 Task: Find people on LinkedIn with the title 'Over', in the 'Machinery' industry, working at 'Mulya Technologies', who studied at 'Tezpur University', and talk about 'machine learning'.
Action: Mouse moved to (532, 67)
Screenshot: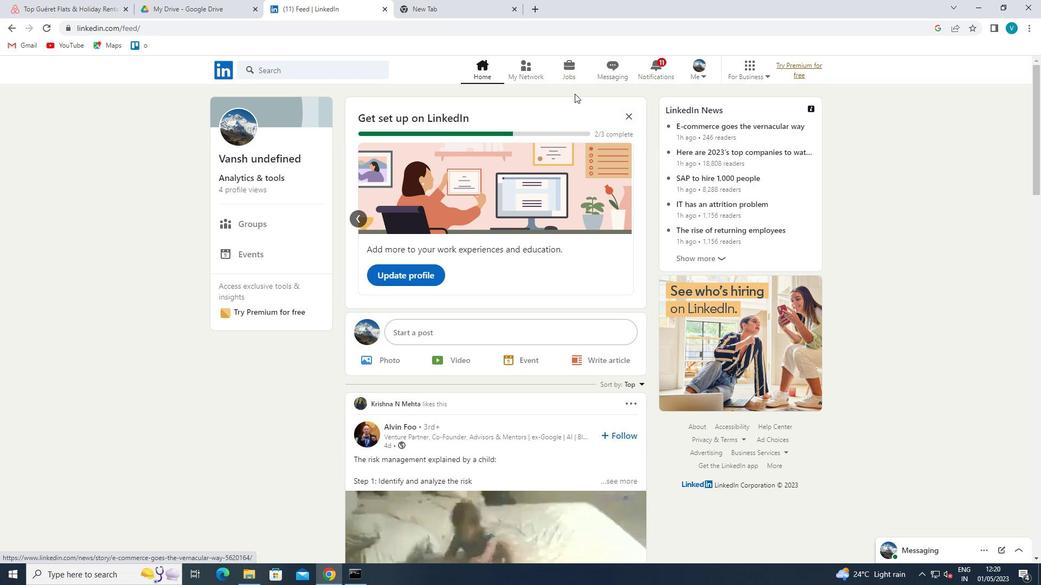 
Action: Mouse pressed left at (532, 67)
Screenshot: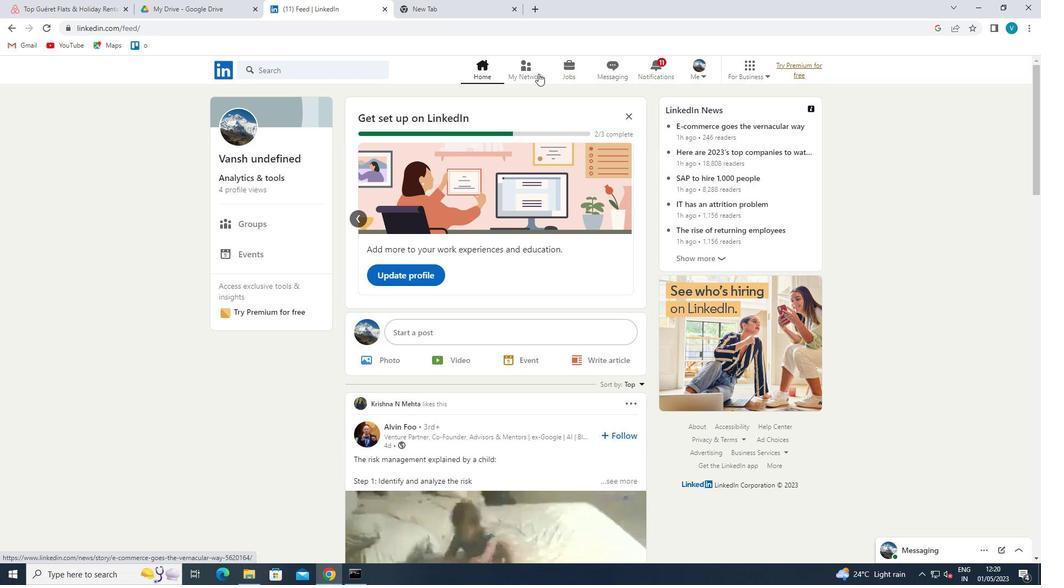 
Action: Mouse moved to (284, 135)
Screenshot: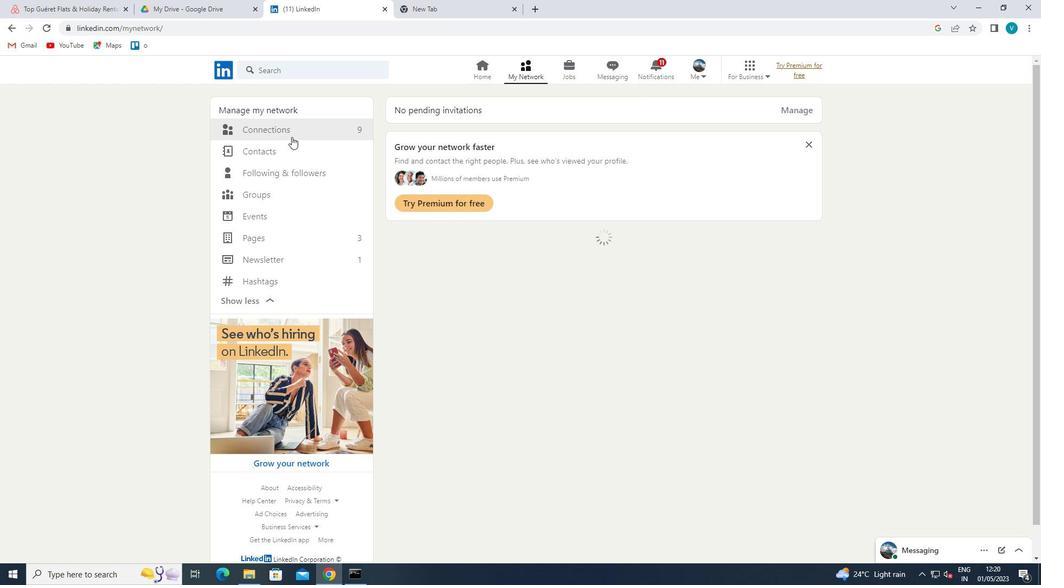 
Action: Mouse pressed left at (284, 135)
Screenshot: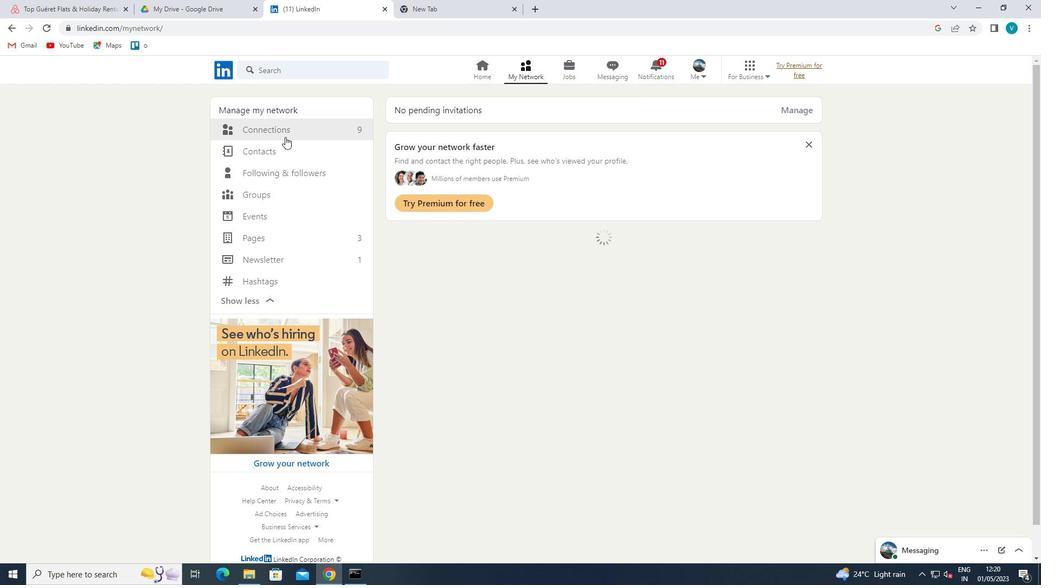 
Action: Mouse moved to (591, 125)
Screenshot: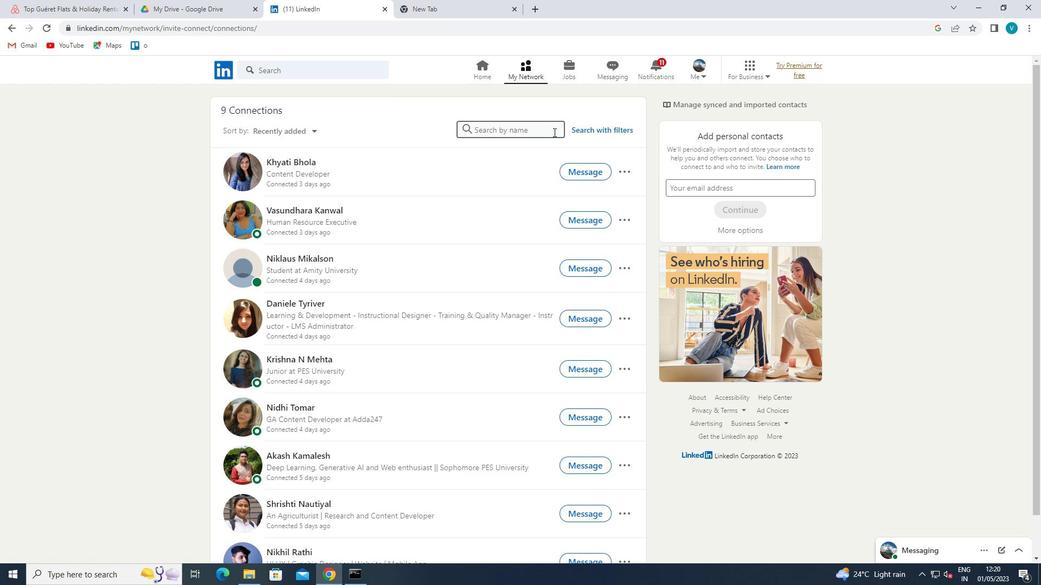 
Action: Mouse pressed left at (591, 125)
Screenshot: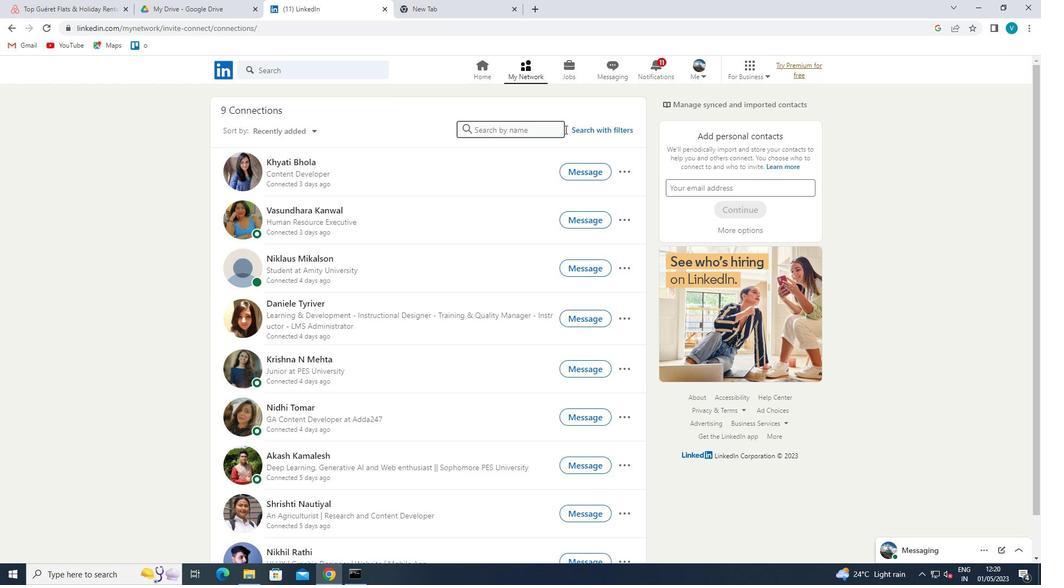 
Action: Mouse moved to (492, 100)
Screenshot: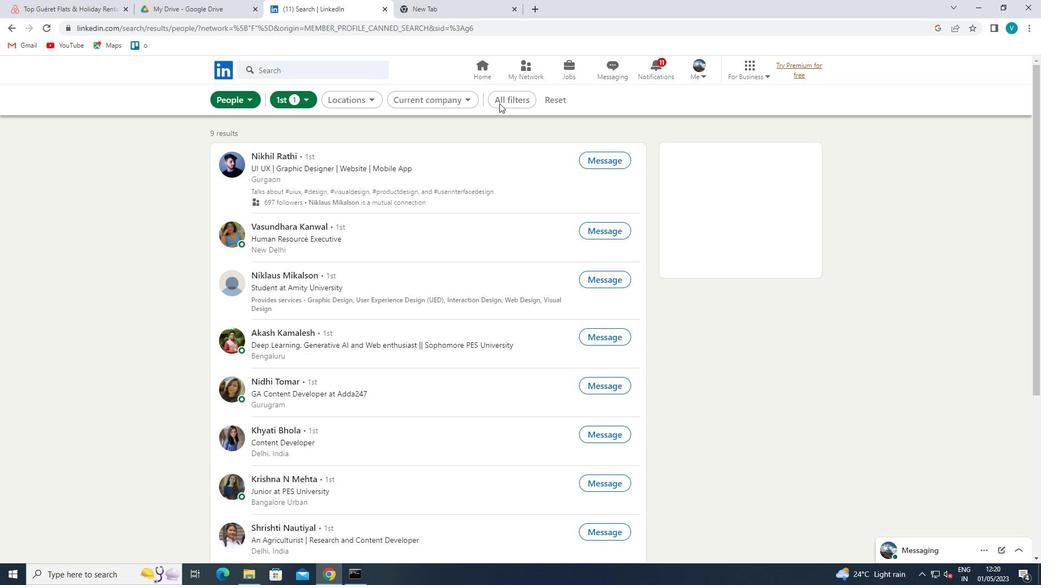
Action: Mouse pressed left at (492, 100)
Screenshot: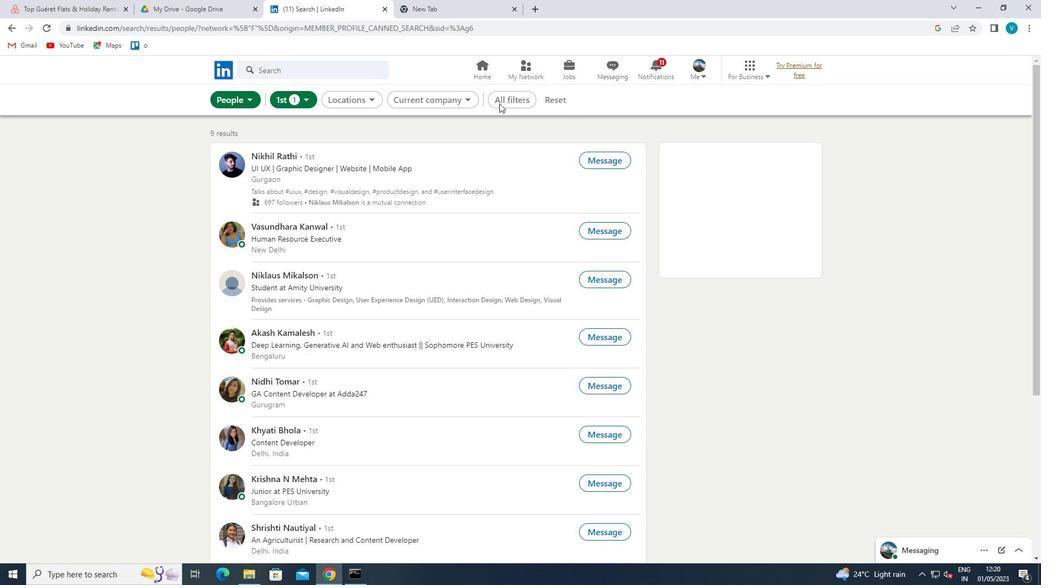 
Action: Mouse moved to (861, 330)
Screenshot: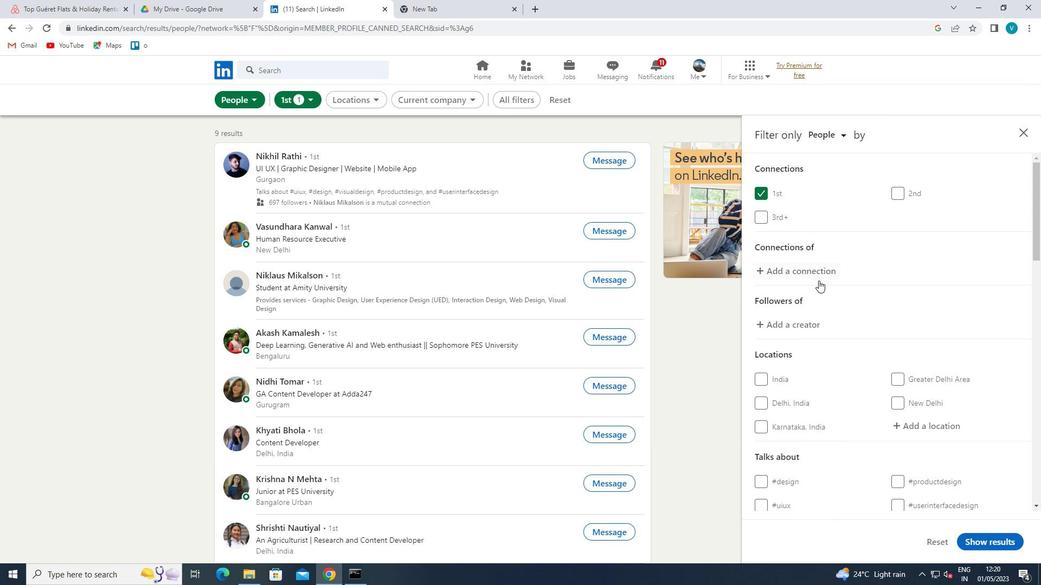 
Action: Mouse scrolled (861, 329) with delta (0, 0)
Screenshot: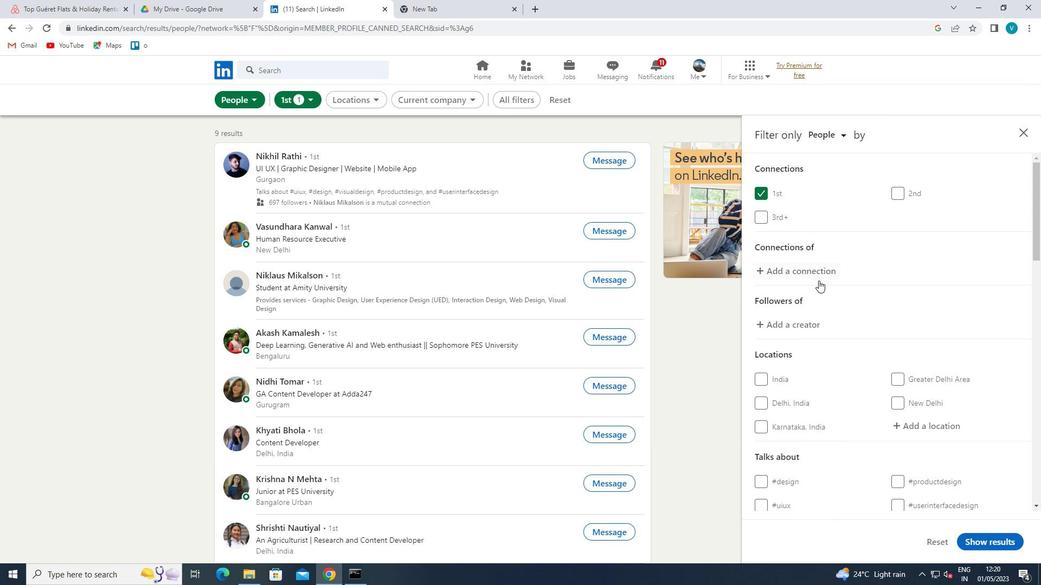 
Action: Mouse moved to (912, 369)
Screenshot: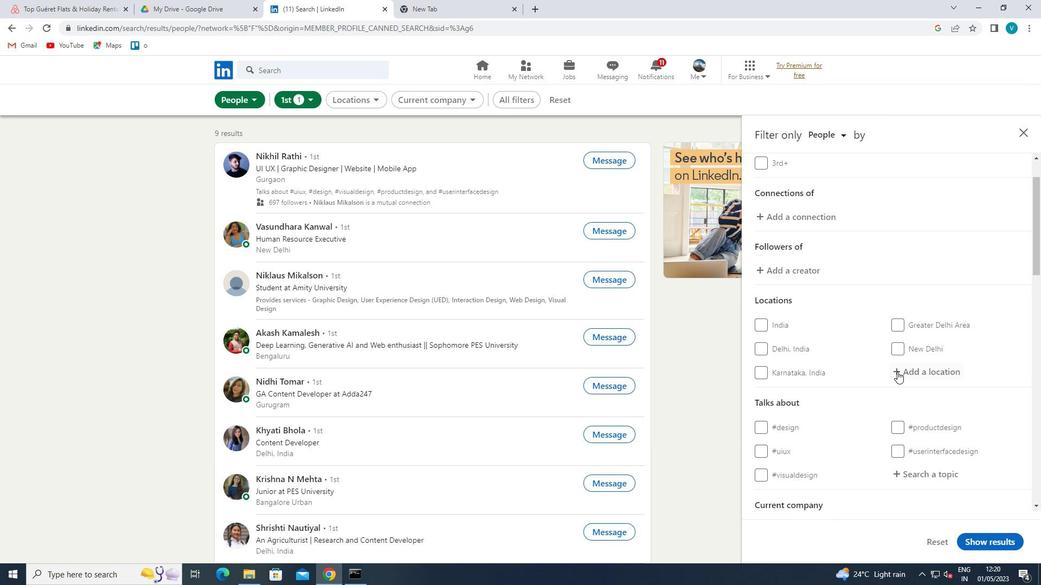 
Action: Mouse pressed left at (912, 369)
Screenshot: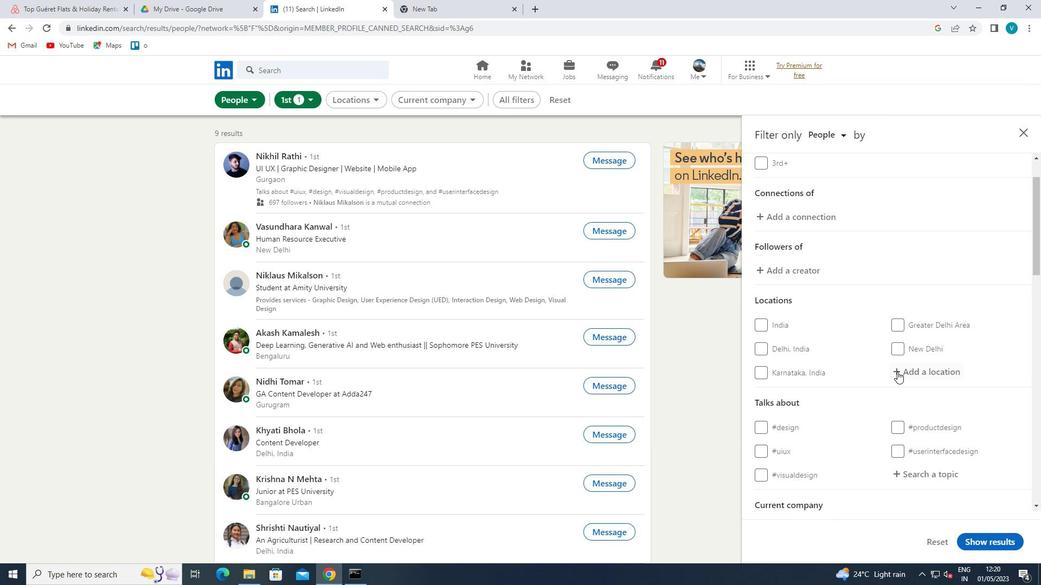 
Action: Mouse moved to (239, 170)
Screenshot: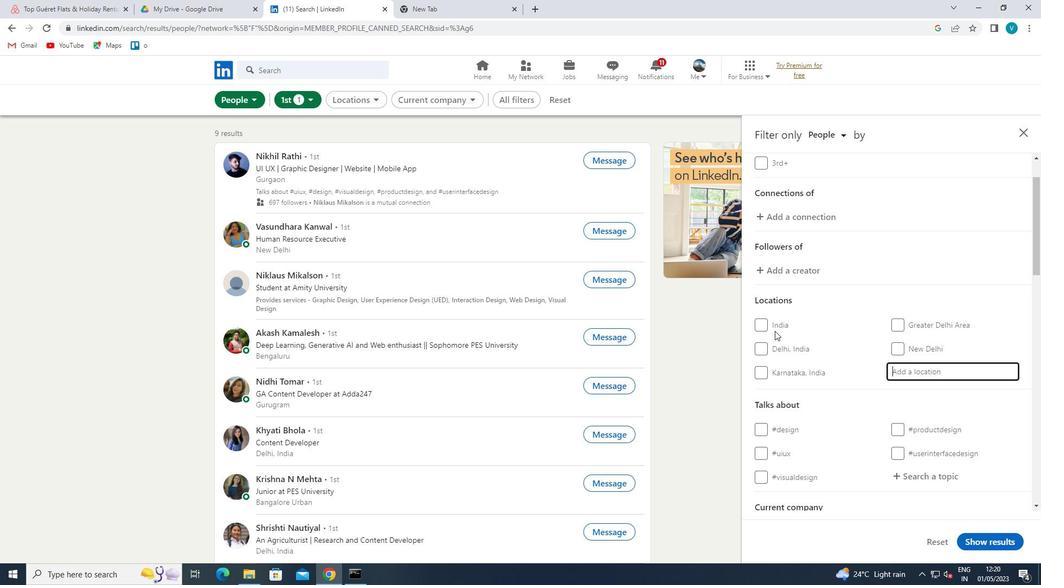 
Action: Key pressed <Key.shift>QIANGUO
Screenshot: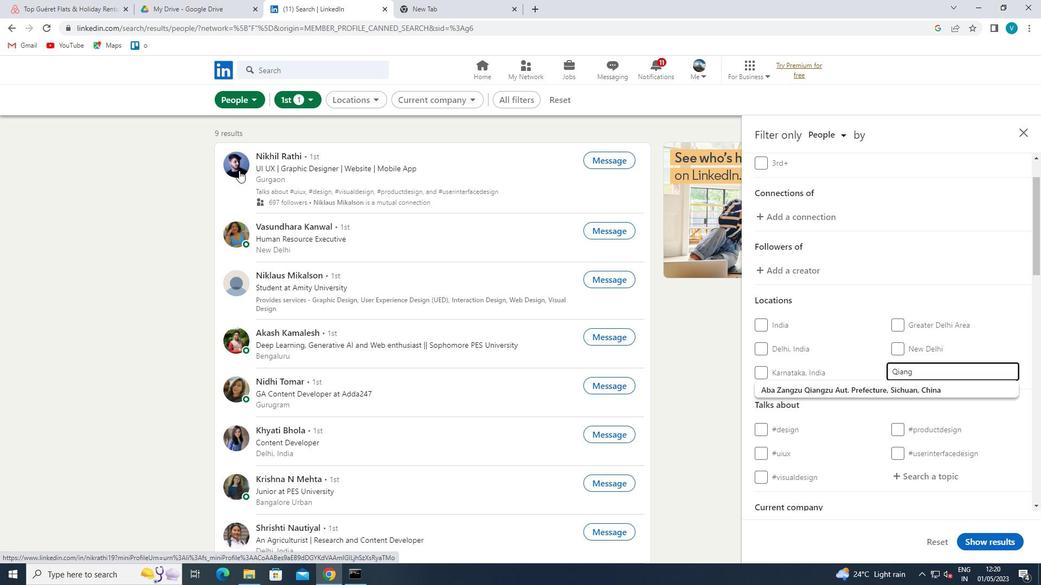 
Action: Mouse moved to (800, 381)
Screenshot: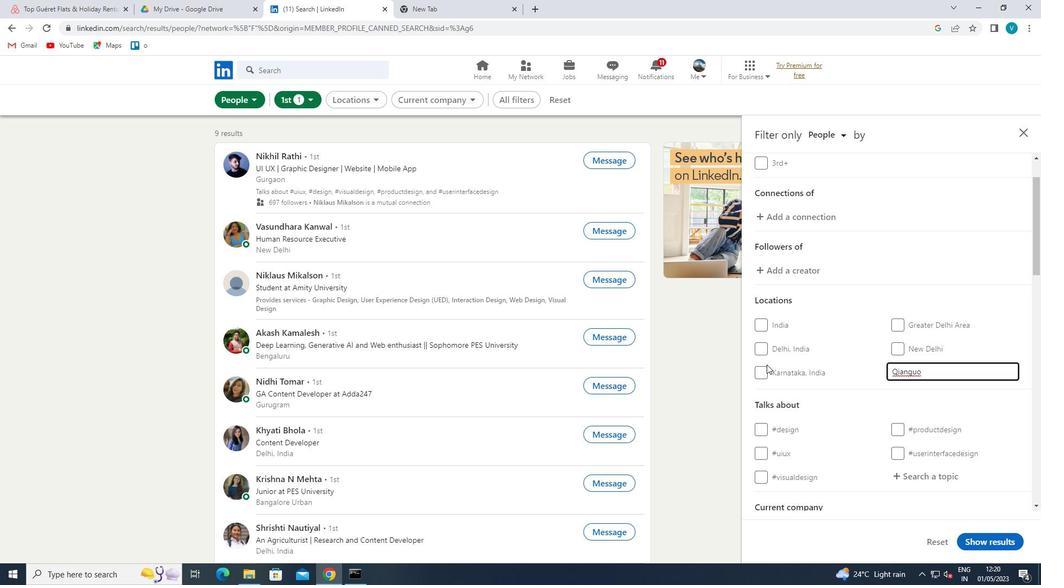 
Action: Mouse scrolled (800, 380) with delta (0, 0)
Screenshot: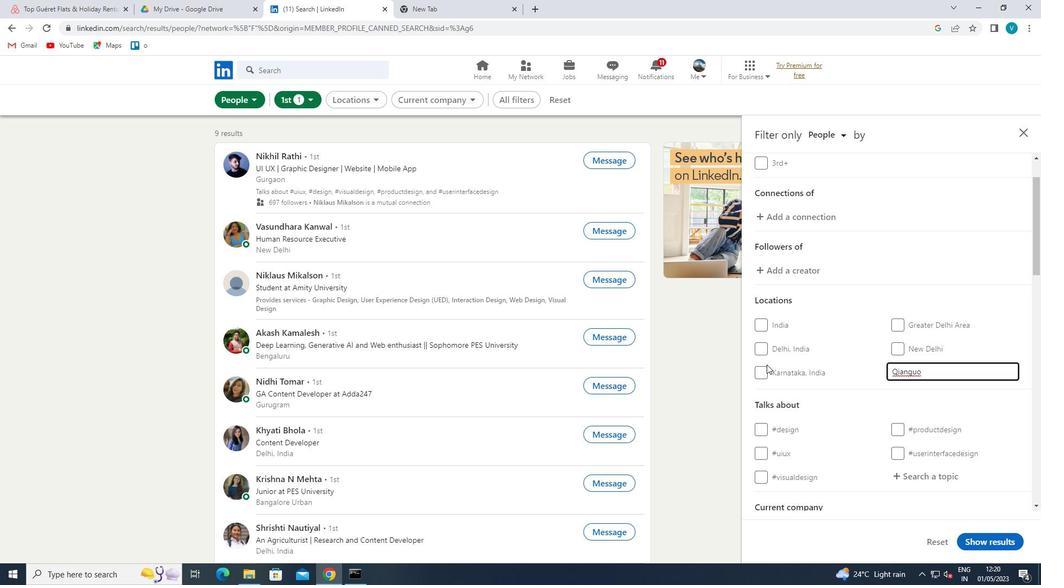 
Action: Mouse moved to (802, 396)
Screenshot: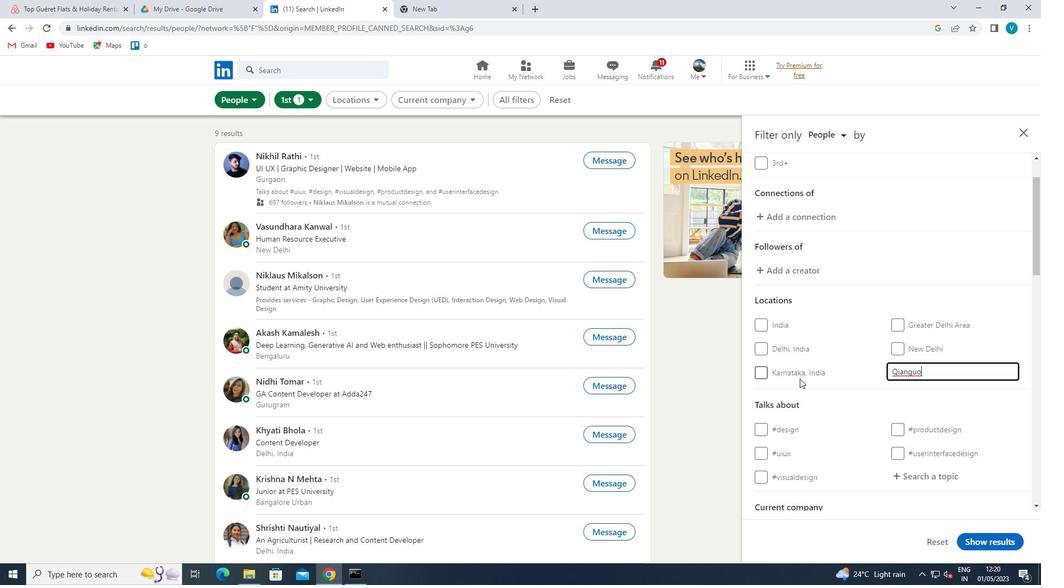 
Action: Mouse scrolled (802, 395) with delta (0, 0)
Screenshot: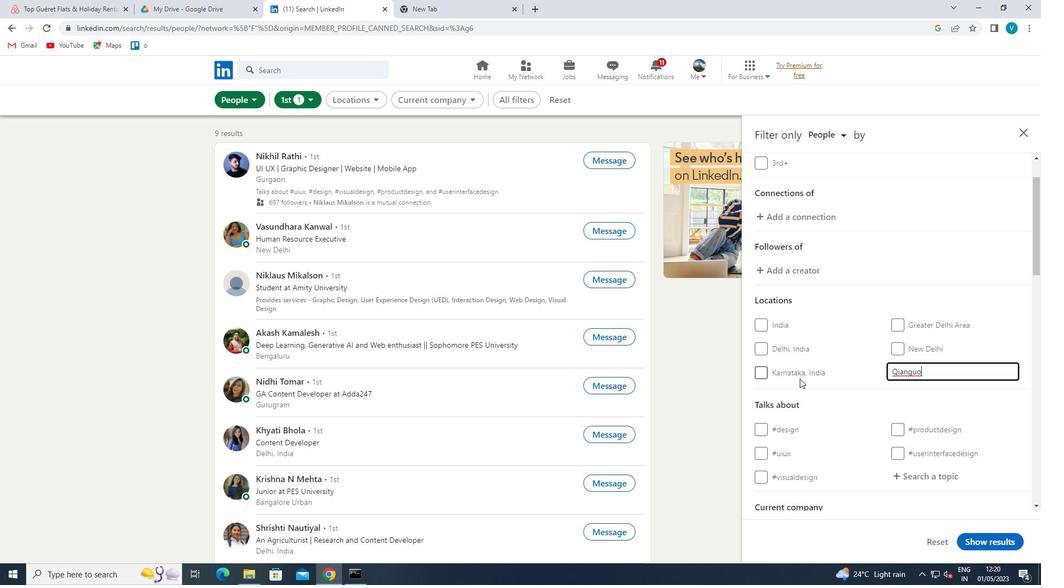 
Action: Mouse moved to (923, 372)
Screenshot: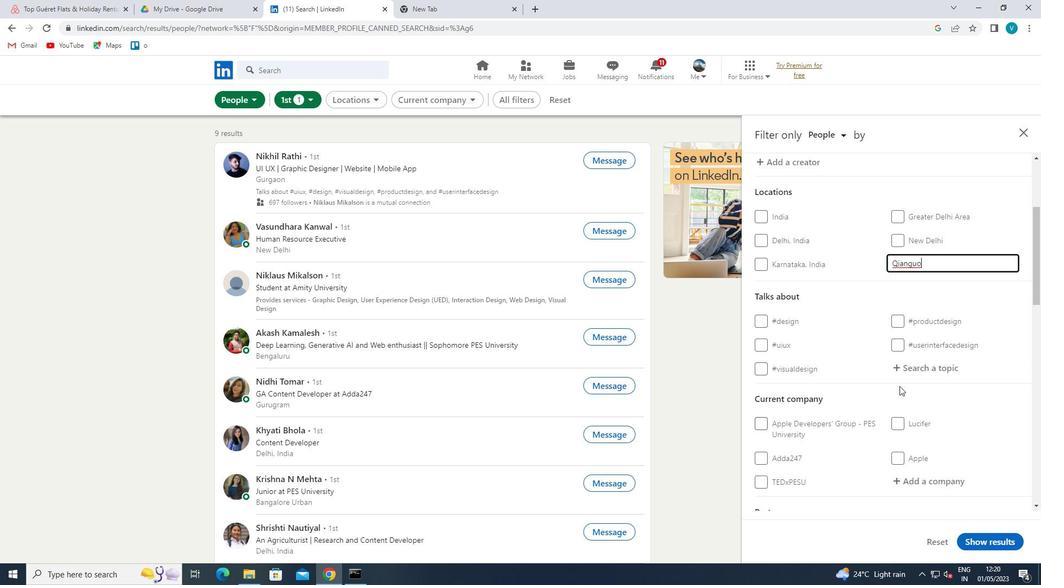 
Action: Mouse pressed left at (923, 372)
Screenshot: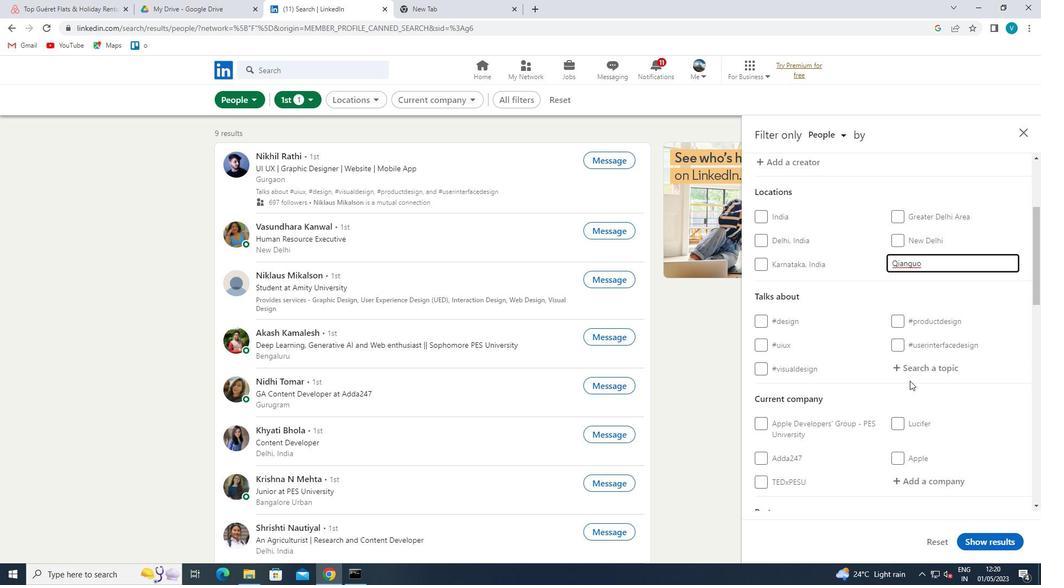 
Action: Mouse moved to (730, 315)
Screenshot: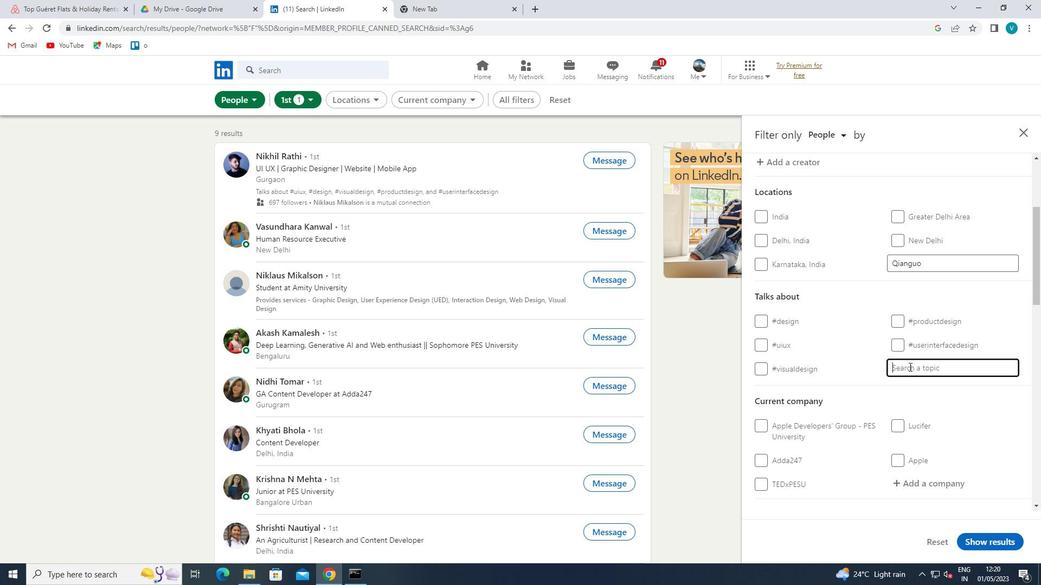 
Action: Key pressed MACHINE
Screenshot: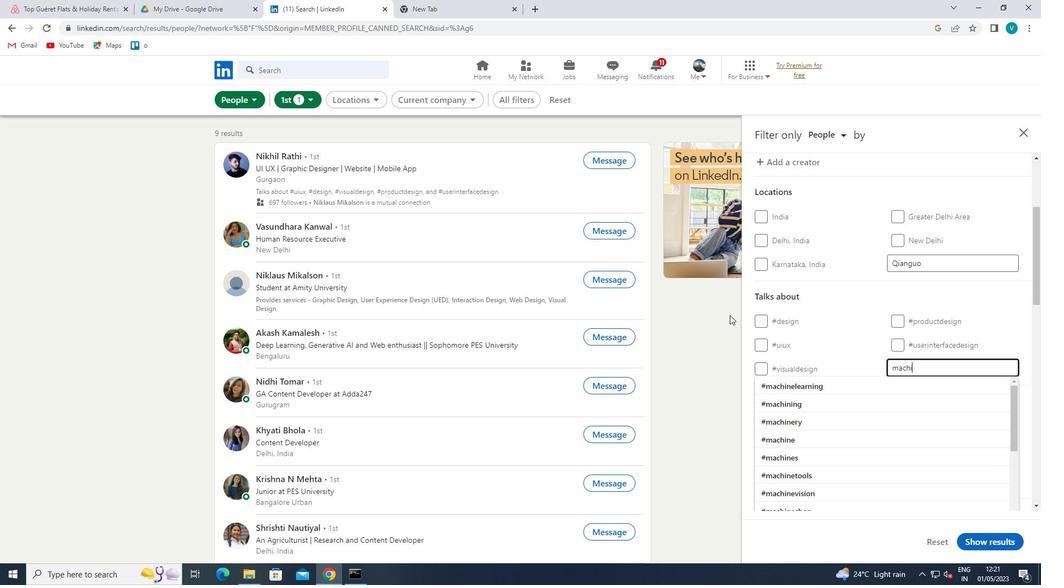 
Action: Mouse moved to (867, 386)
Screenshot: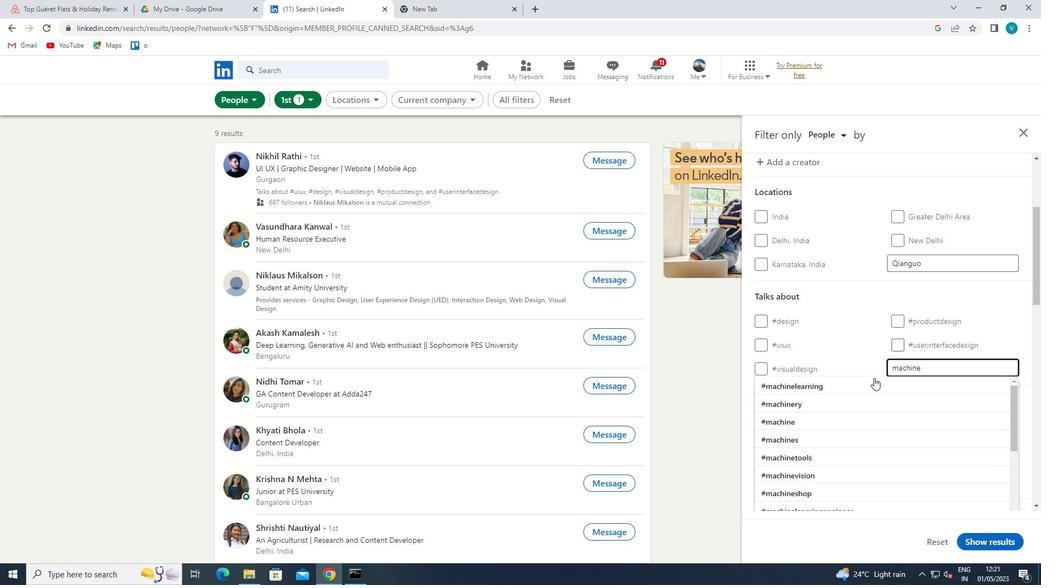 
Action: Mouse pressed left at (867, 386)
Screenshot: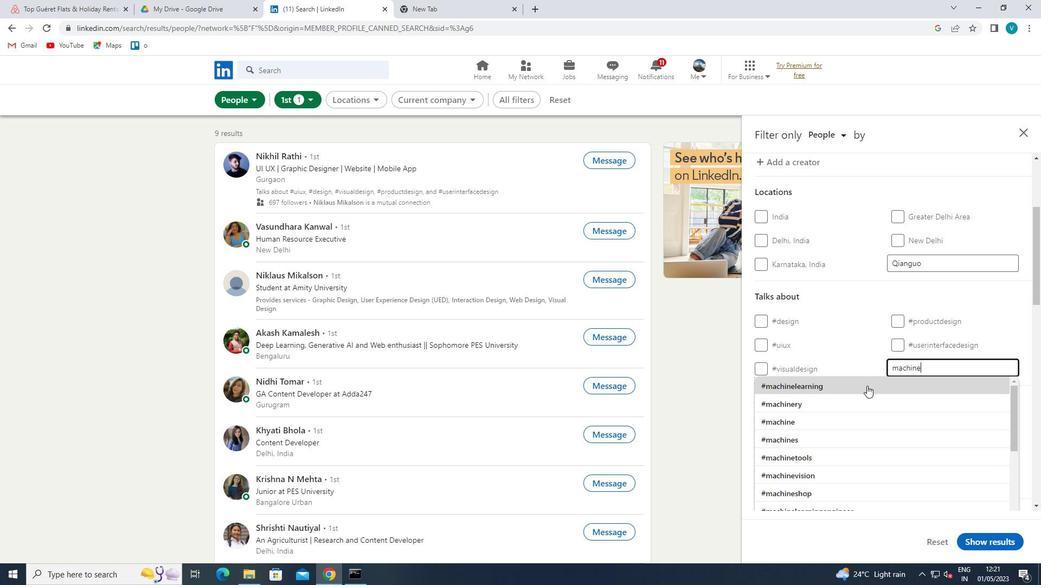
Action: Mouse scrolled (867, 385) with delta (0, 0)
Screenshot: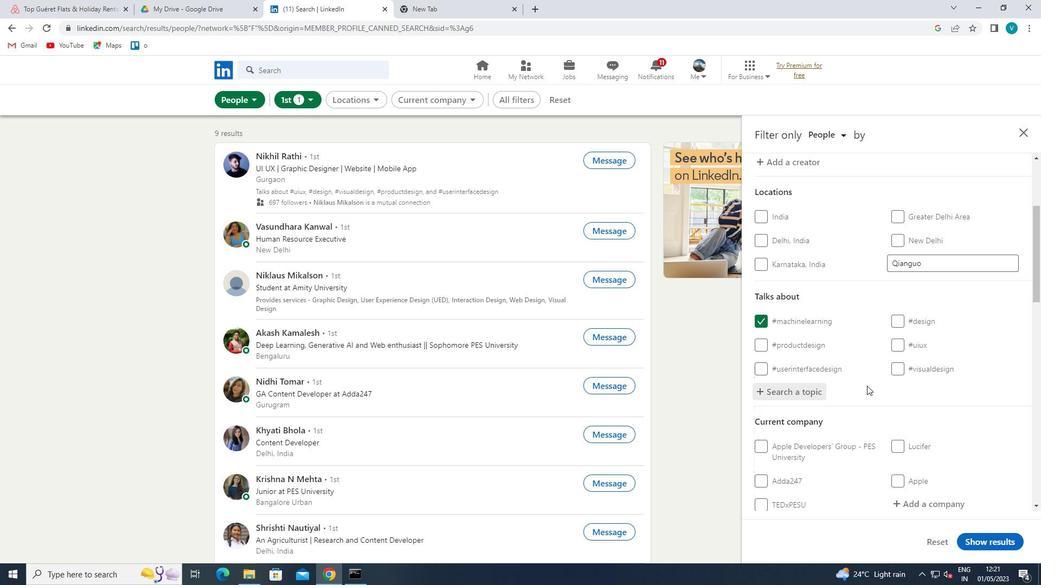 
Action: Mouse moved to (870, 386)
Screenshot: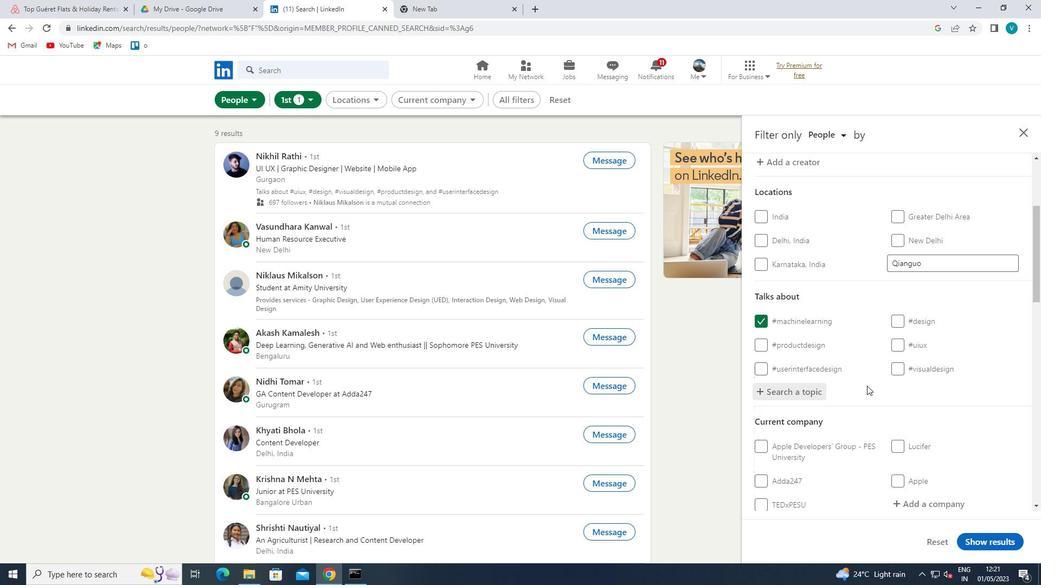 
Action: Mouse scrolled (870, 385) with delta (0, 0)
Screenshot: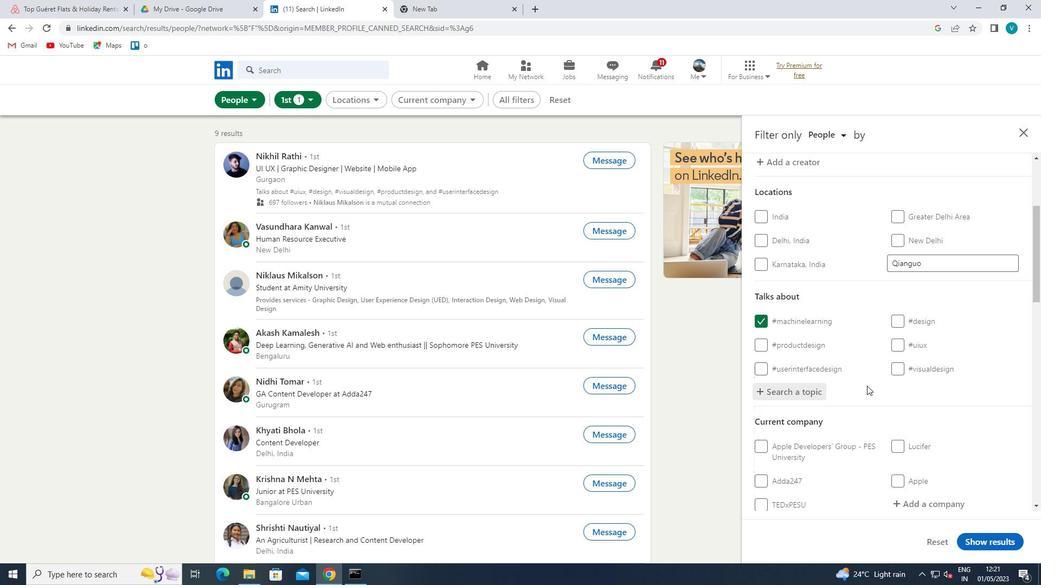 
Action: Mouse moved to (876, 388)
Screenshot: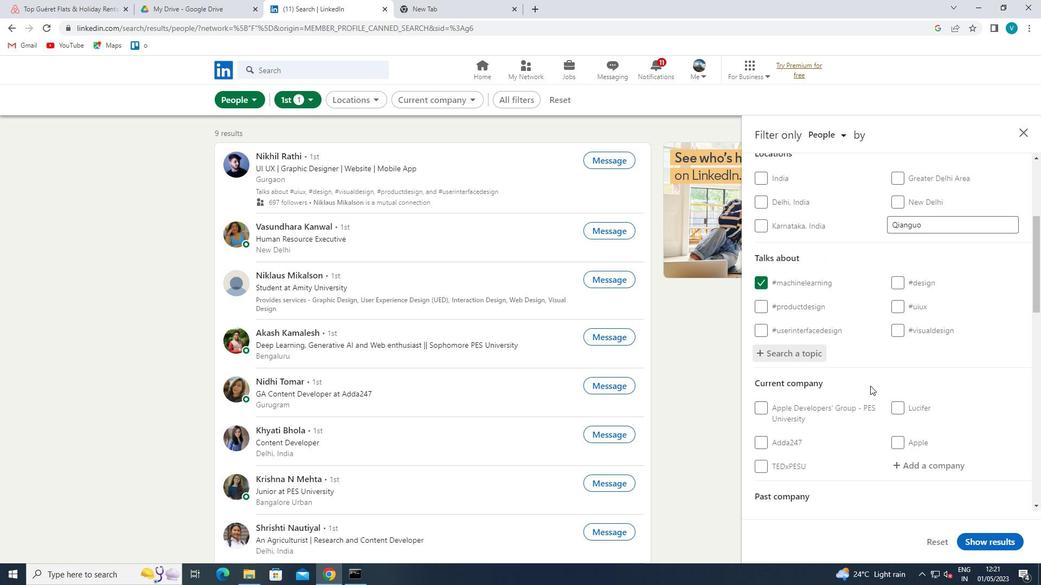 
Action: Mouse scrolled (876, 387) with delta (0, 0)
Screenshot: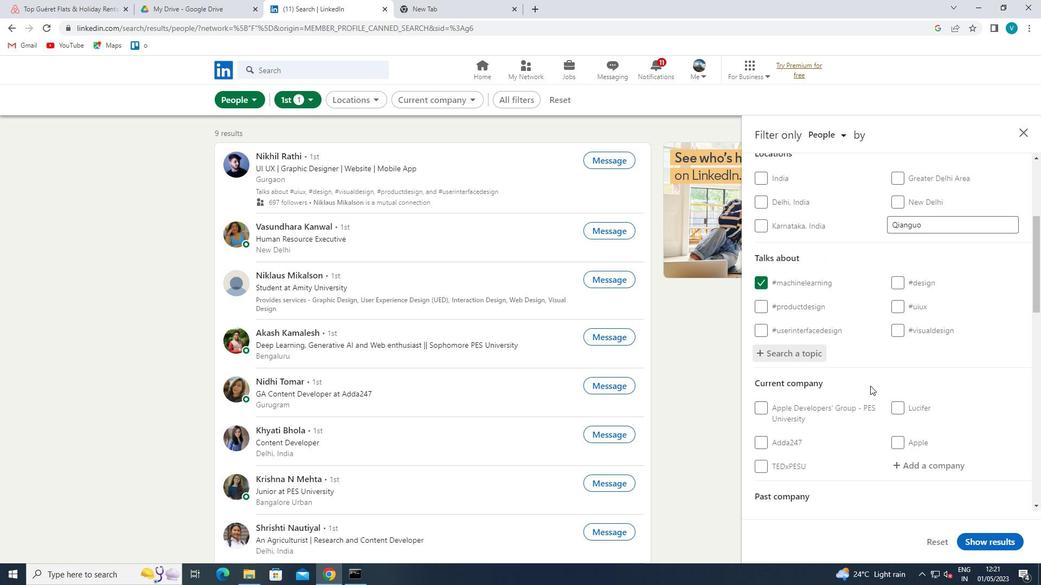
Action: Mouse moved to (942, 339)
Screenshot: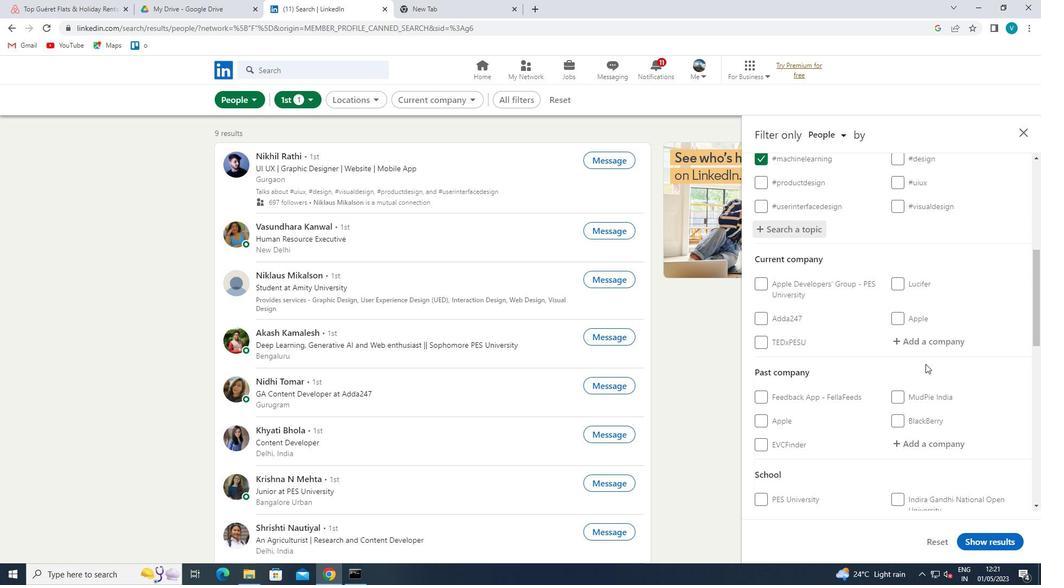 
Action: Mouse pressed left at (942, 339)
Screenshot: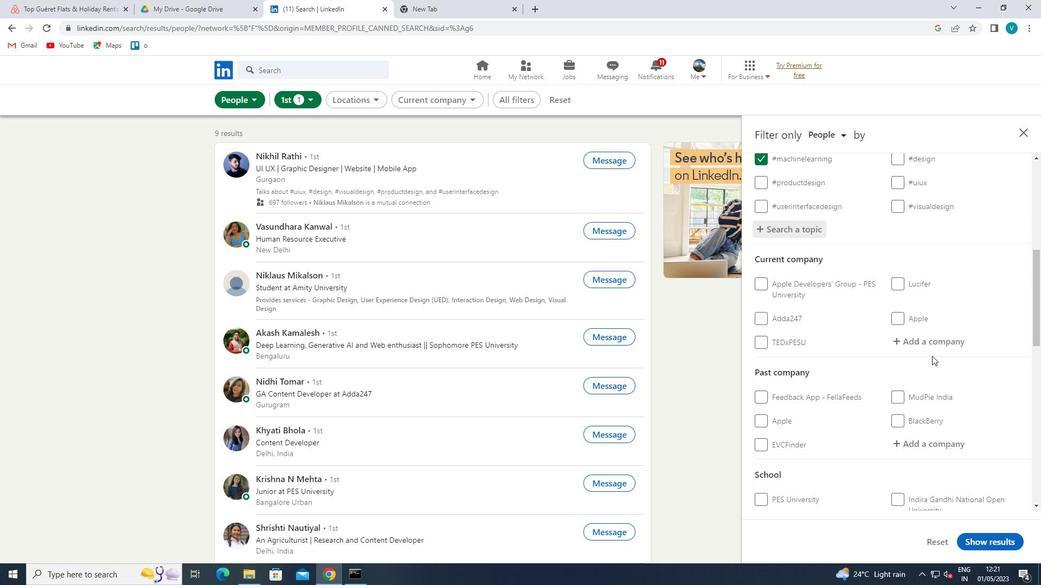 
Action: Mouse moved to (878, 320)
Screenshot: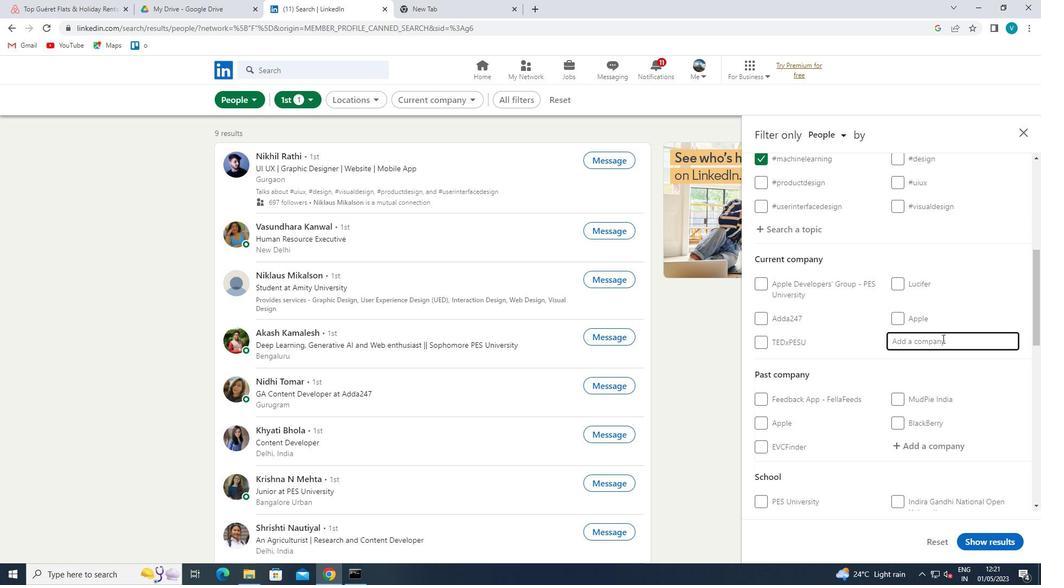 
Action: Key pressed <Key.shift>M
Screenshot: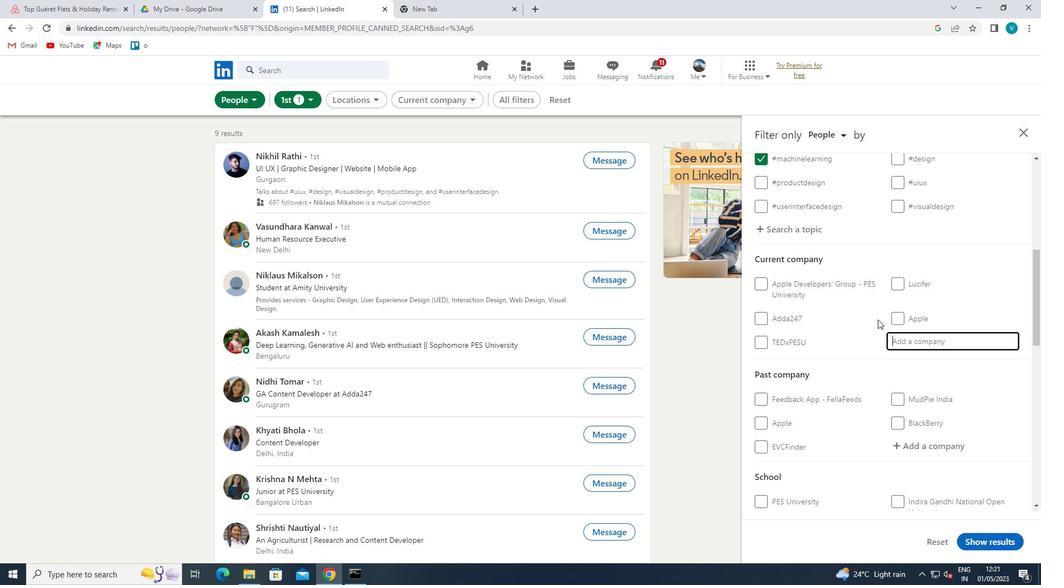 
Action: Mouse moved to (878, 320)
Screenshot: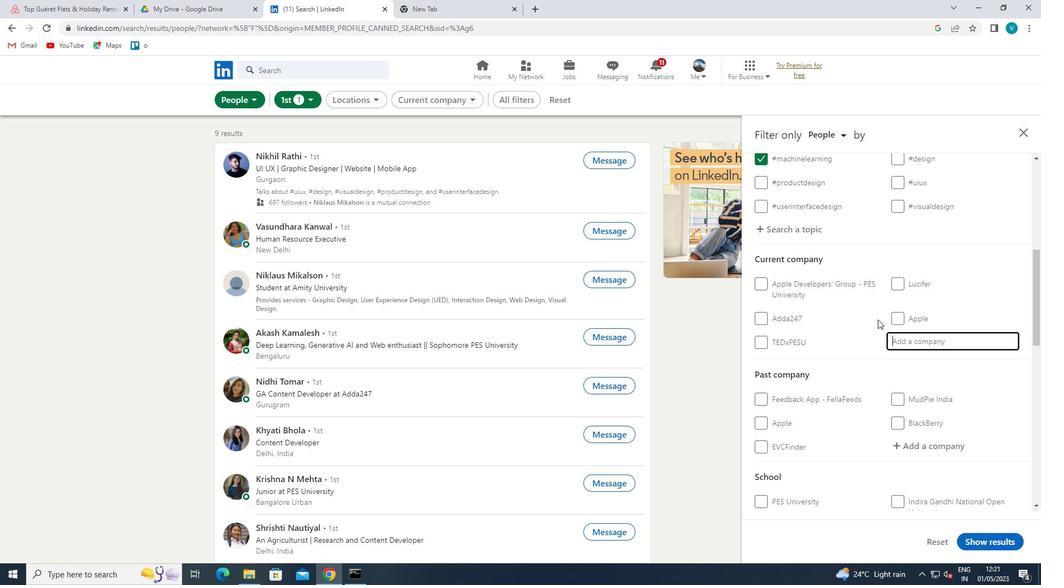 
Action: Key pressed ULYA
Screenshot: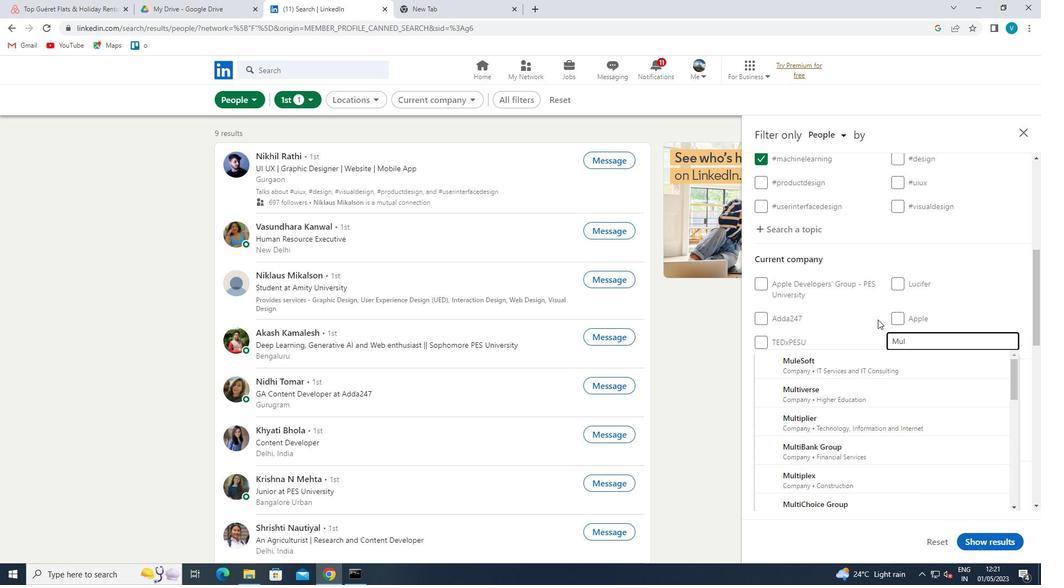 
Action: Mouse moved to (899, 367)
Screenshot: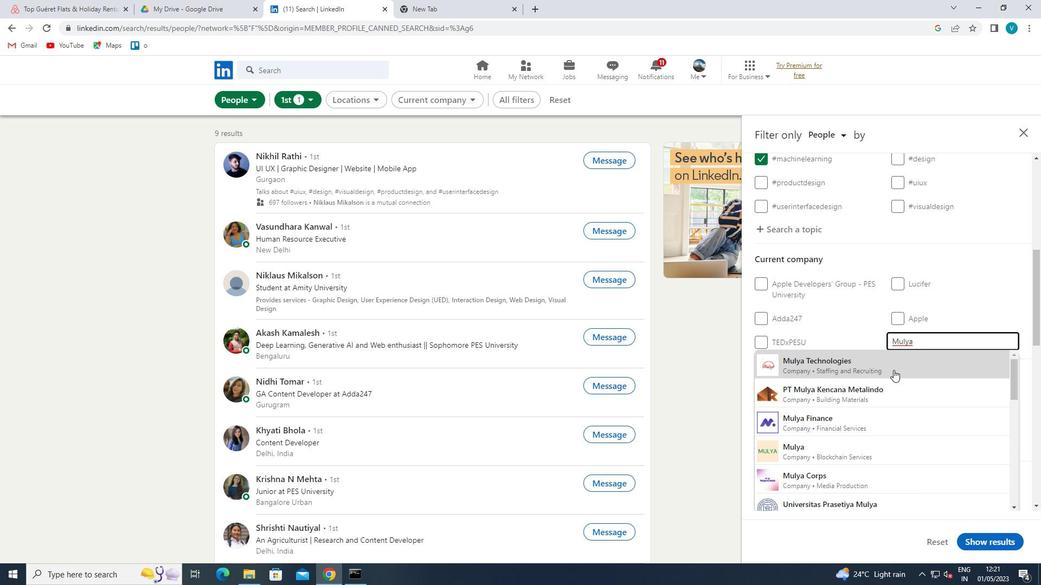 
Action: Mouse pressed left at (899, 367)
Screenshot: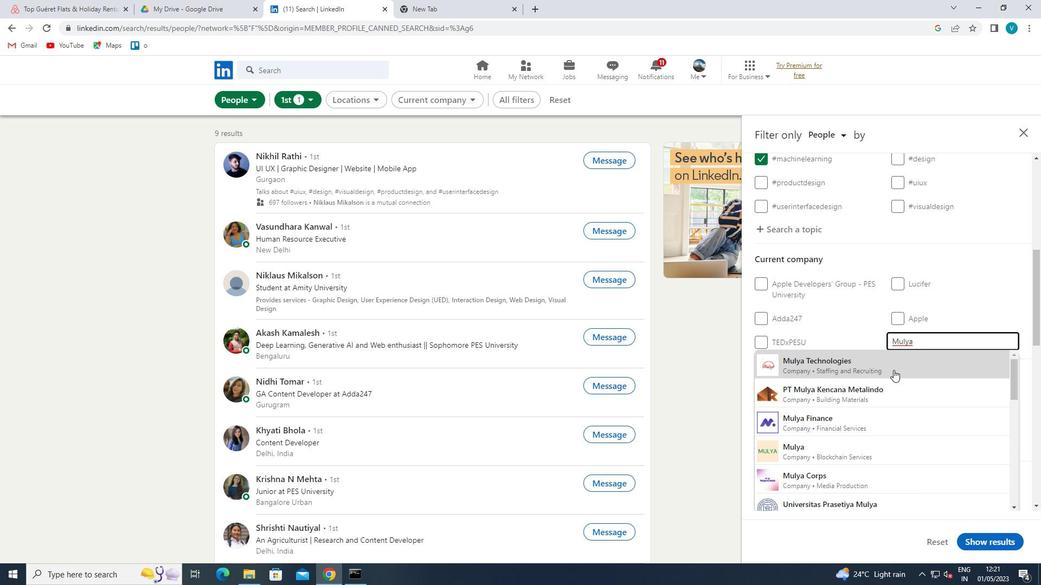 
Action: Mouse scrolled (899, 366) with delta (0, 0)
Screenshot: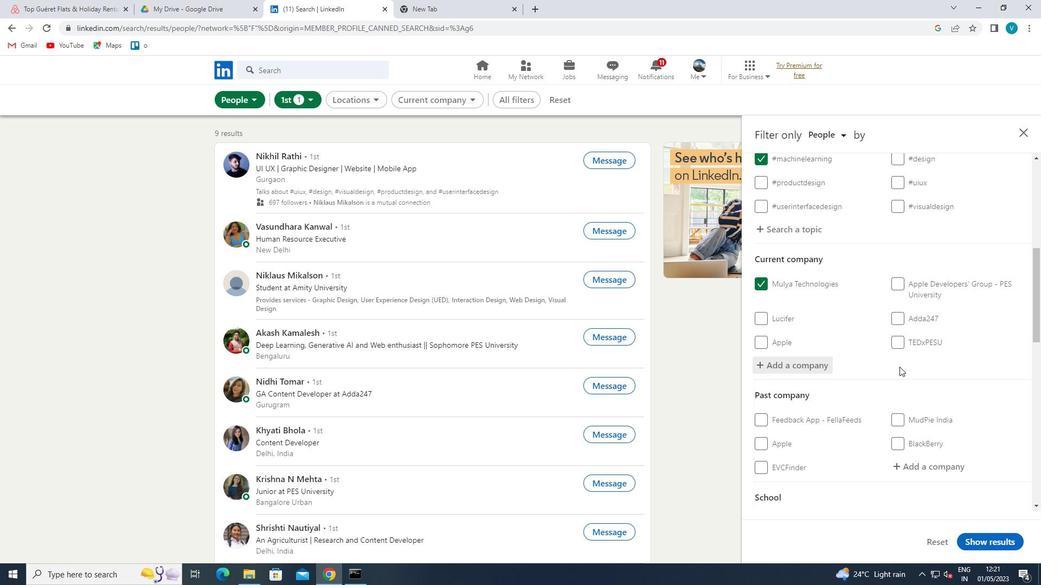 
Action: Mouse scrolled (899, 366) with delta (0, 0)
Screenshot: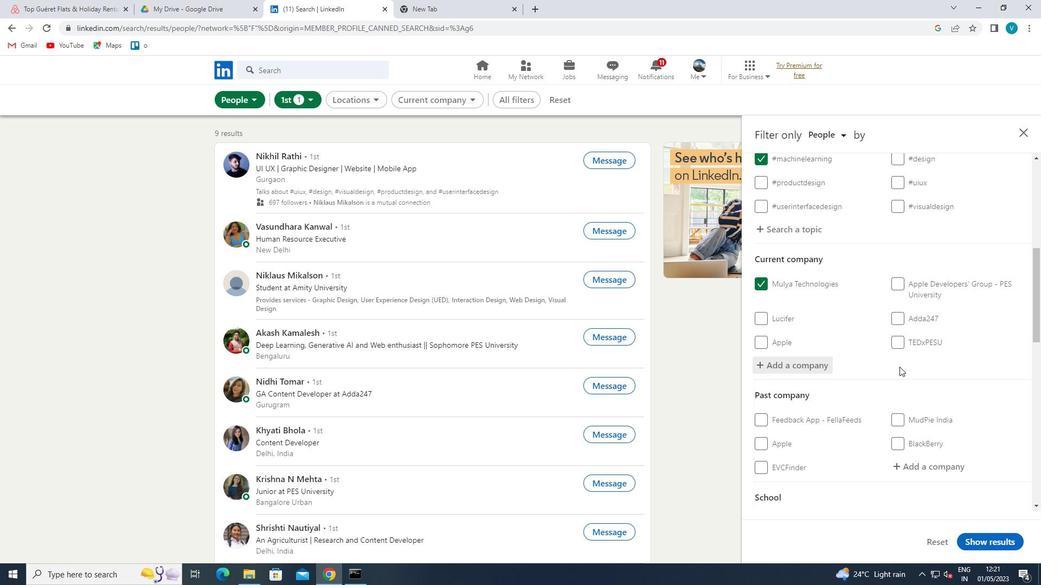 
Action: Mouse scrolled (899, 366) with delta (0, 0)
Screenshot: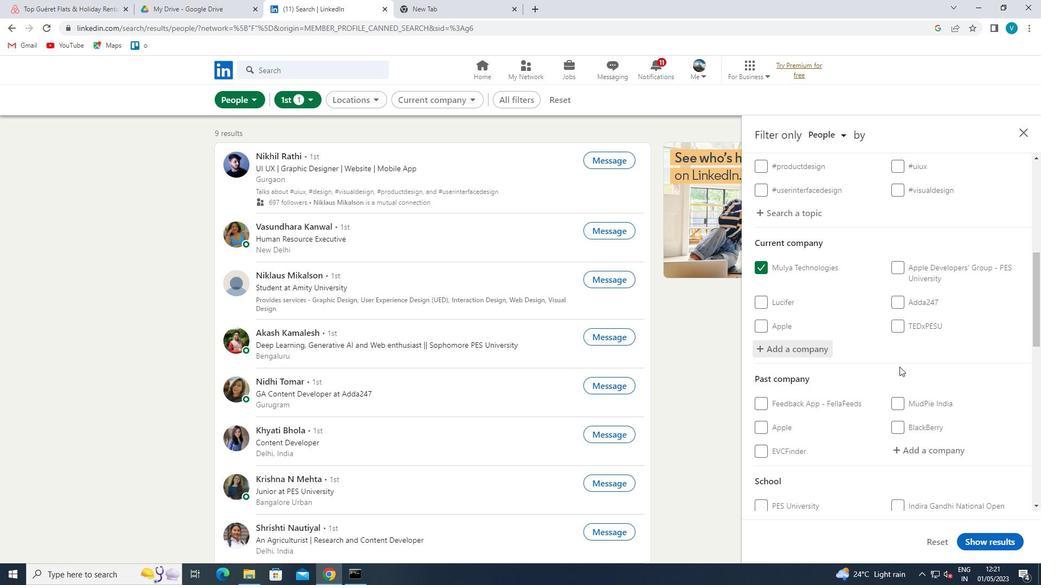 
Action: Mouse scrolled (899, 366) with delta (0, 0)
Screenshot: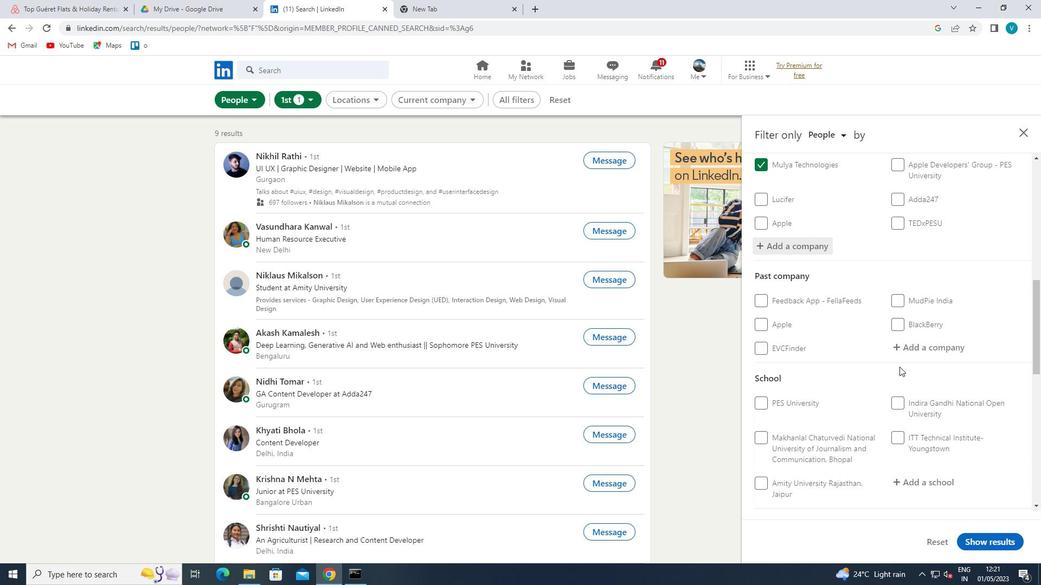 
Action: Mouse moved to (929, 390)
Screenshot: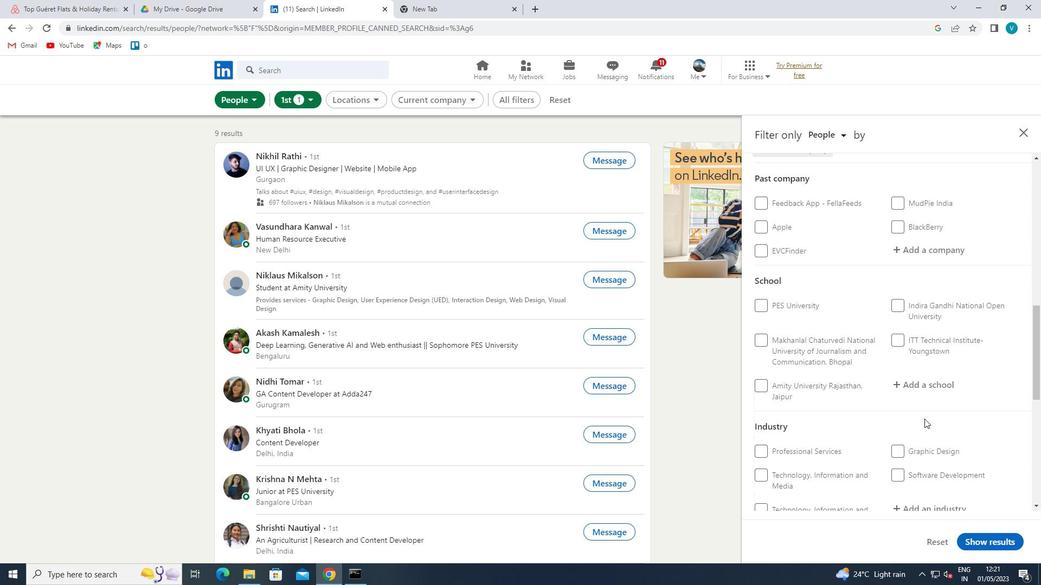 
Action: Mouse pressed left at (929, 390)
Screenshot: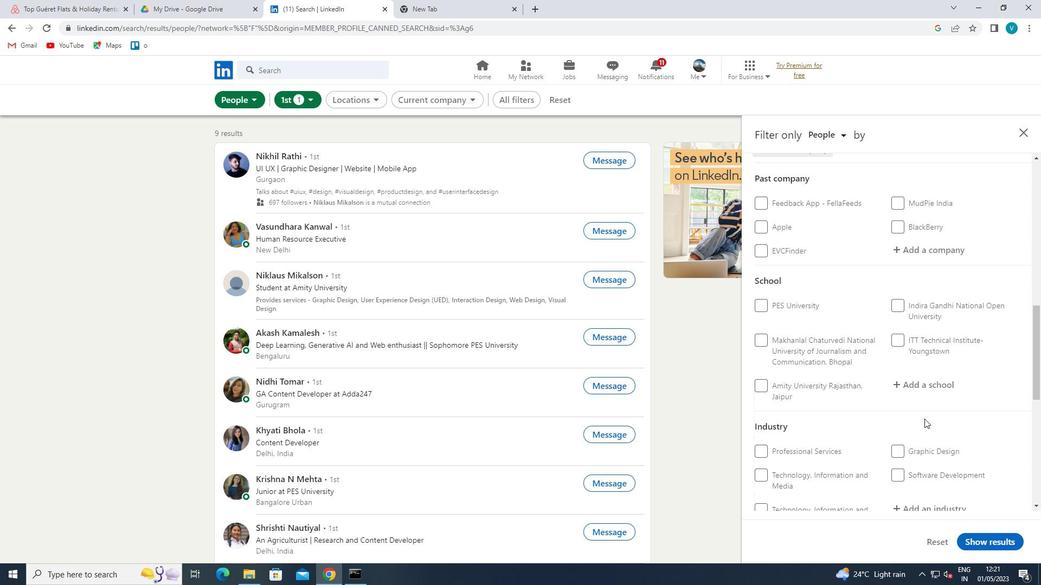 
Action: Mouse moved to (893, 378)
Screenshot: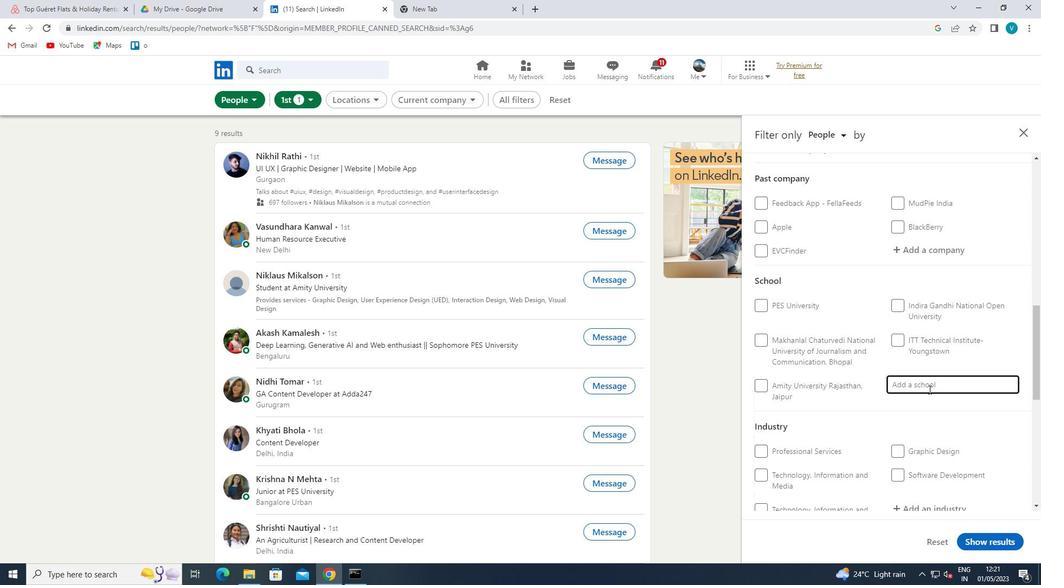 
Action: Key pressed <Key.shift>TEZ
Screenshot: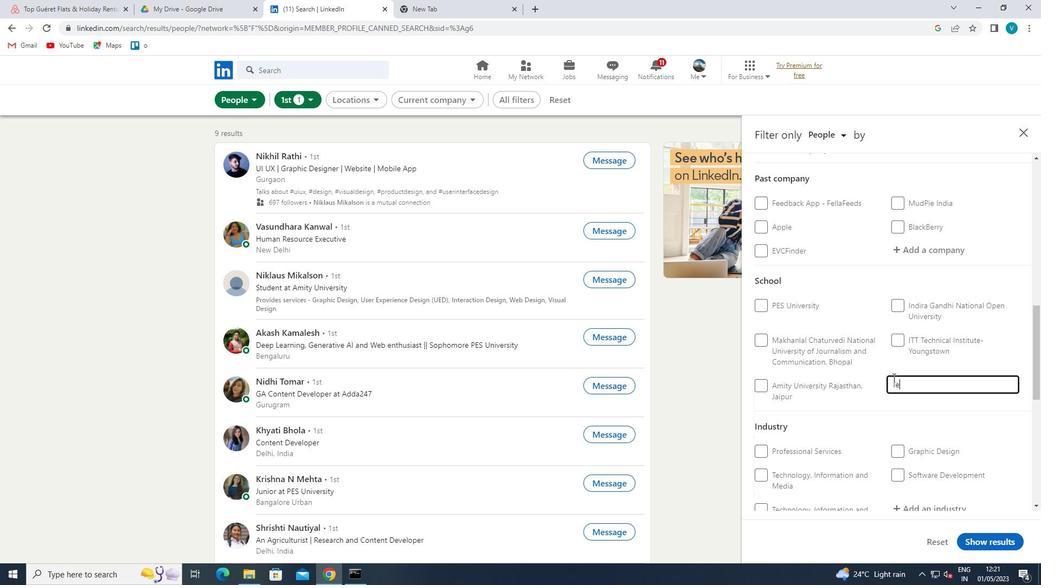 
Action: Mouse moved to (893, 378)
Screenshot: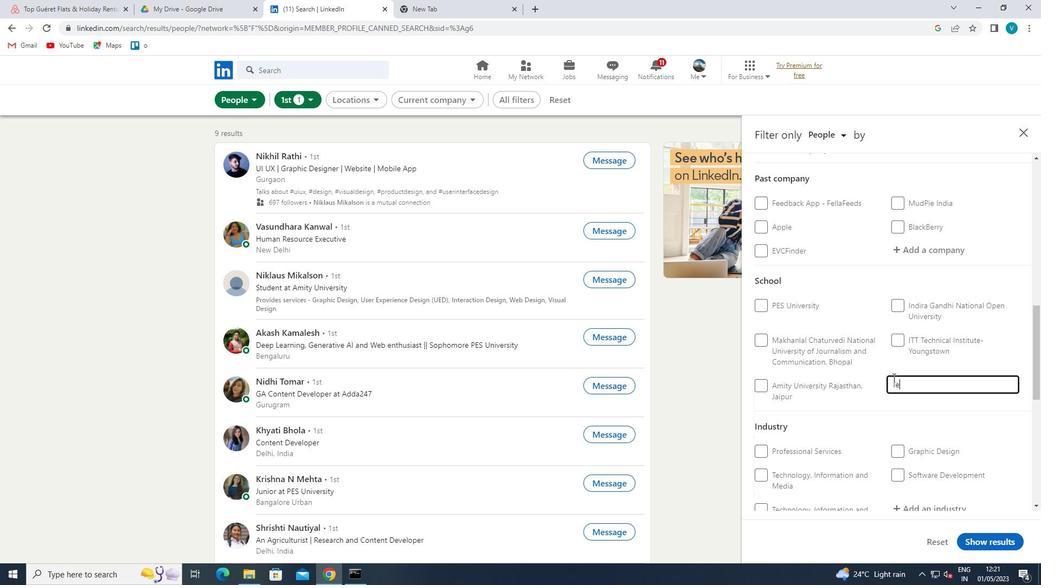 
Action: Key pressed PUR<Key.space>
Screenshot: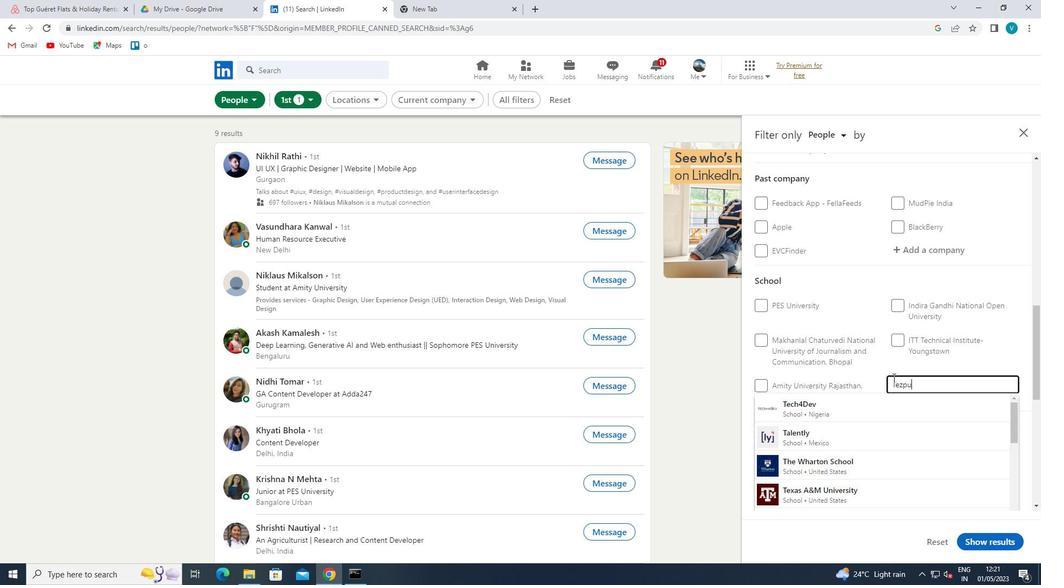 
Action: Mouse moved to (881, 411)
Screenshot: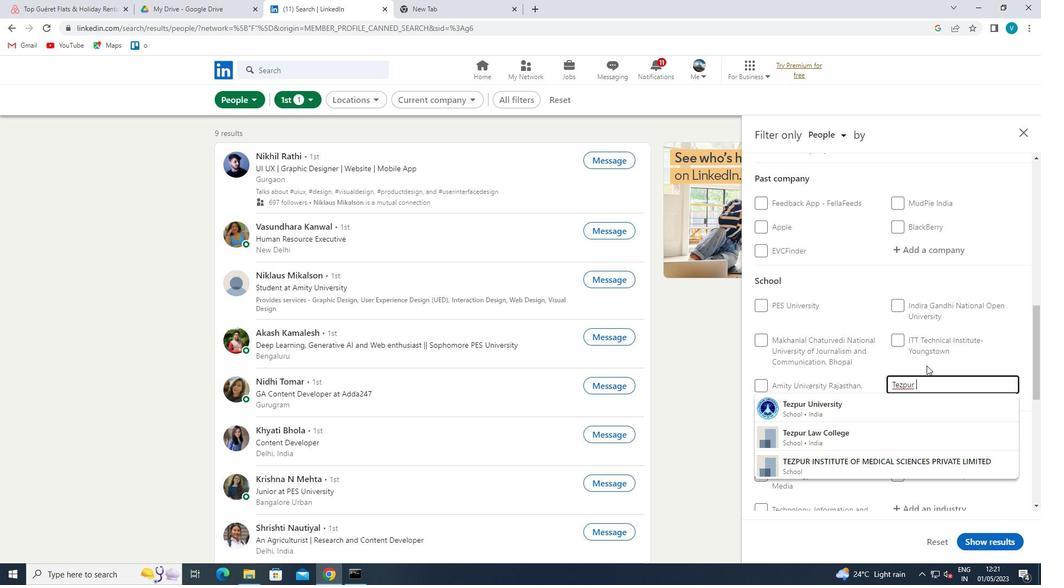 
Action: Mouse pressed left at (881, 411)
Screenshot: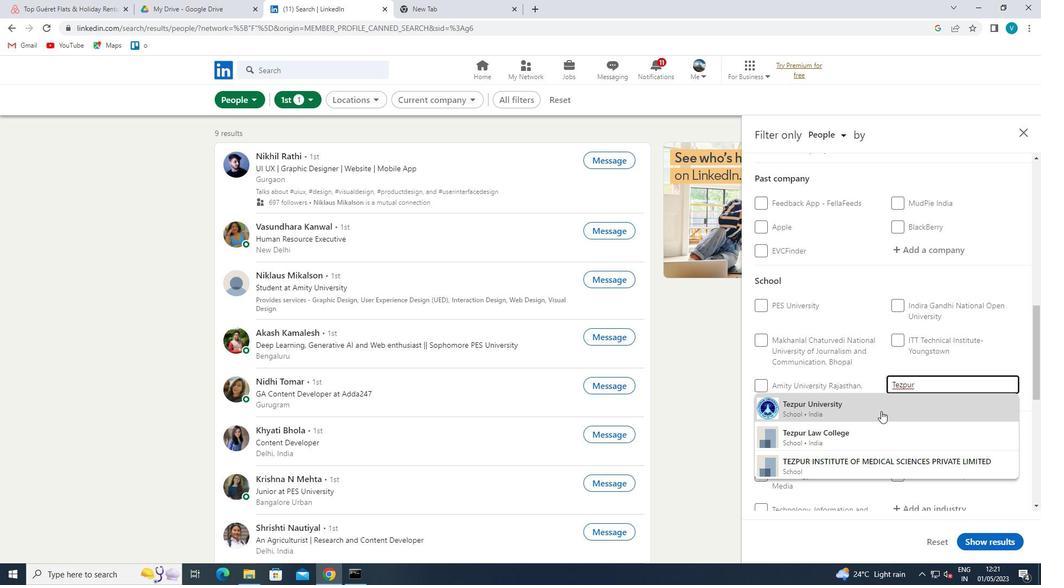 
Action: Mouse moved to (892, 397)
Screenshot: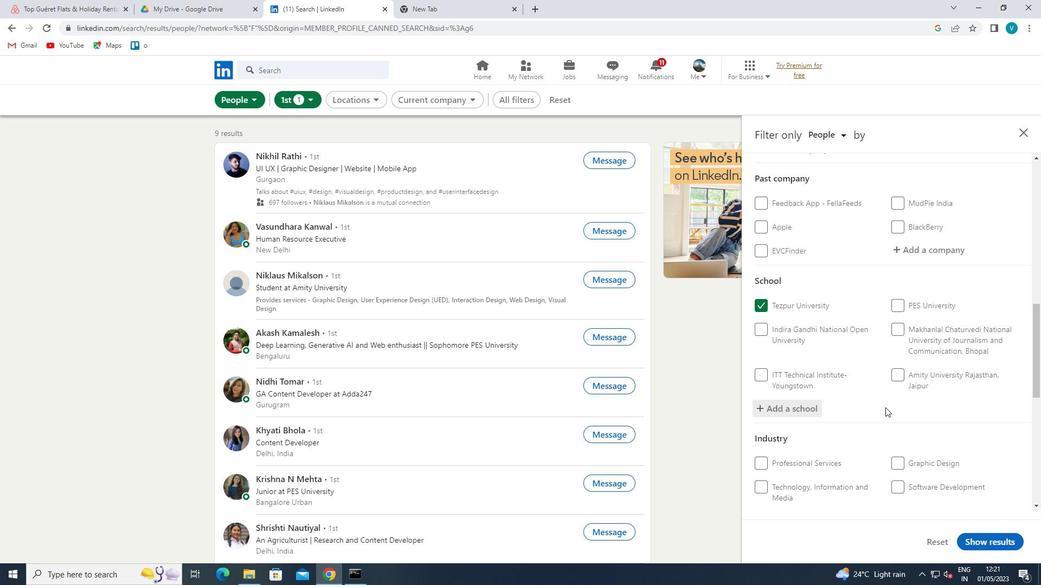 
Action: Mouse scrolled (892, 396) with delta (0, 0)
Screenshot: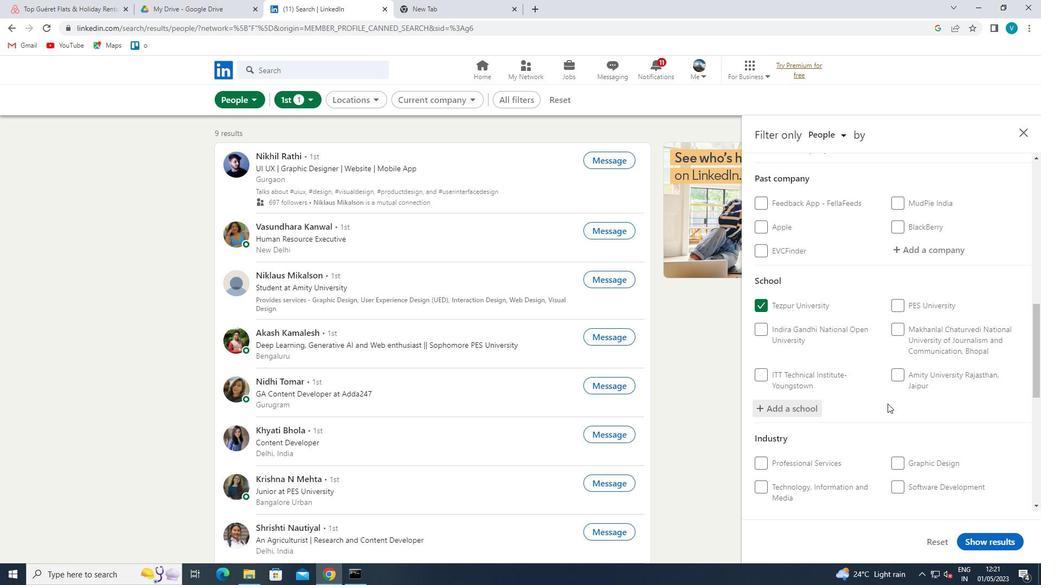 
Action: Mouse scrolled (892, 396) with delta (0, 0)
Screenshot: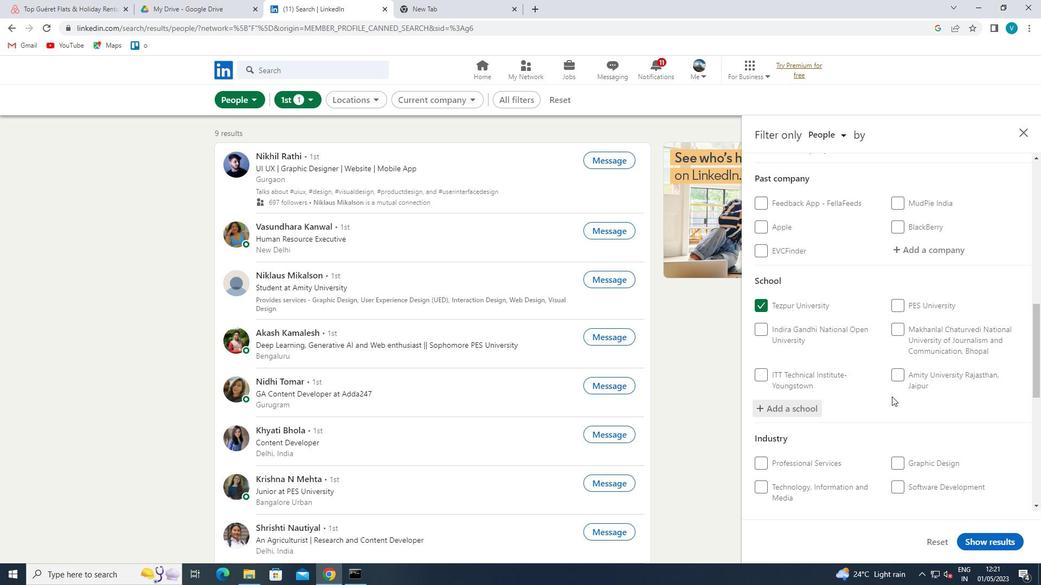 
Action: Mouse scrolled (892, 396) with delta (0, 0)
Screenshot: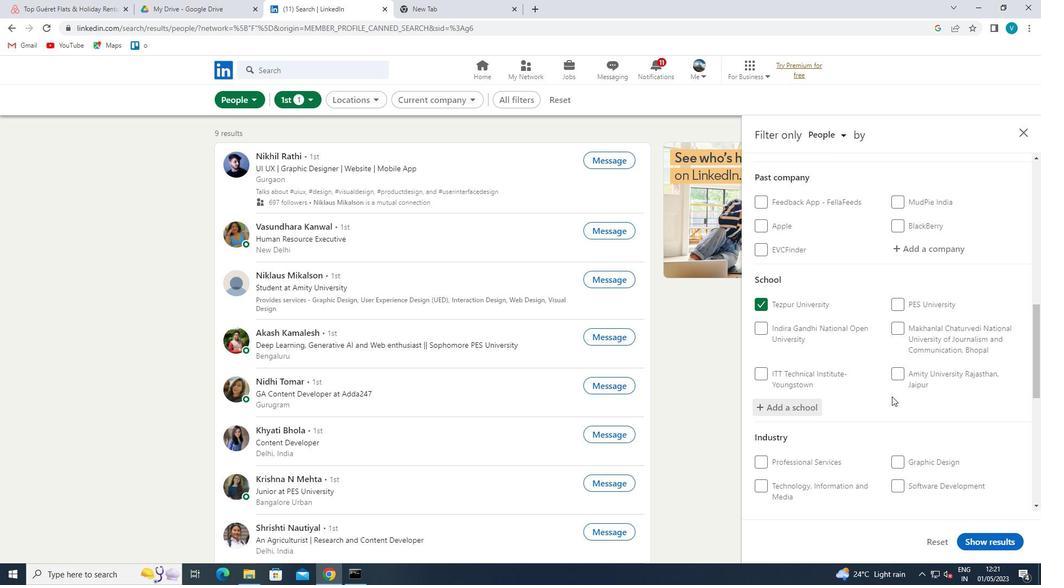 
Action: Mouse moved to (930, 358)
Screenshot: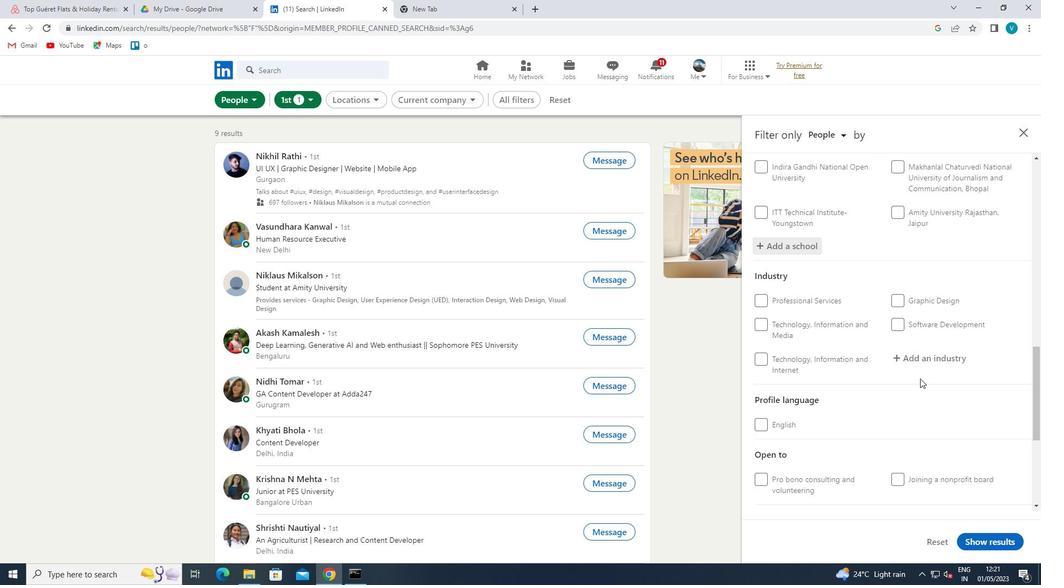 
Action: Mouse pressed left at (930, 358)
Screenshot: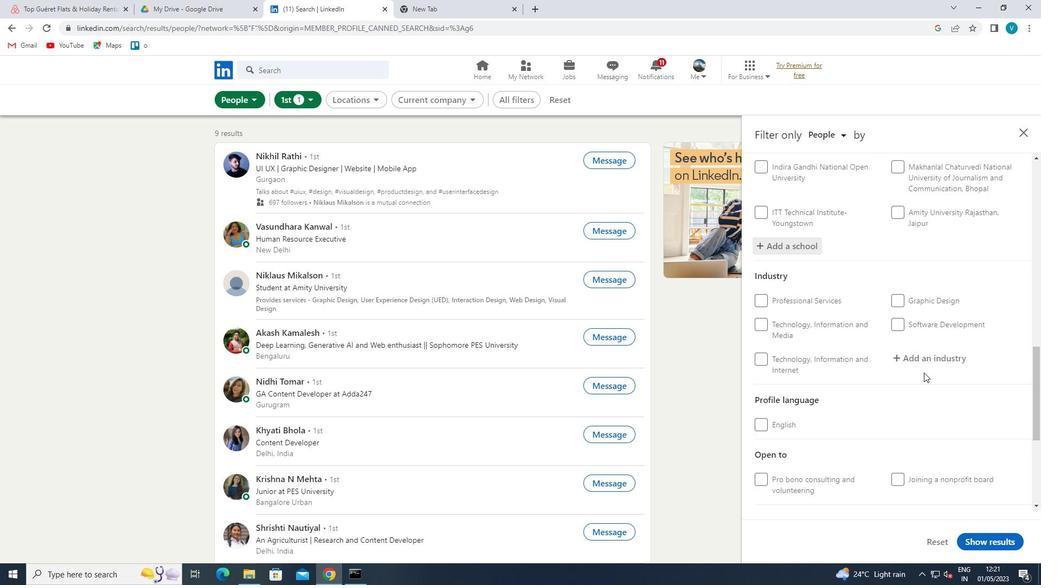 
Action: Mouse moved to (867, 340)
Screenshot: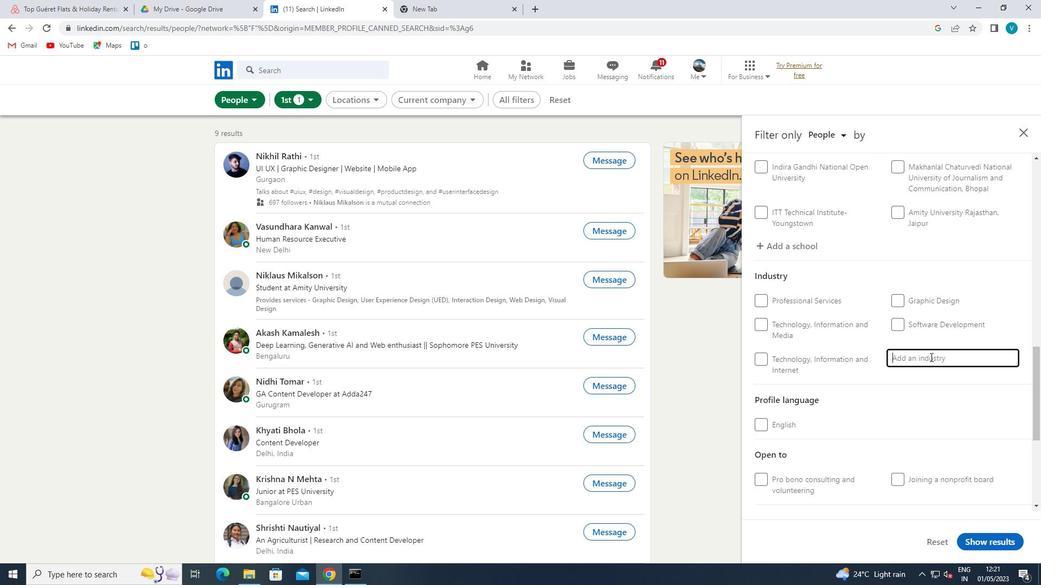 
Action: Key pressed <Key.shift>MACHI
Screenshot: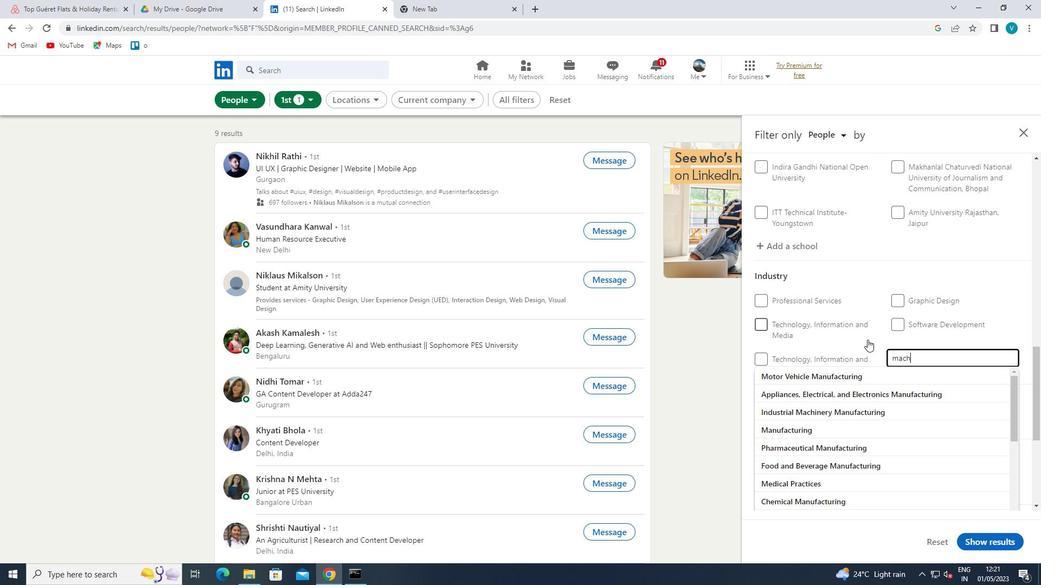 
Action: Mouse moved to (867, 340)
Screenshot: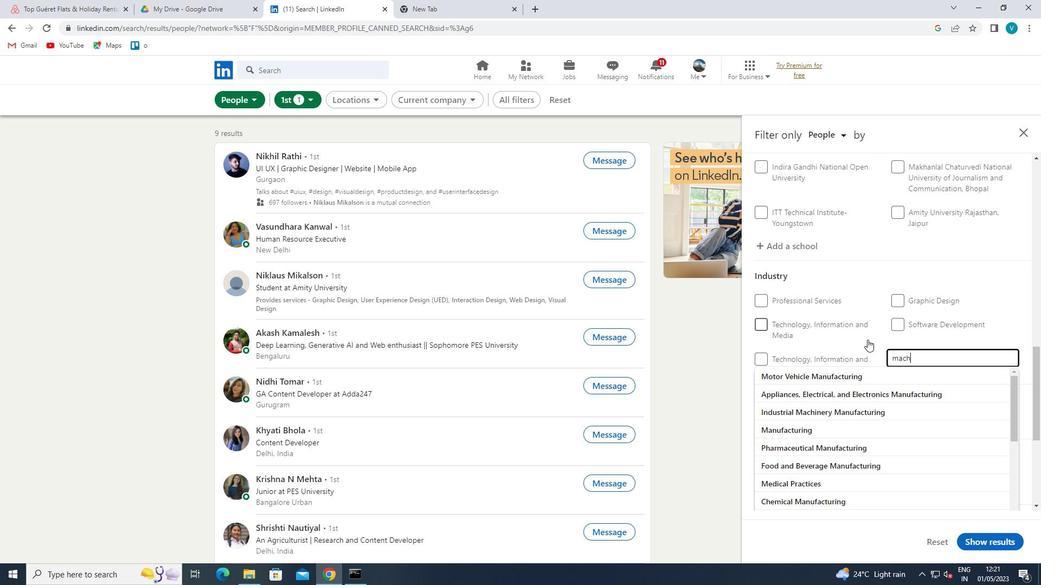 
Action: Key pressed N
Screenshot: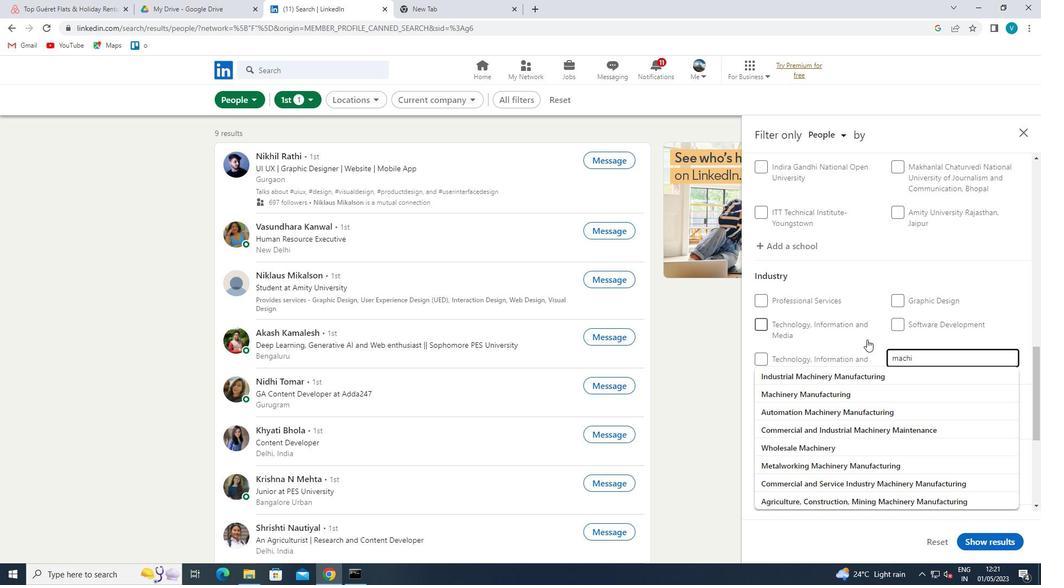 
Action: Mouse moved to (867, 340)
Screenshot: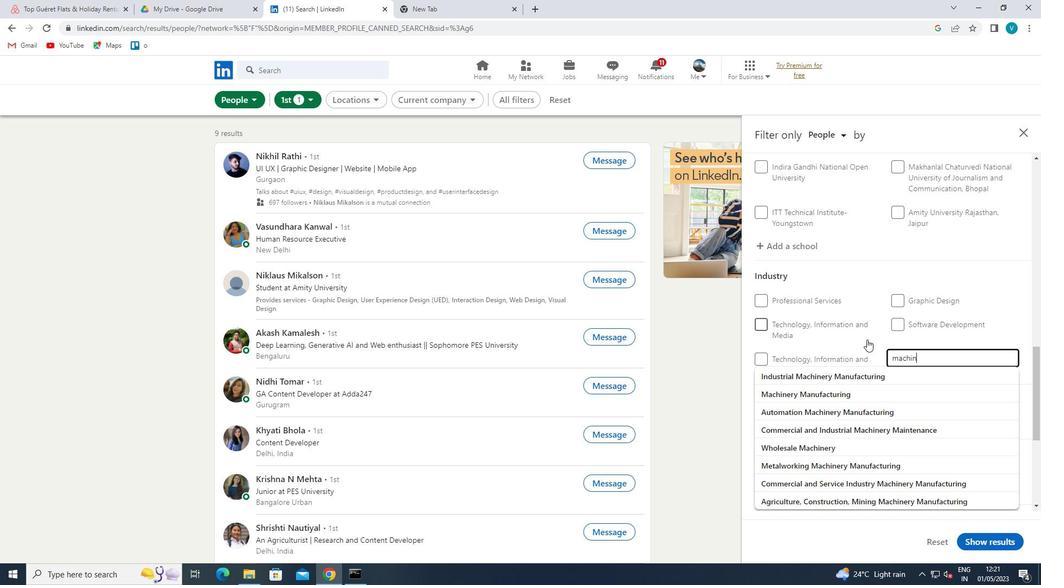 
Action: Key pressed ERY<Key.space>
Screenshot: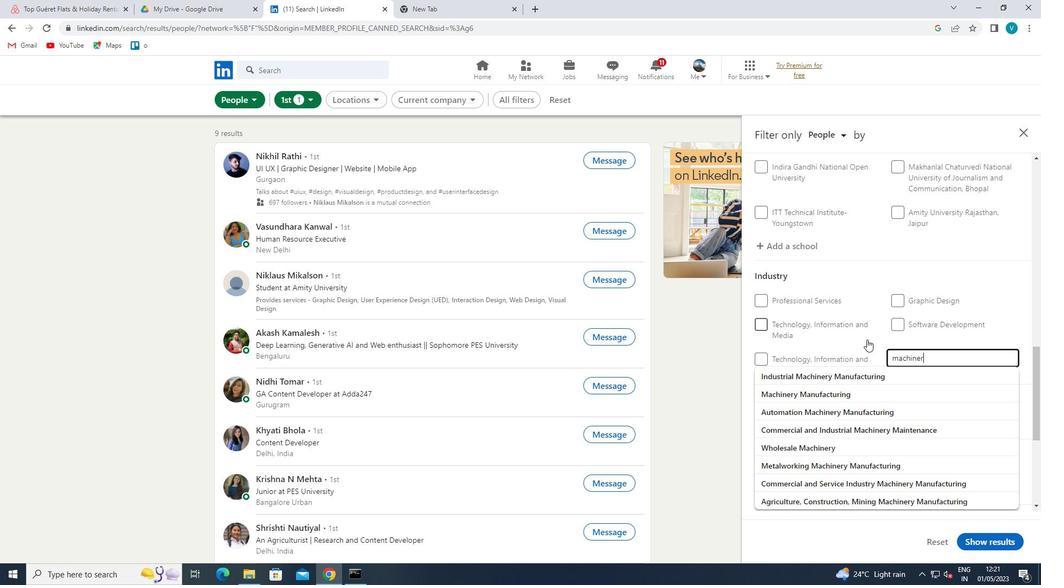 
Action: Mouse moved to (899, 354)
Screenshot: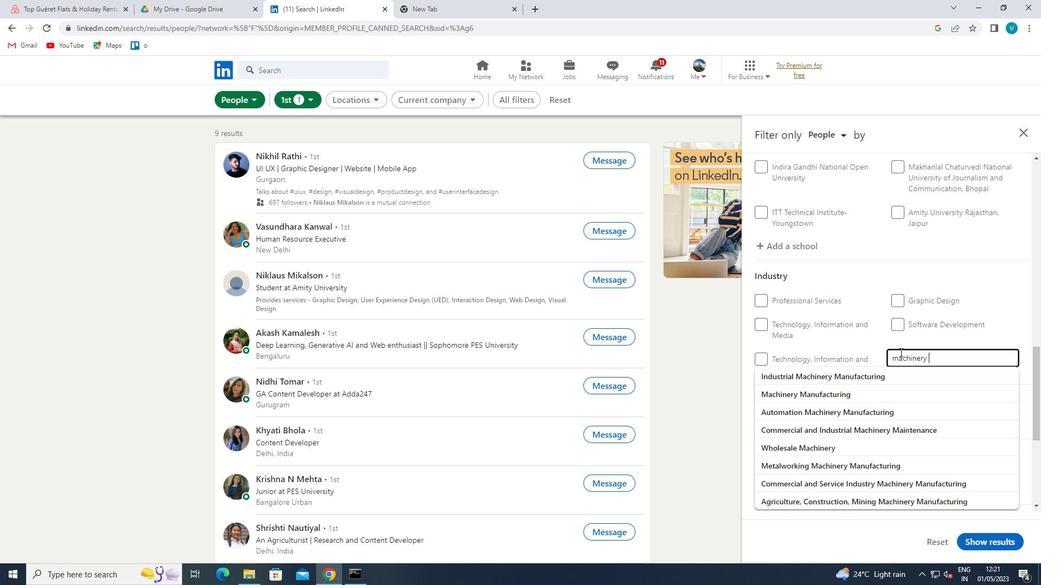 
Action: Mouse pressed left at (899, 354)
Screenshot: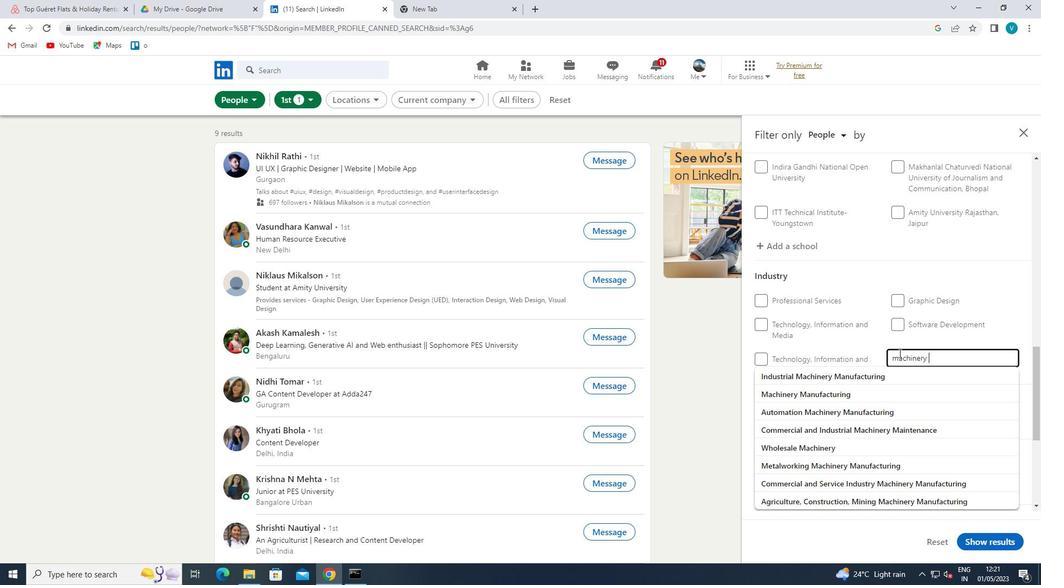 
Action: Mouse moved to (893, 354)
Screenshot: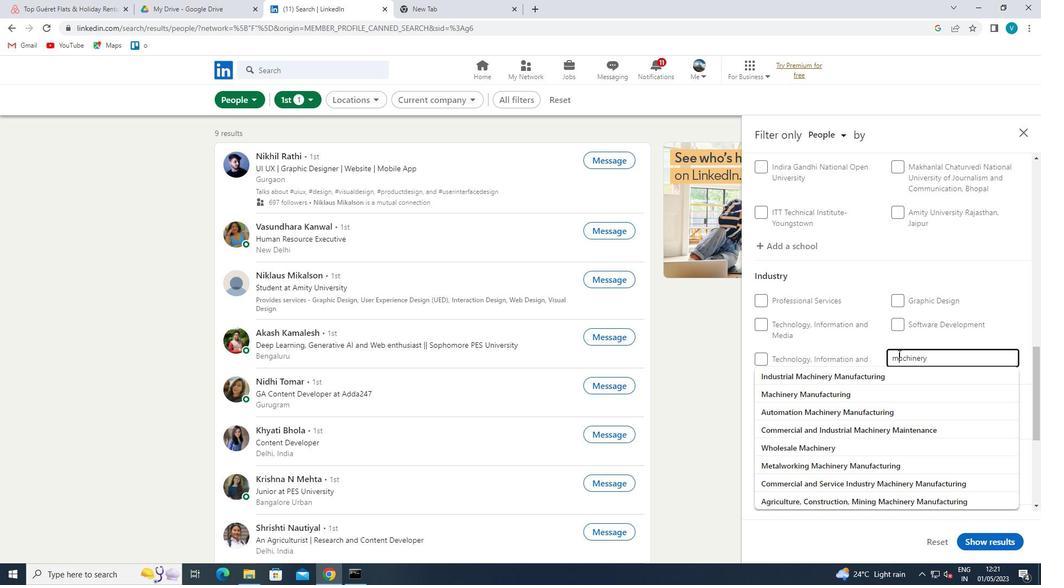 
Action: Key pressed <Key.backspace>
Screenshot: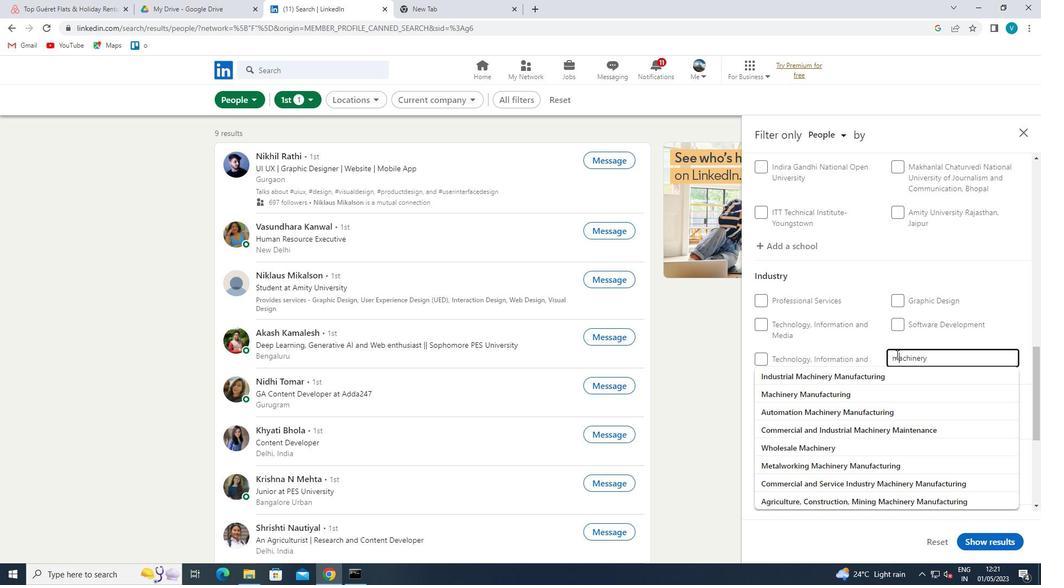 
Action: Mouse moved to (610, 271)
Screenshot: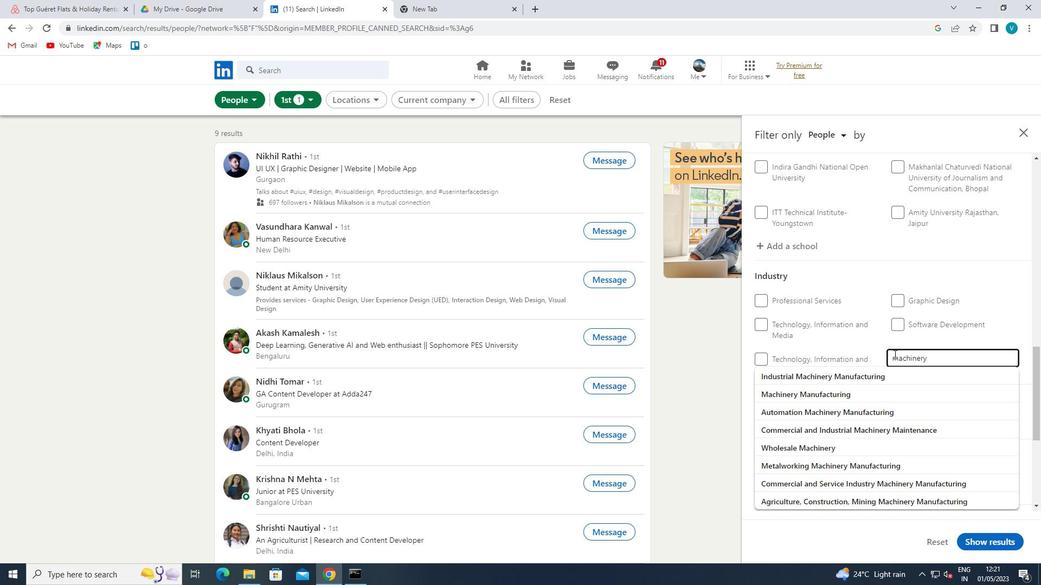
Action: Key pressed <Key.shift>
Screenshot: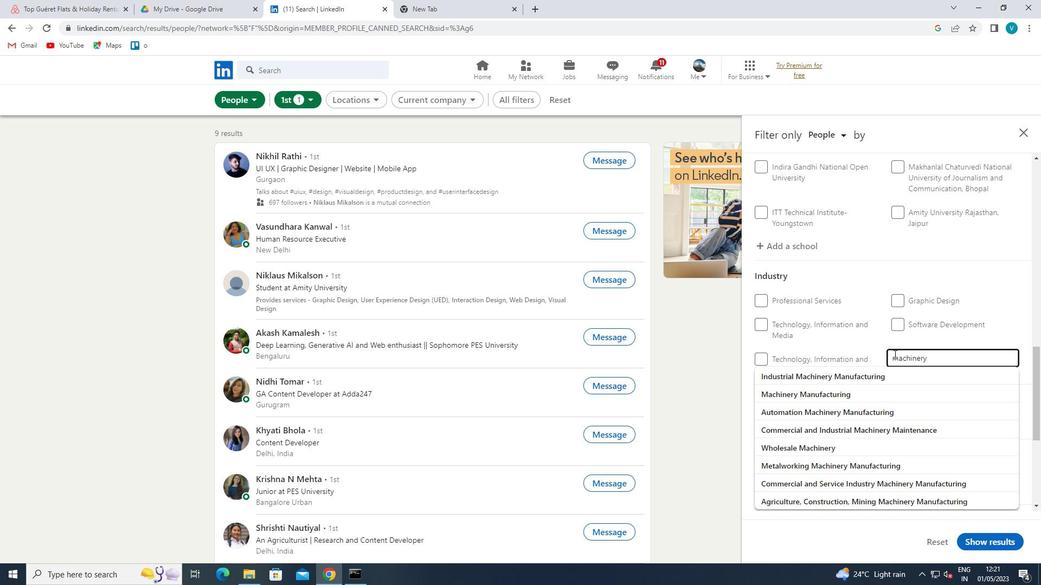 
Action: Mouse moved to (168, 145)
Screenshot: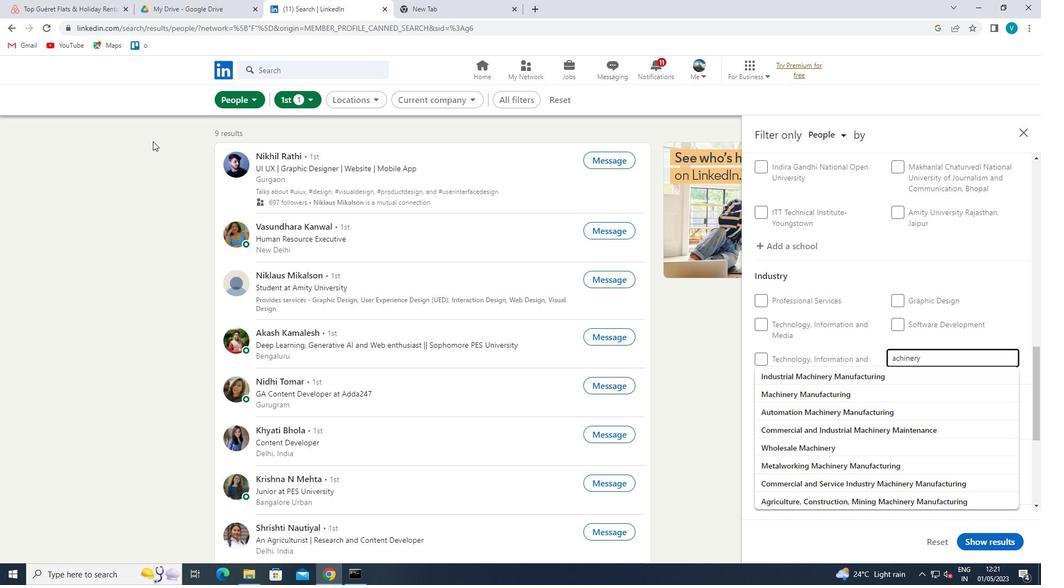 
Action: Key pressed M
Screenshot: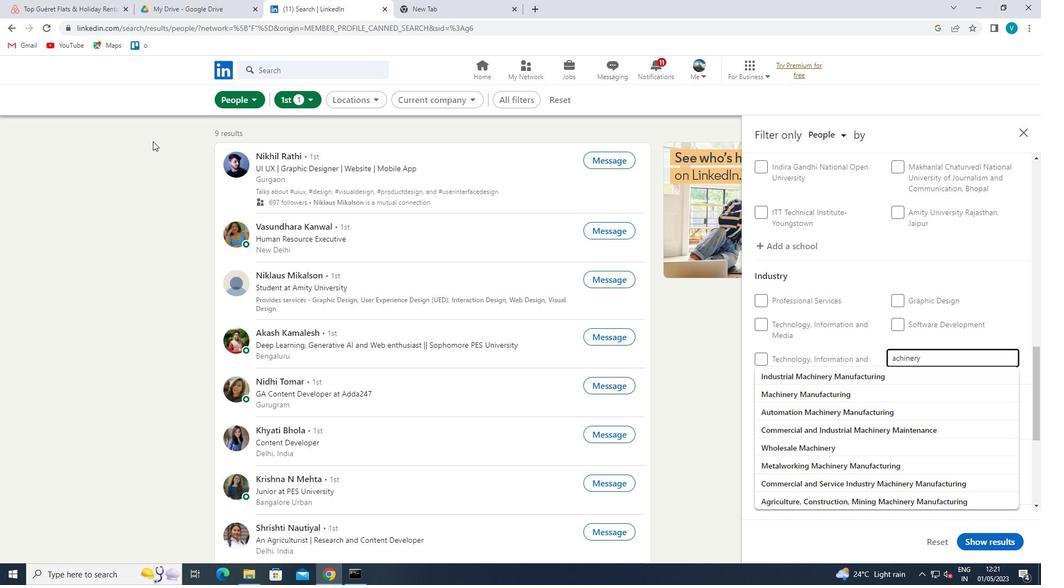 
Action: Mouse moved to (829, 391)
Screenshot: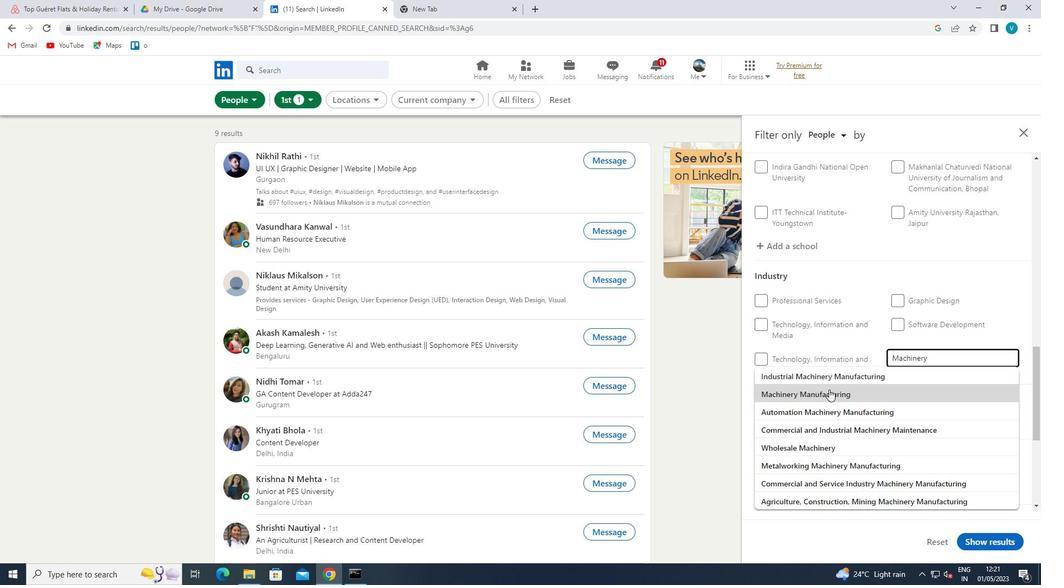
Action: Mouse pressed left at (829, 391)
Screenshot: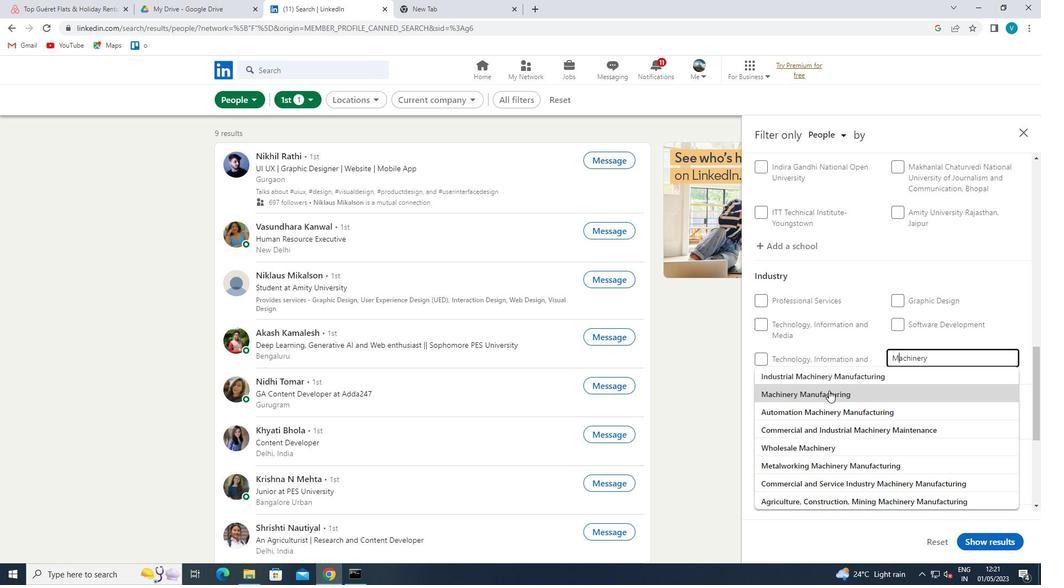 
Action: Mouse moved to (825, 391)
Screenshot: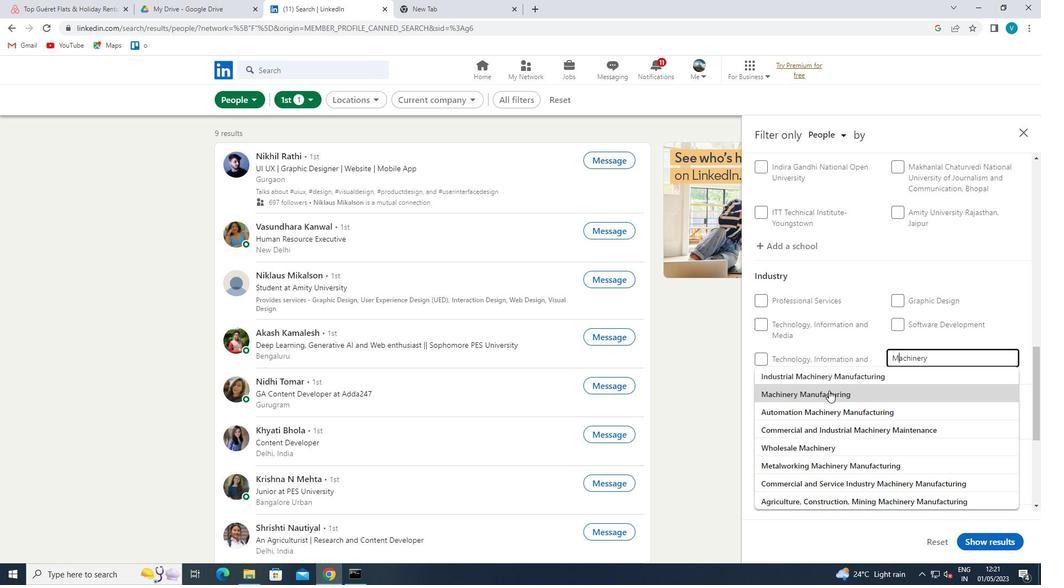 
Action: Mouse scrolled (825, 390) with delta (0, 0)
Screenshot: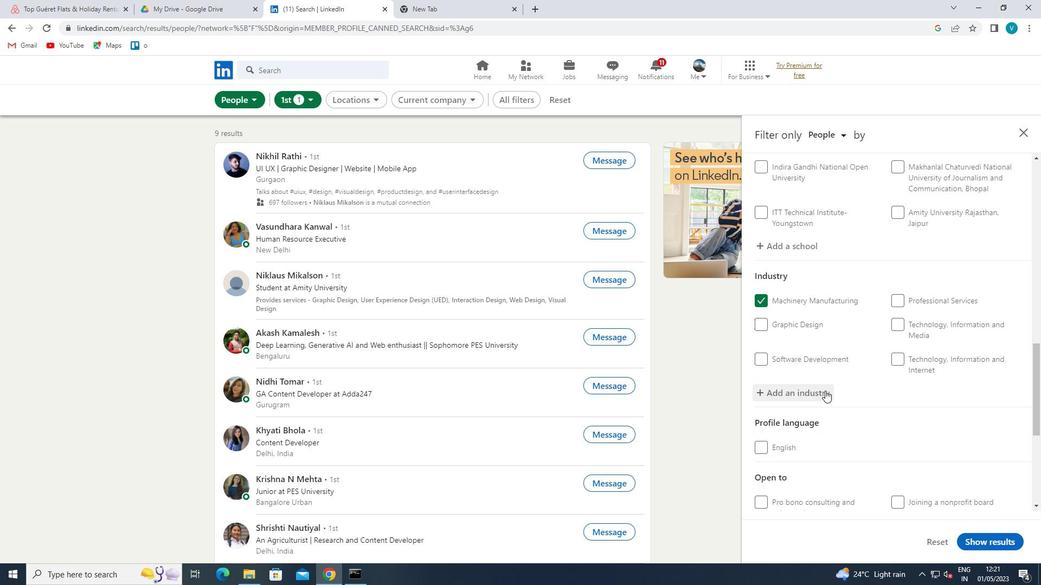 
Action: Mouse scrolled (825, 390) with delta (0, 0)
Screenshot: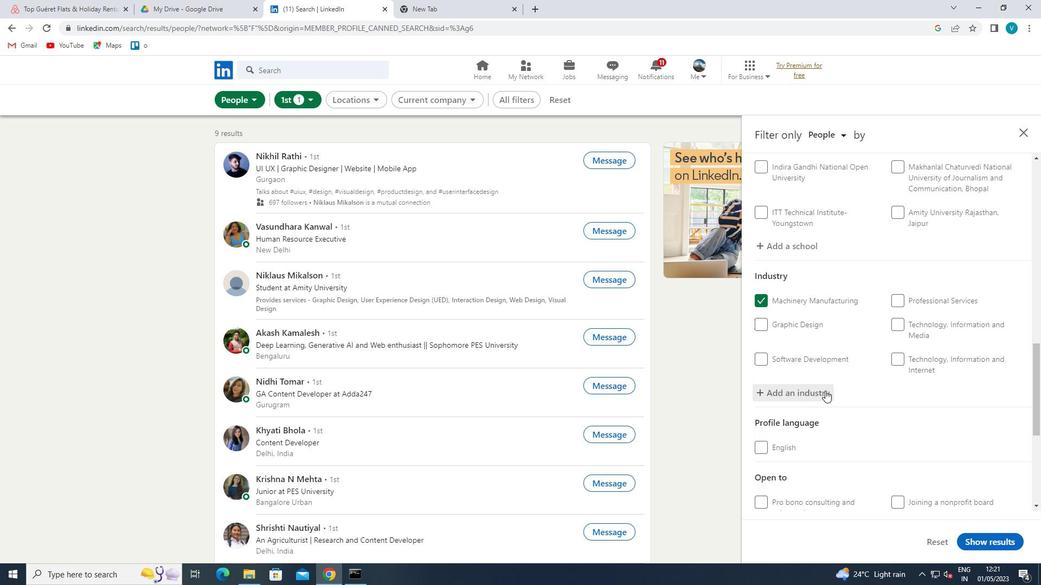 
Action: Mouse scrolled (825, 390) with delta (0, 0)
Screenshot: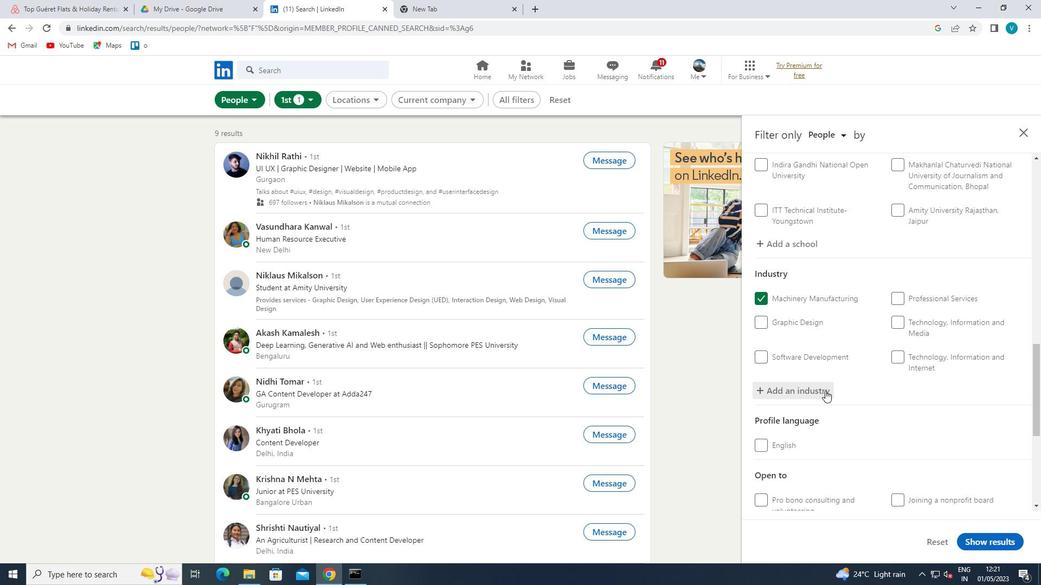 
Action: Mouse moved to (921, 413)
Screenshot: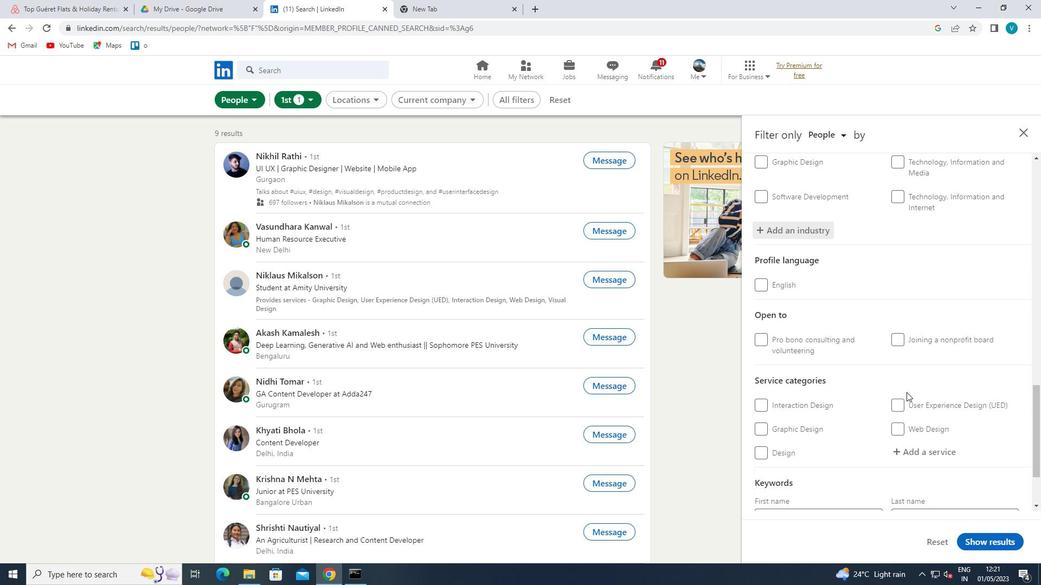 
Action: Mouse scrolled (921, 412) with delta (0, 0)
Screenshot: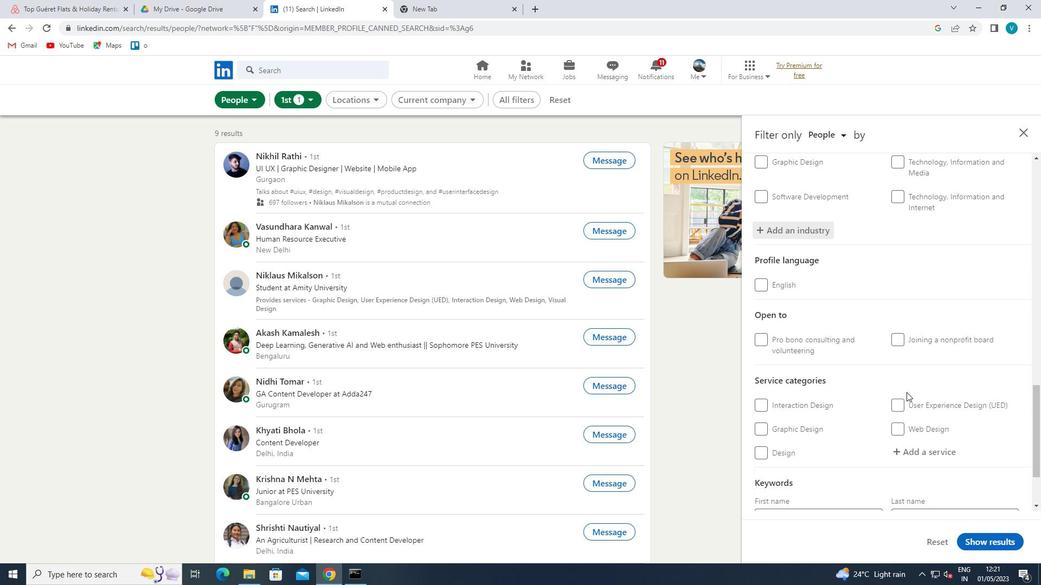 
Action: Mouse moved to (921, 416)
Screenshot: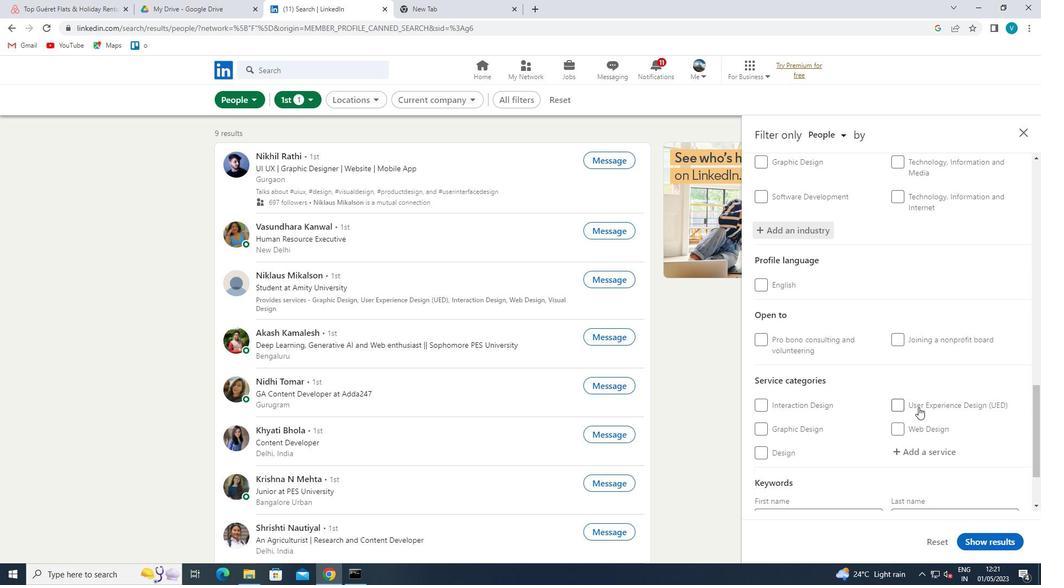 
Action: Mouse scrolled (921, 415) with delta (0, 0)
Screenshot: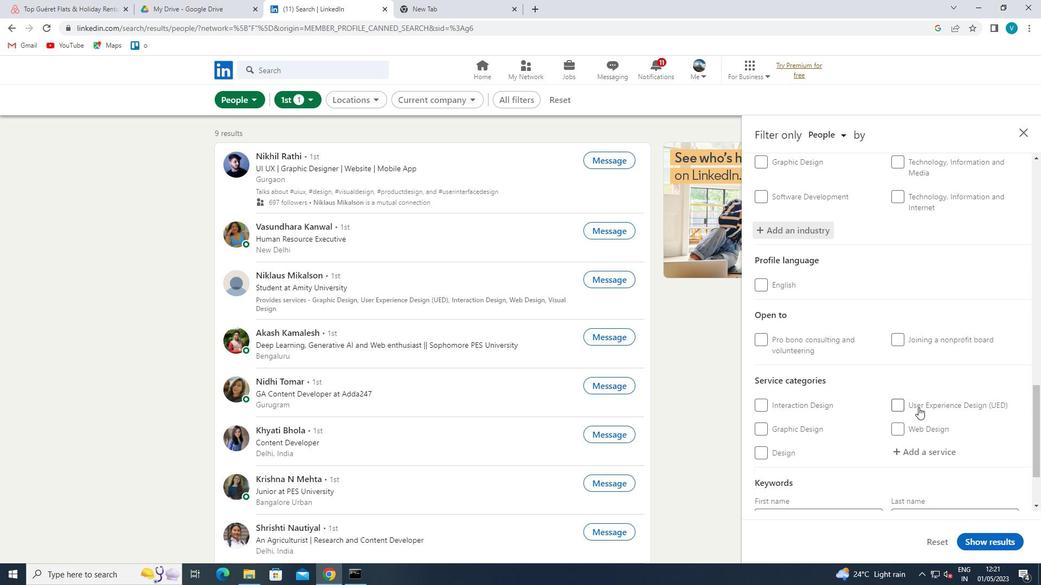 
Action: Mouse moved to (930, 363)
Screenshot: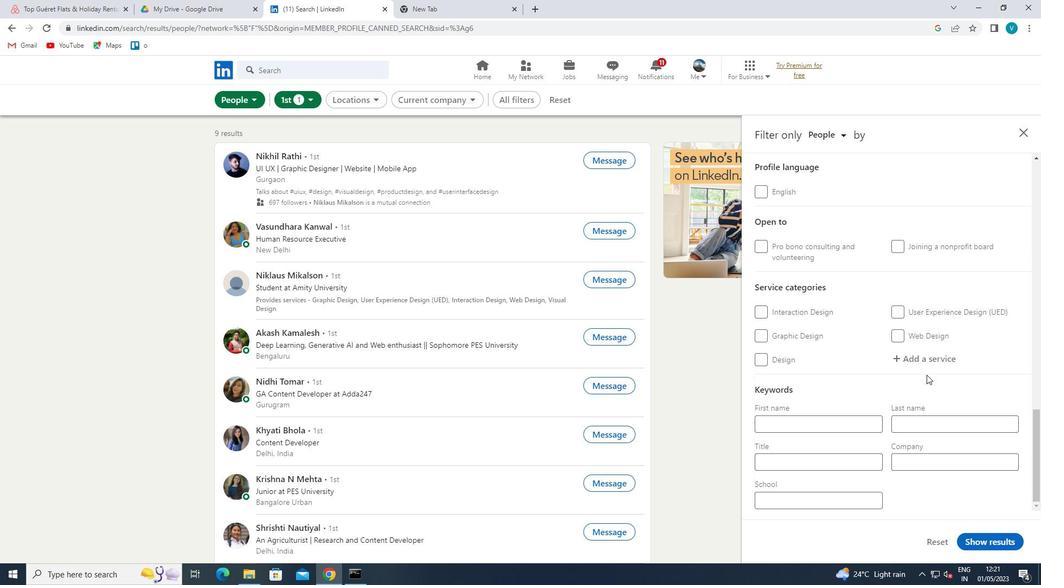 
Action: Mouse pressed left at (930, 363)
Screenshot: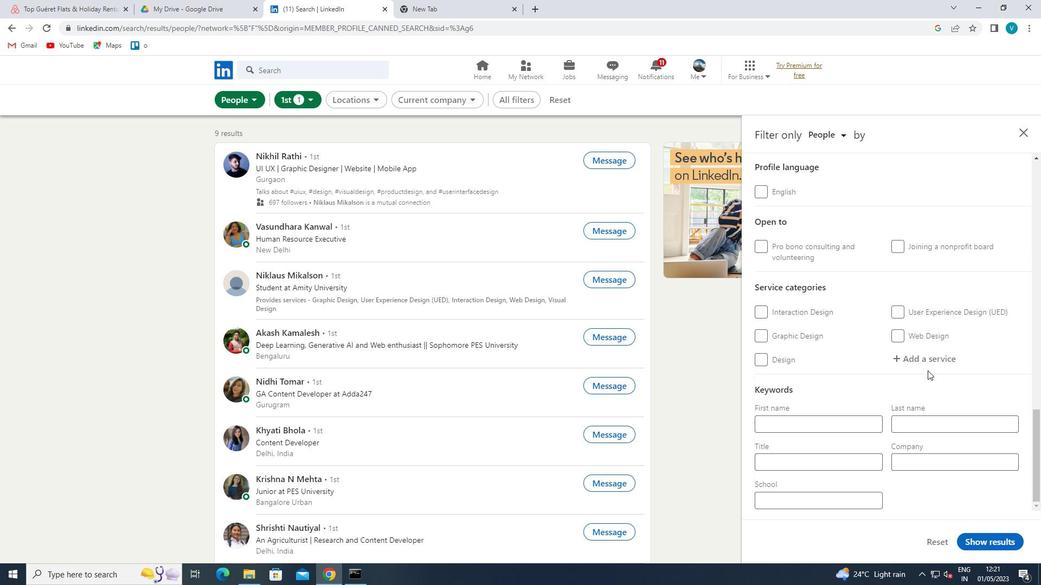
Action: Mouse moved to (741, 308)
Screenshot: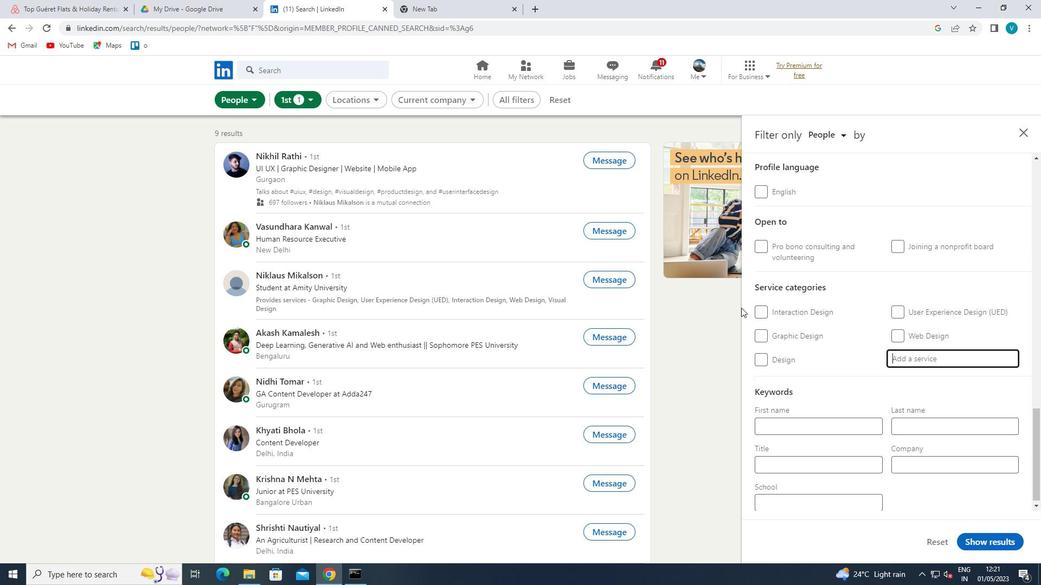 
Action: Key pressed <Key.shift>
Screenshot: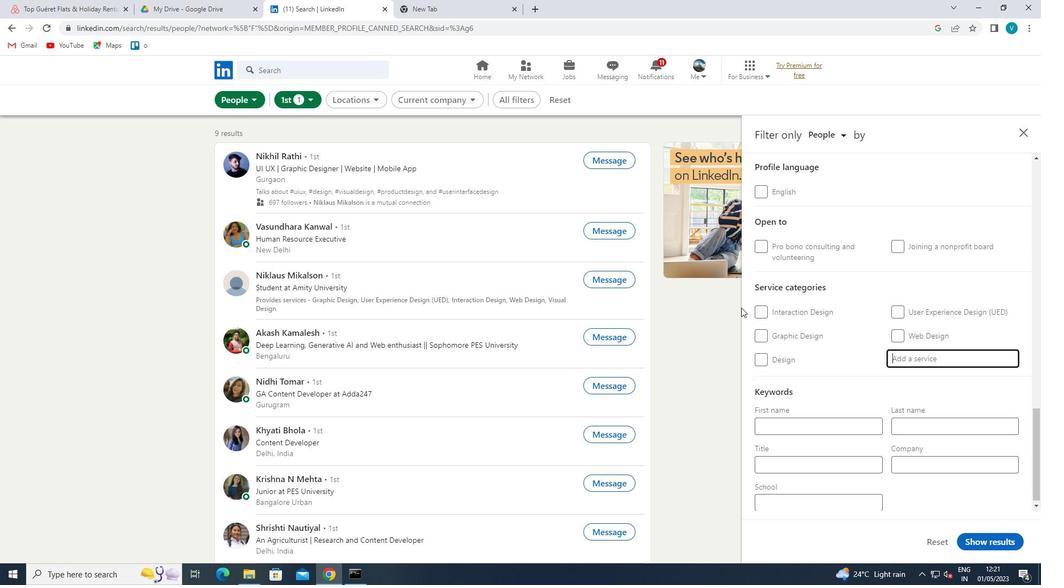 
Action: Mouse moved to (740, 308)
Screenshot: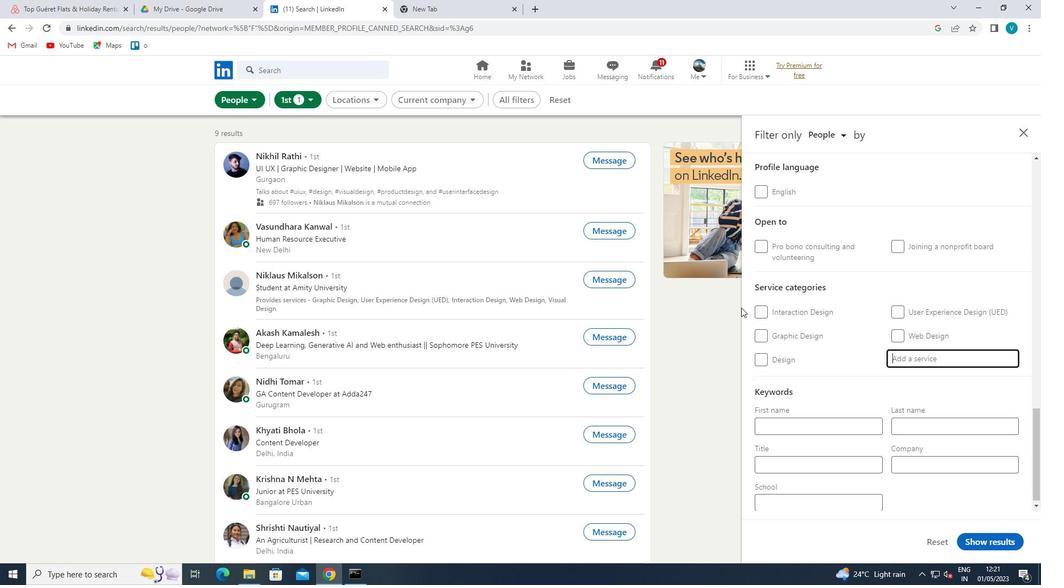 
Action: Key pressed M
Screenshot: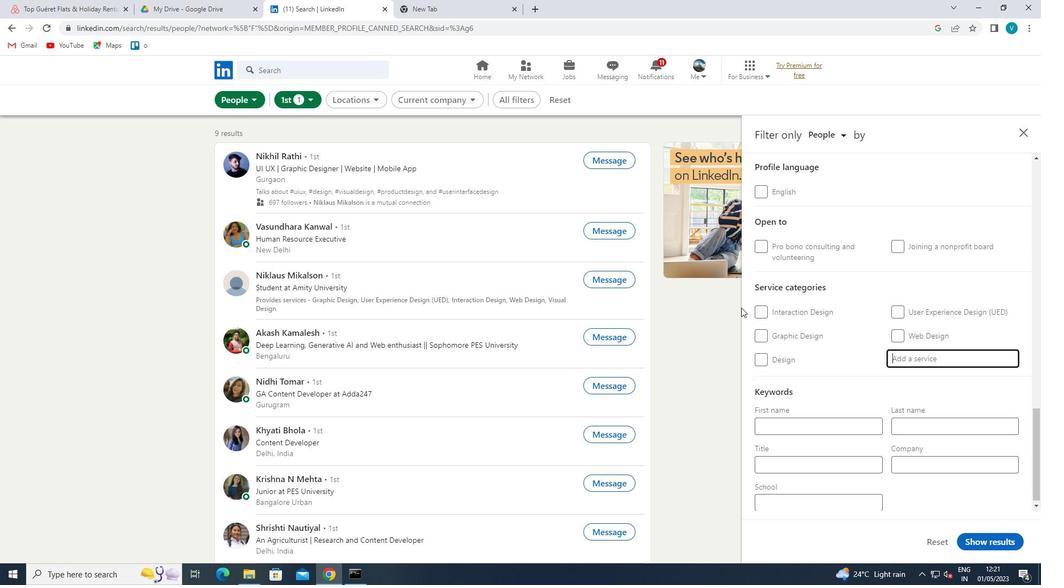 
Action: Mouse moved to (738, 307)
Screenshot: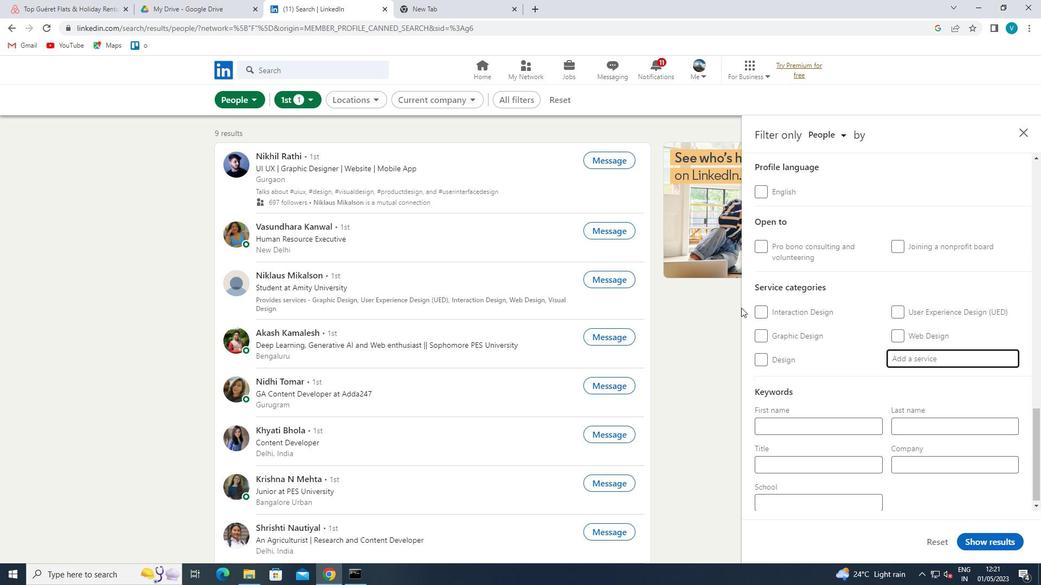 
Action: Key pressed A 1361, 567)
Screenshot: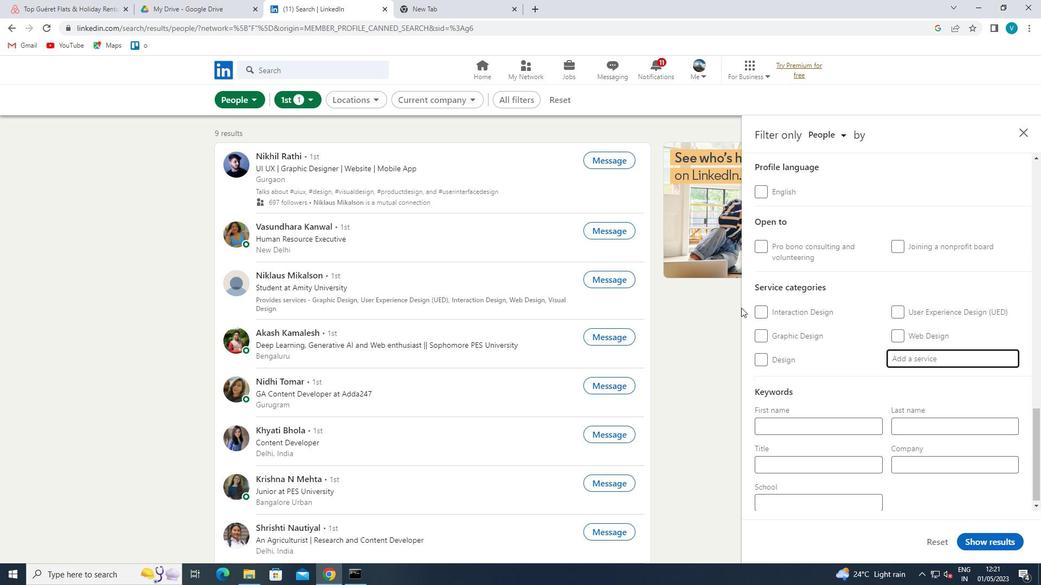 
Action: Mouse moved to (734, 305)
Screenshot: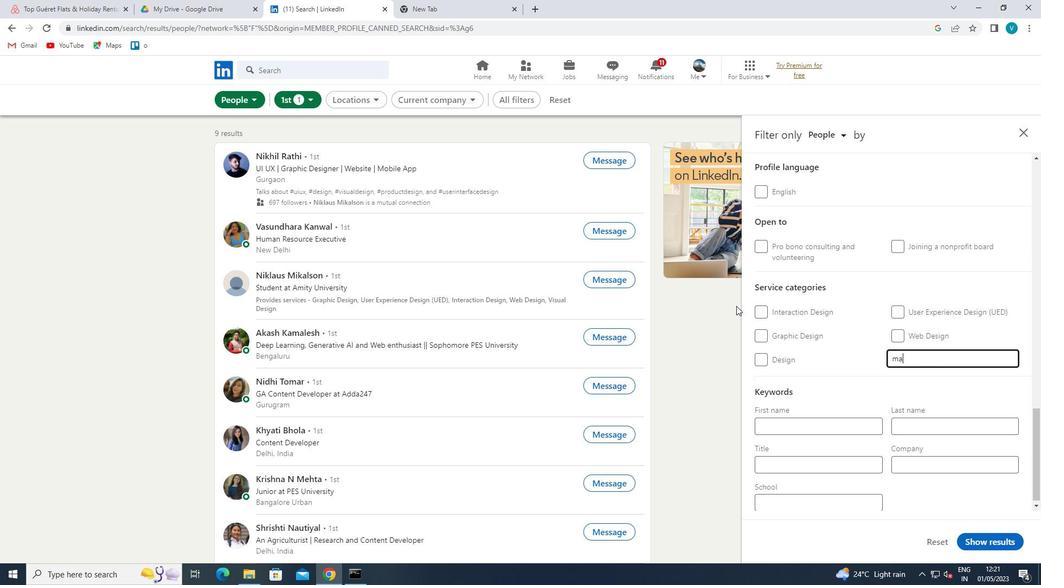 
Action: Key pressed R
Screenshot: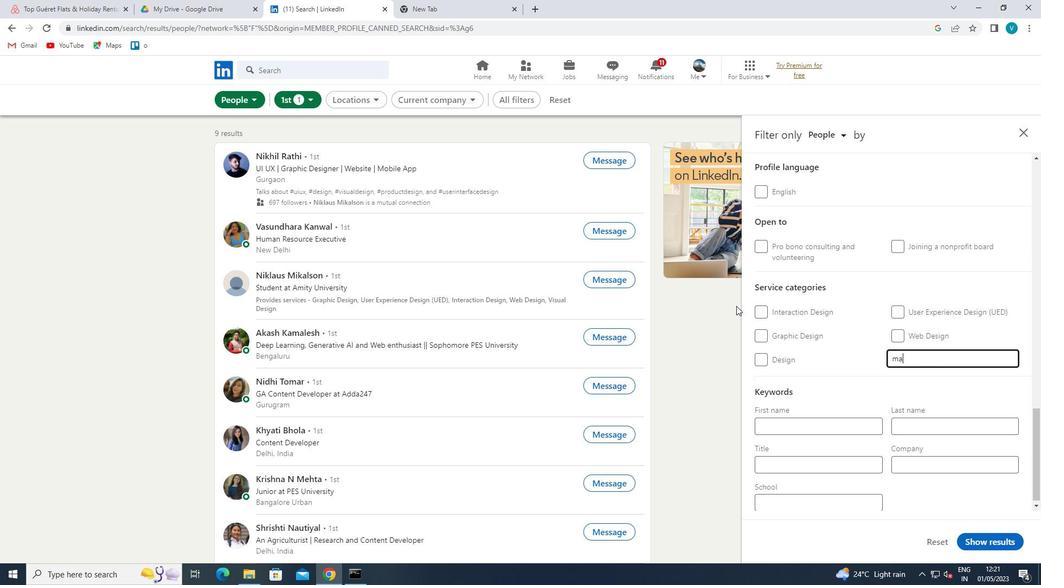 
Action: Mouse moved to (733, 305)
Screenshot: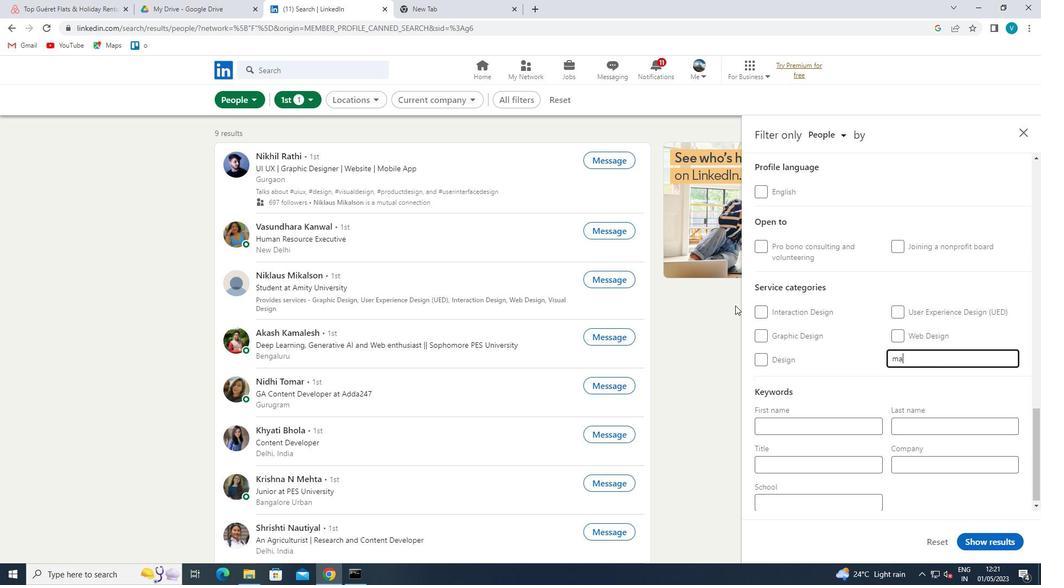 
Action: Key pressed KE
Screenshot: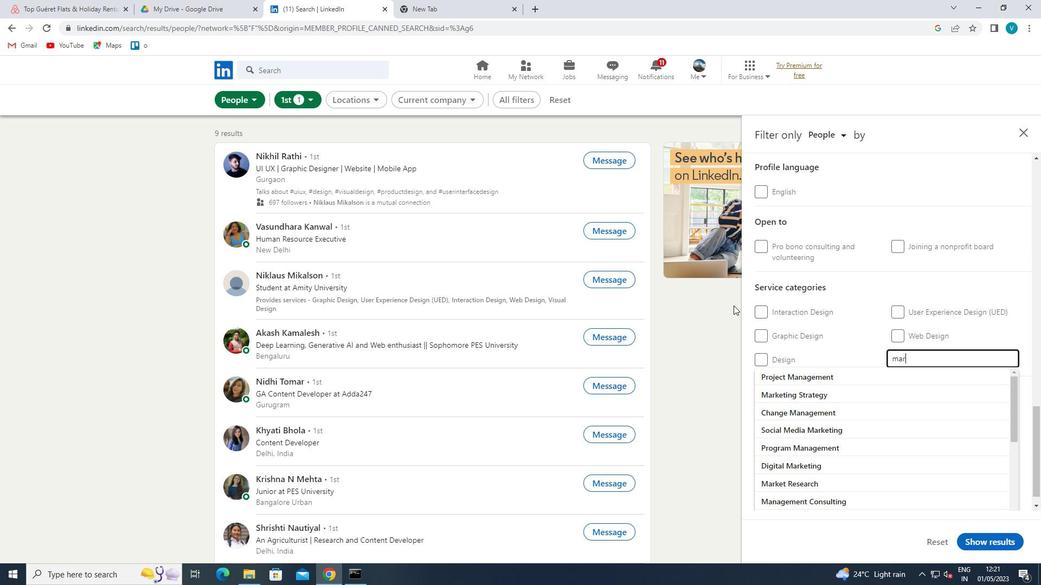 
Action: Mouse moved to (733, 305)
Screenshot: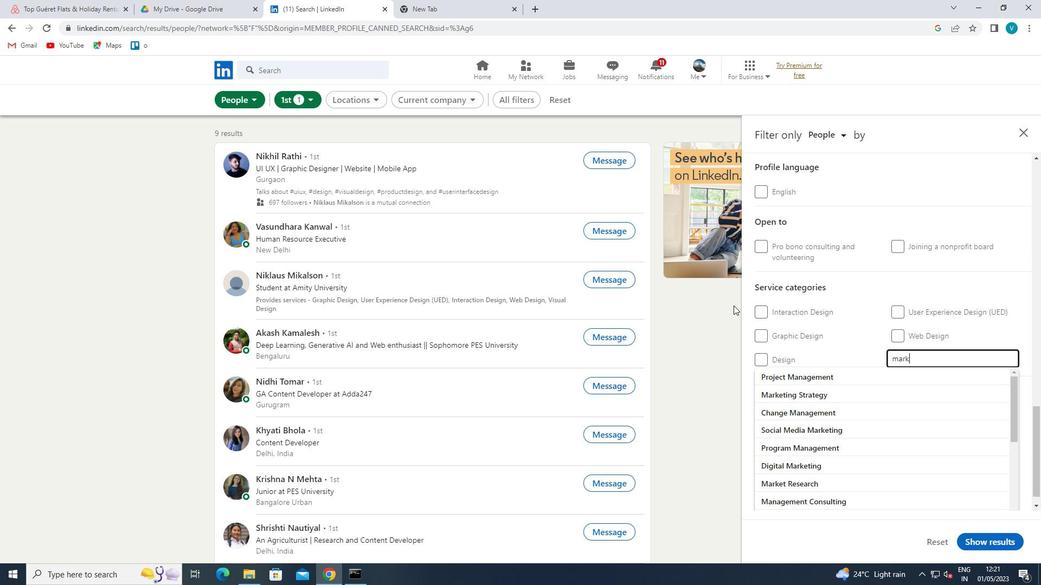 
Action: Key pressed T
Screenshot: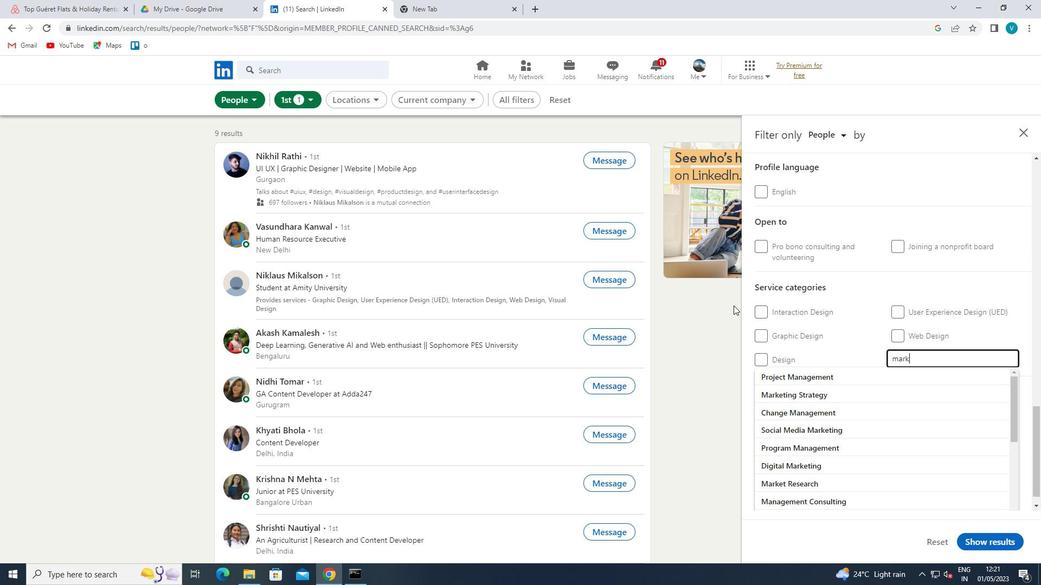 
Action: Mouse moved to (732, 304)
Screenshot: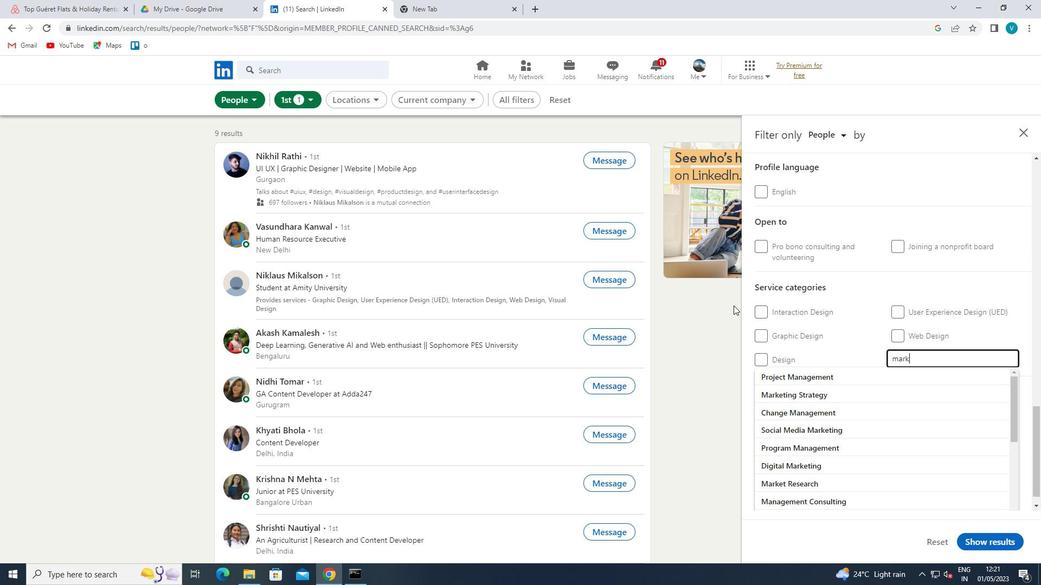 
Action: Key pressed <Key.space>
Screenshot: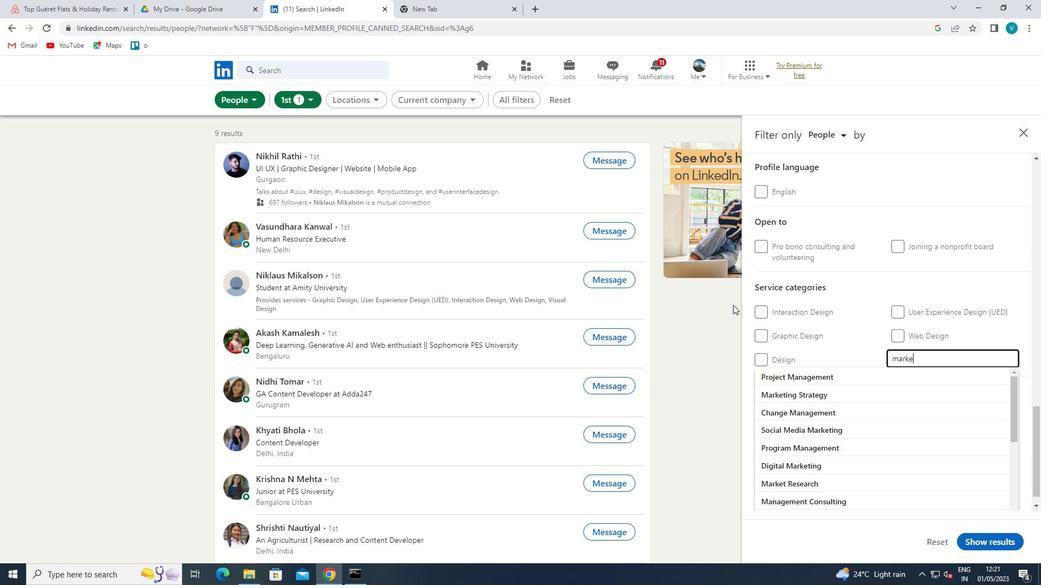 
Action: Mouse moved to (846, 389)
Screenshot: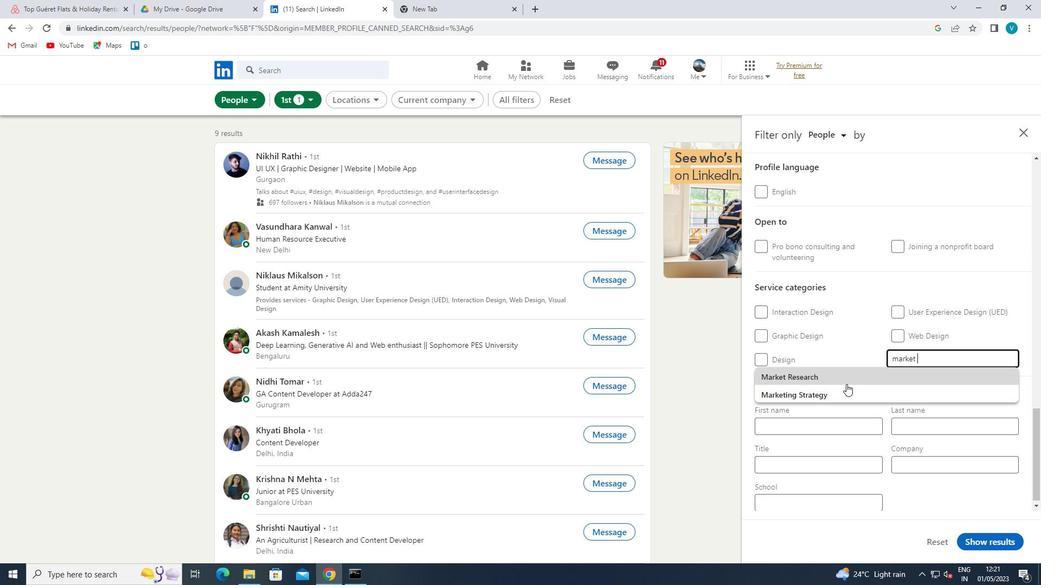 
Action: Mouse pressed left at (846, 389)
Screenshot: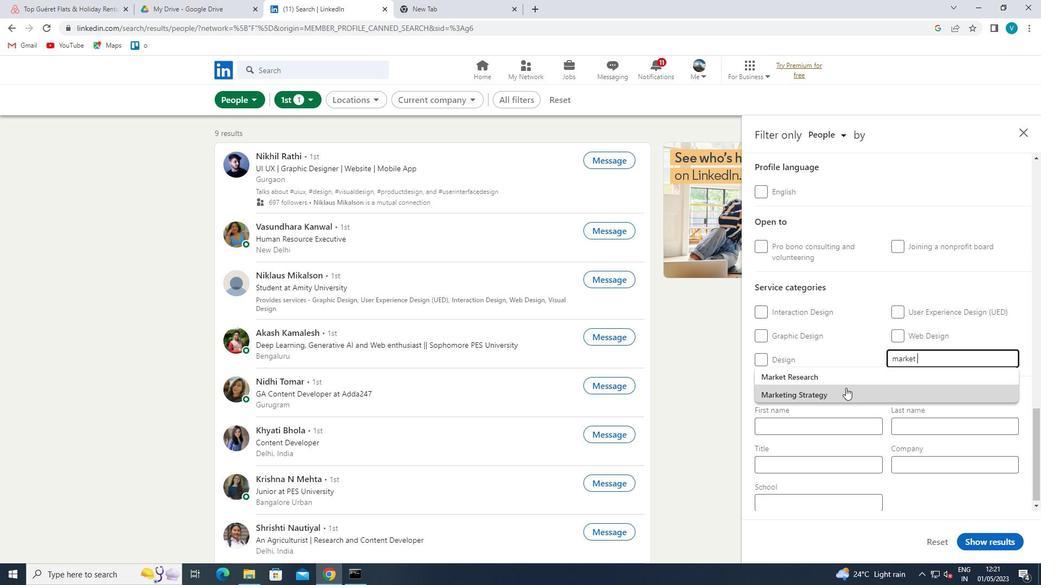 
Action: Mouse moved to (848, 389)
Screenshot: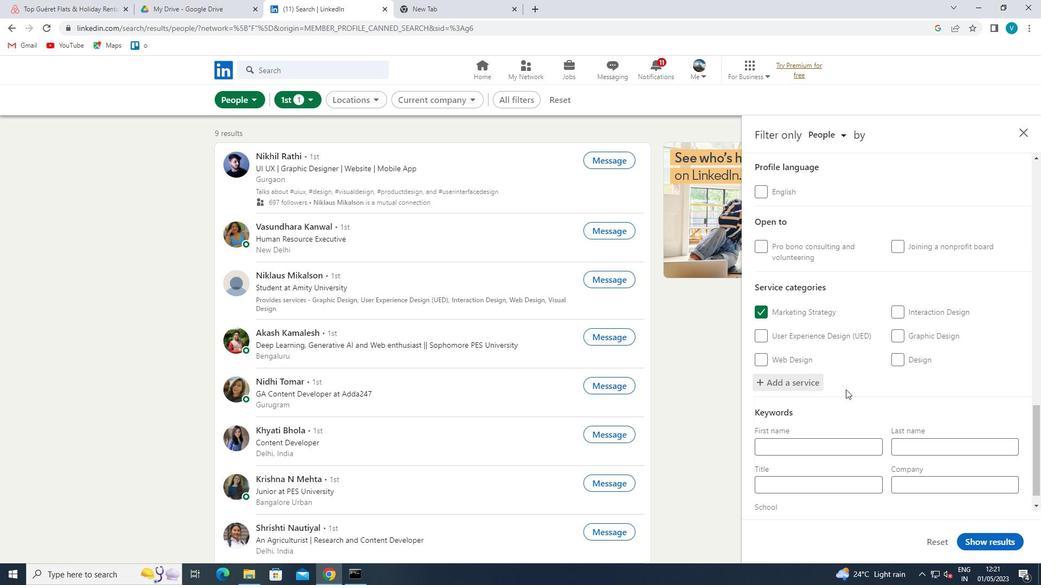 
Action: Mouse scrolled (848, 388) with delta (0, 0)
Screenshot: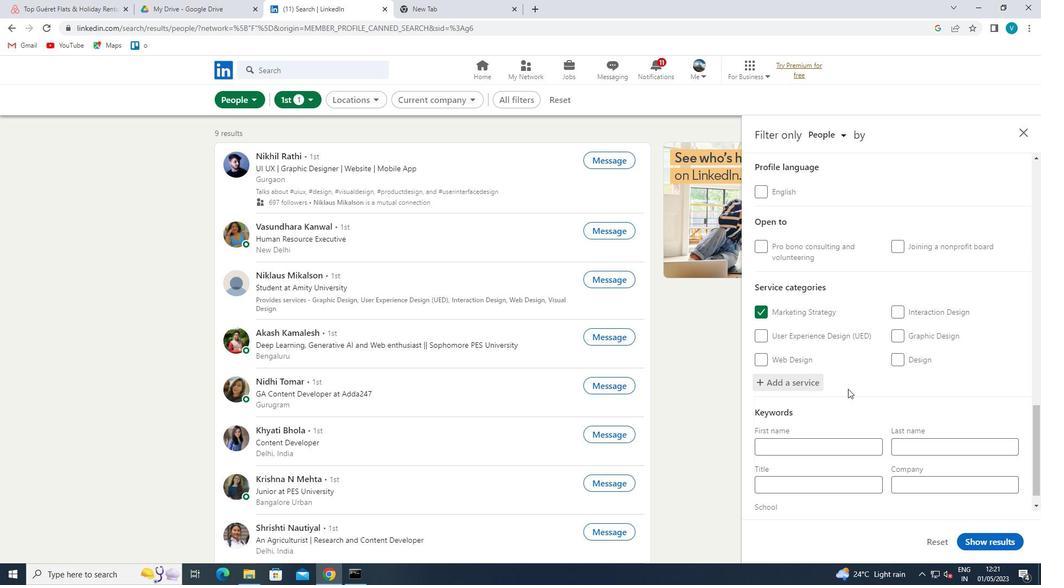 
Action: Mouse scrolled (848, 388) with delta (0, 0)
Screenshot: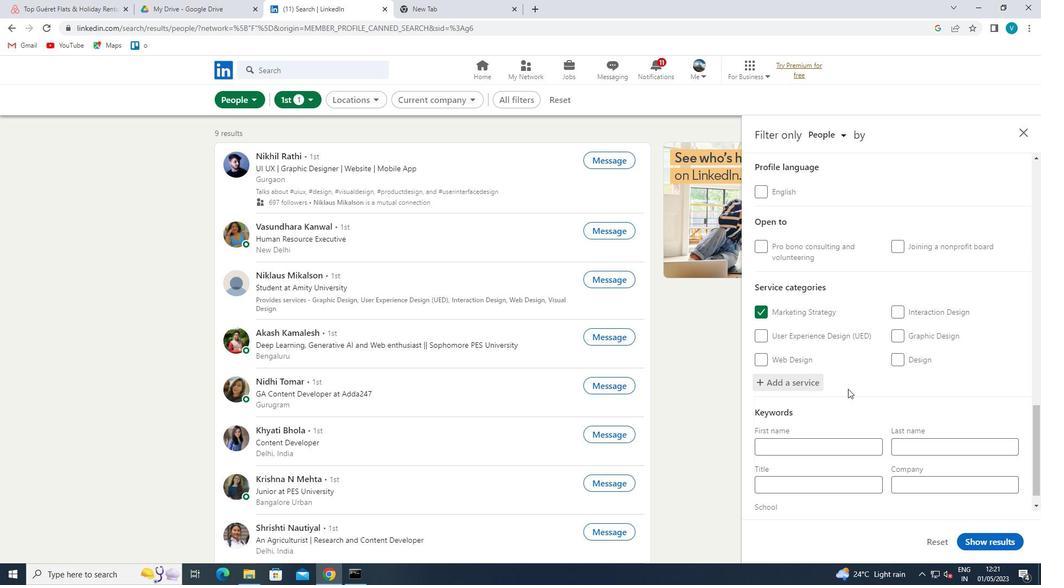 
Action: Mouse moved to (834, 457)
Screenshot: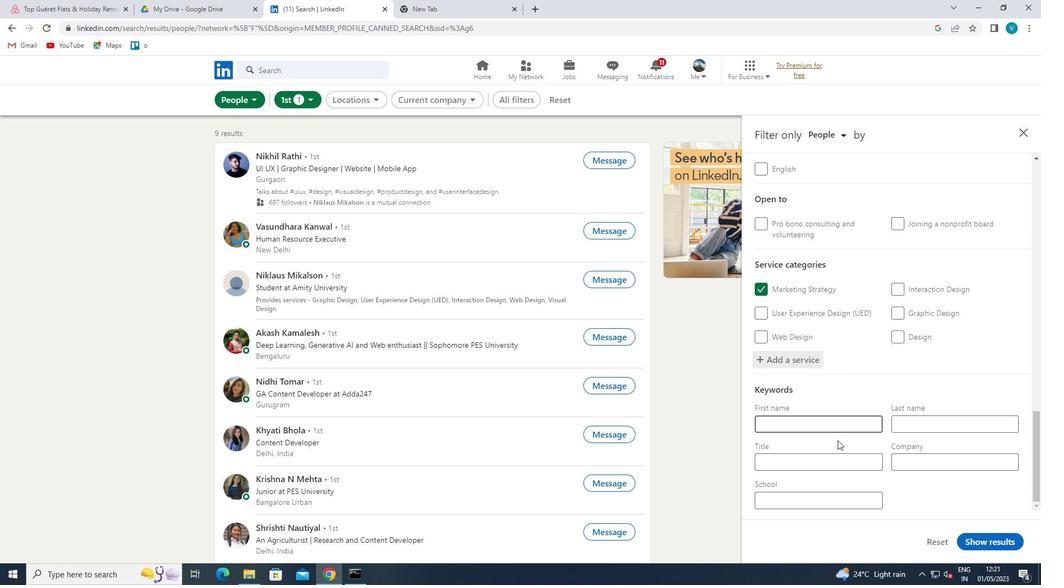 
Action: Mouse pressed left at (834, 457)
Screenshot: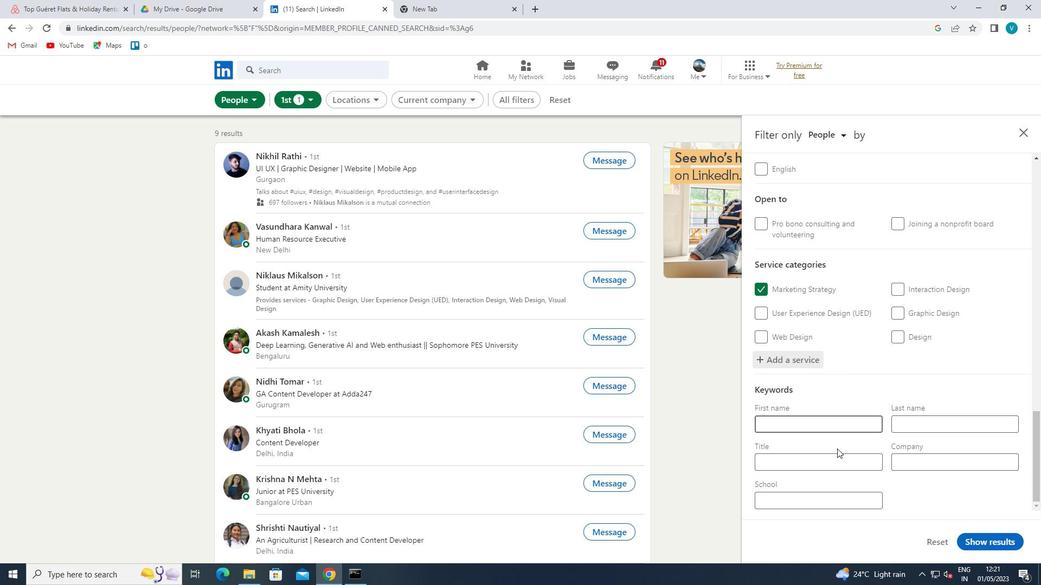 
Action: Mouse moved to (838, 459)
Screenshot: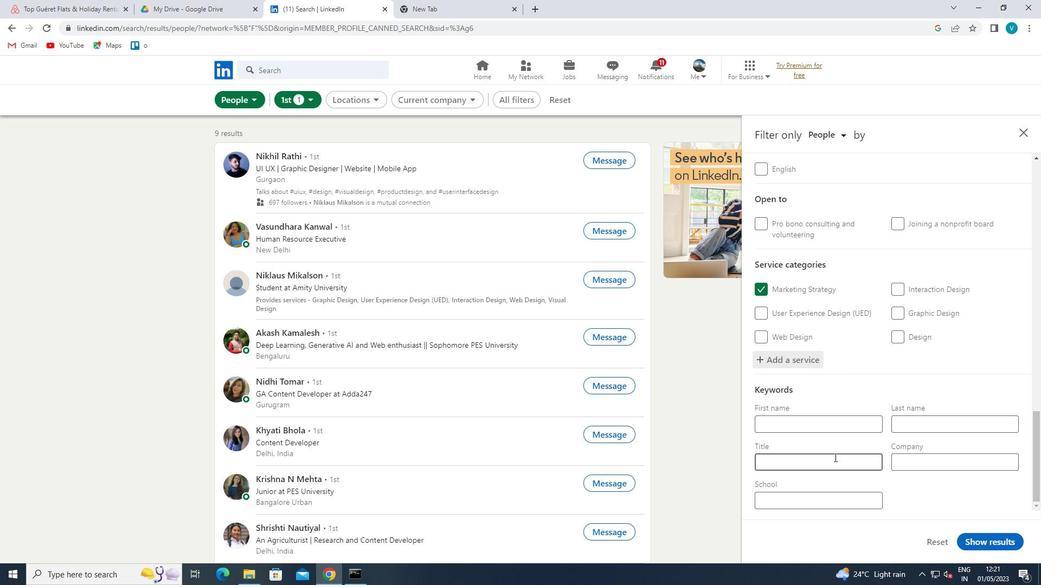 
Action: Key pressed <Key.shift>OVER
Screenshot: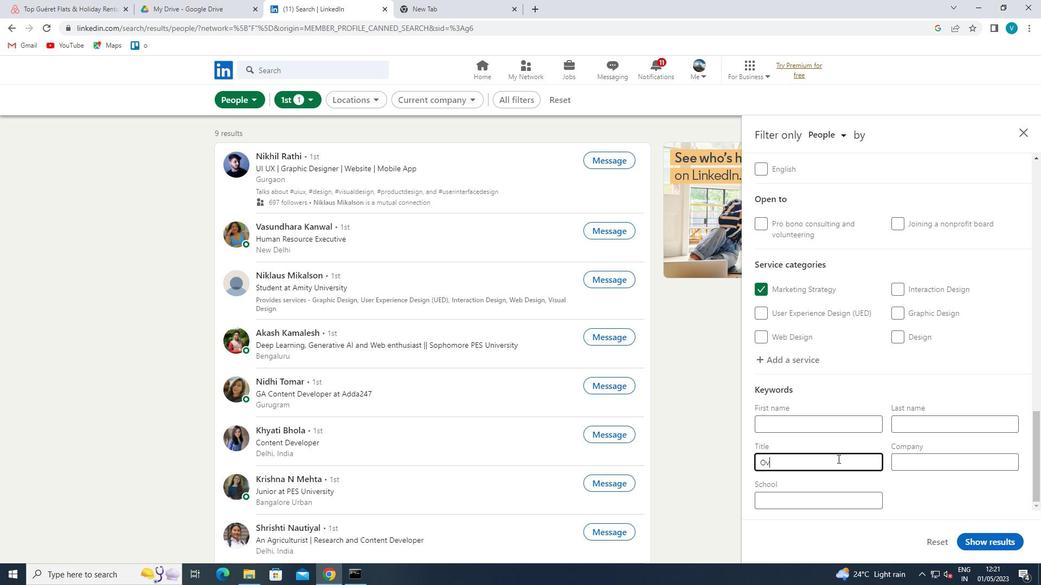 
Action: Mouse moved to (832, 457)
Screenshot: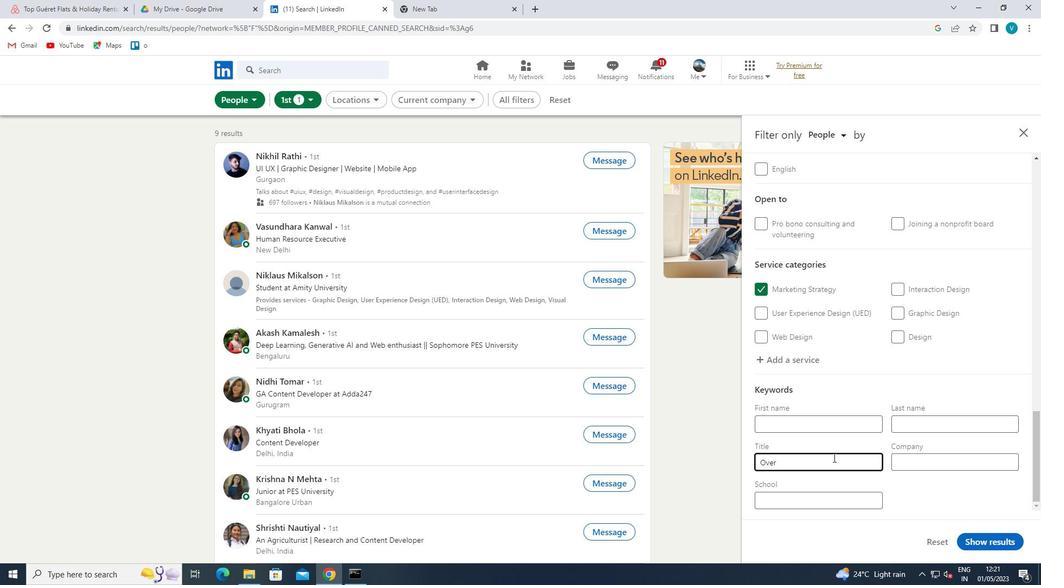 
Action: Key pressed SE
Screenshot: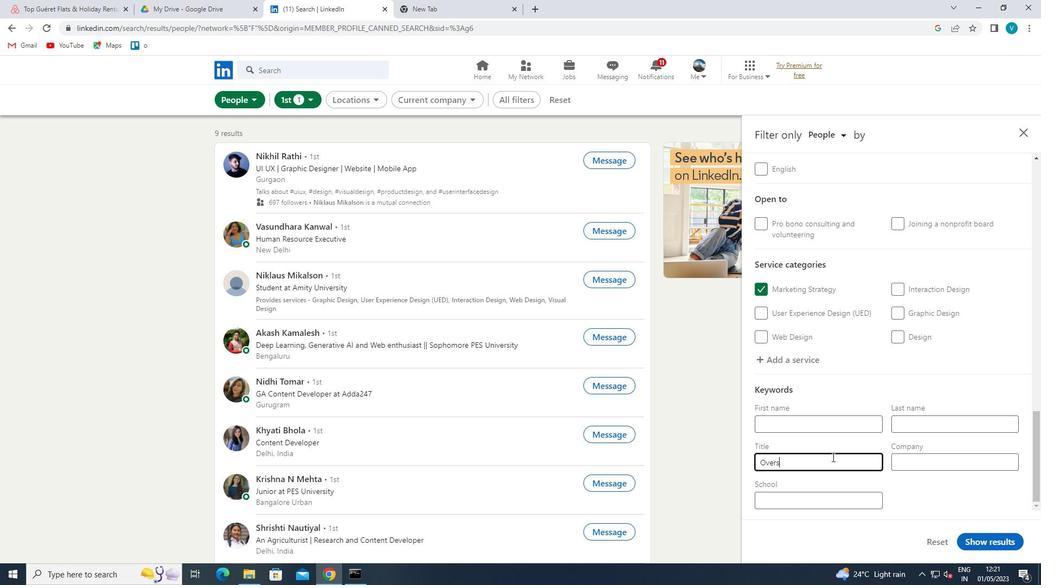 
Action: Mouse moved to (831, 457)
Screenshot: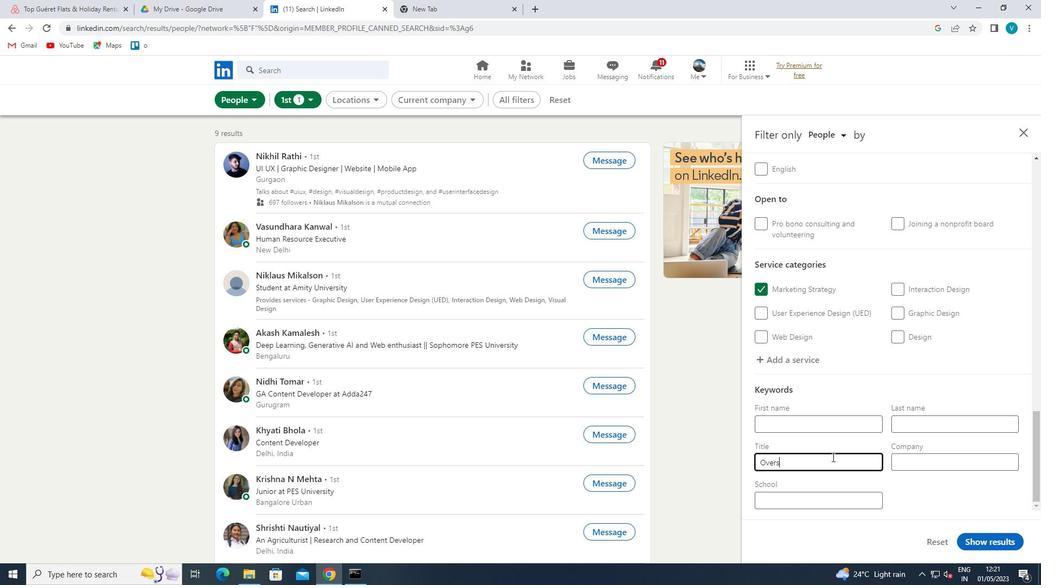 
Action: Key pressed ER
Screenshot: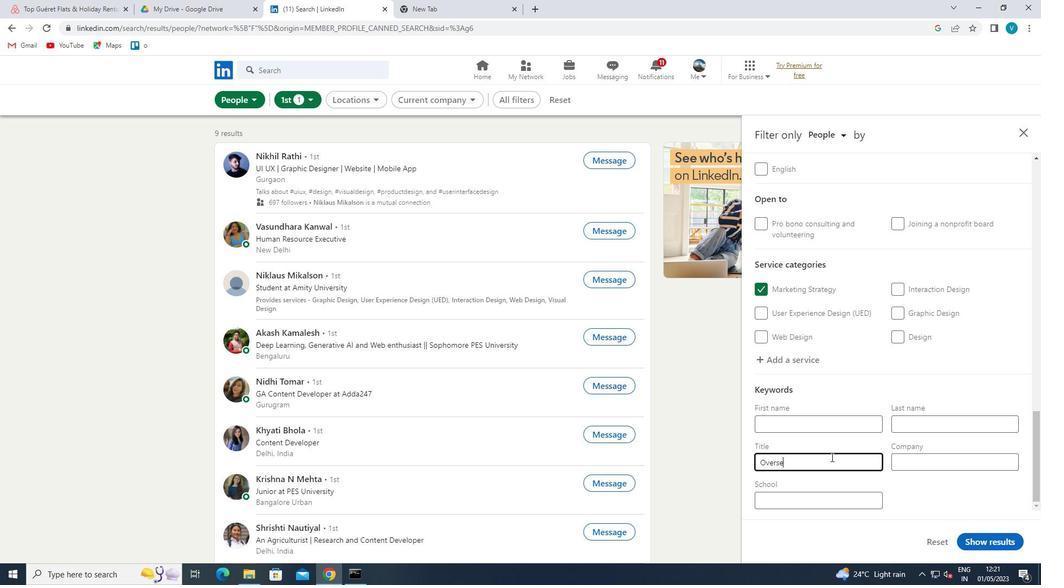 
Action: Mouse moved to (830, 457)
Screenshot: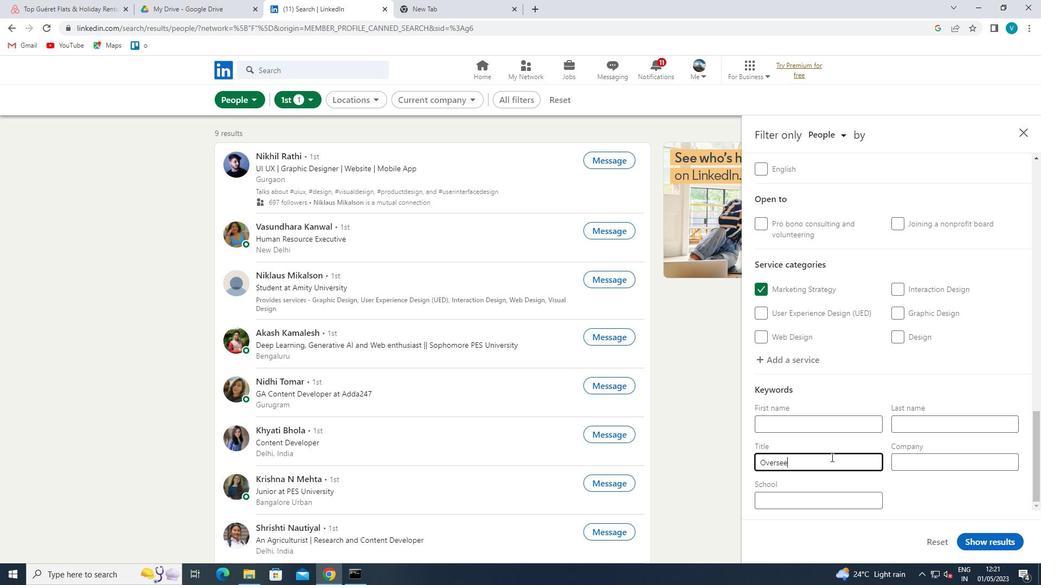 
Action: Key pressed <Key.space>
Screenshot: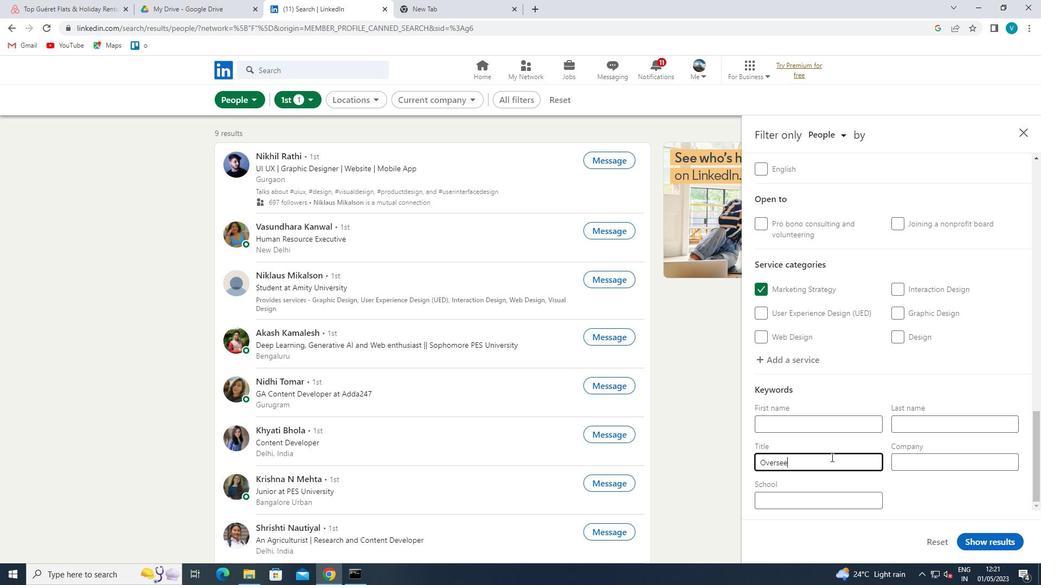 
Action: Mouse moved to (989, 541)
Screenshot: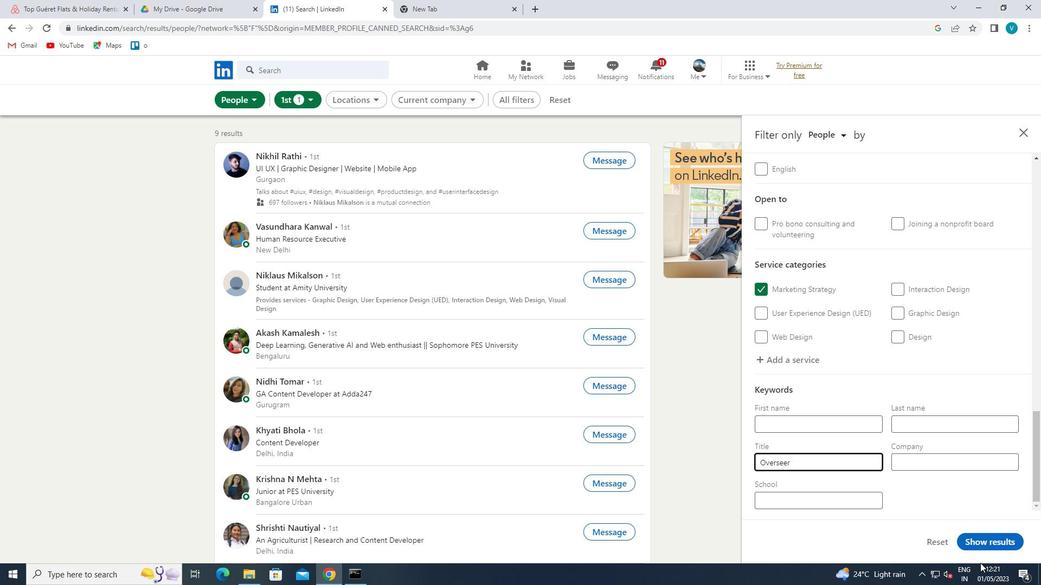 
Action: Mouse pressed left at (989, 541)
Screenshot: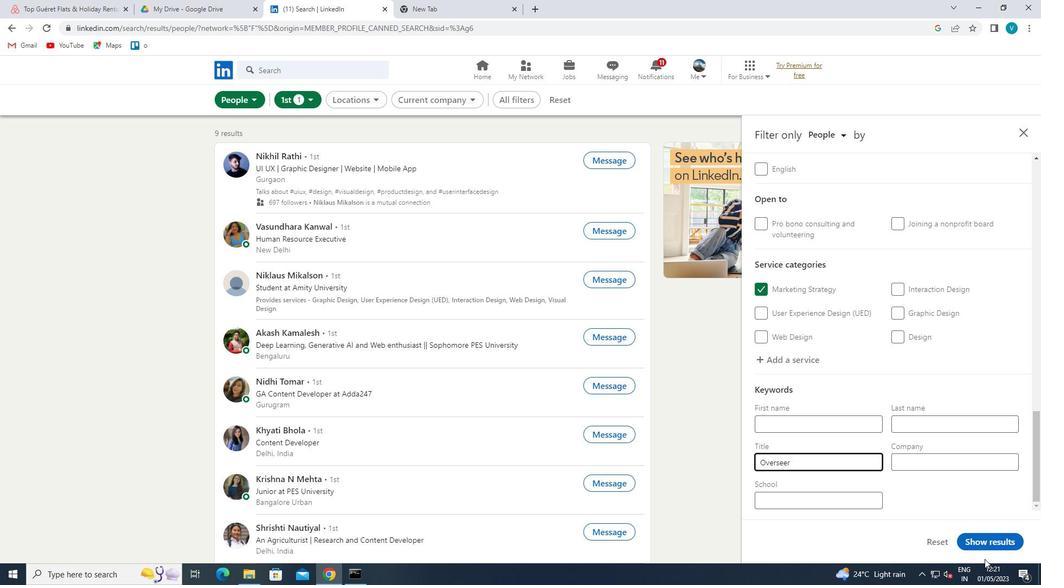 
Action: Mouse moved to (852, 501)
Screenshot: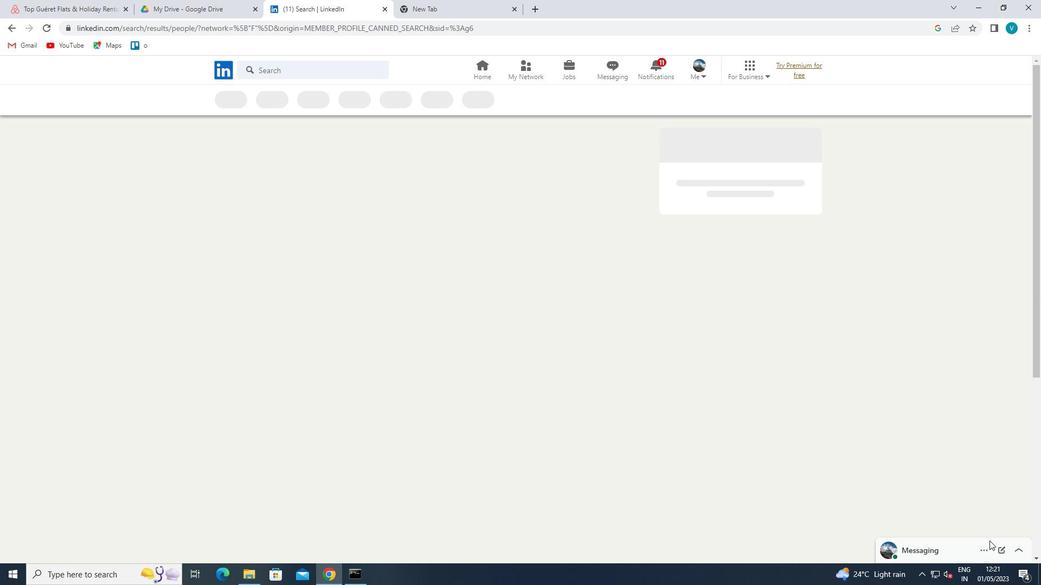 
